 Task: Search one way flight ticket for 3 adults, 3 children in premium economy from College Station: Easterwood Field to Fort Wayne: Fort Wayne International Airport on 8-4-2023. Choice of flights is JetBlue. Number of bags: 9 checked bags. Price is upto 99000. Outbound departure time preference is 13:15.
Action: Mouse moved to (235, 392)
Screenshot: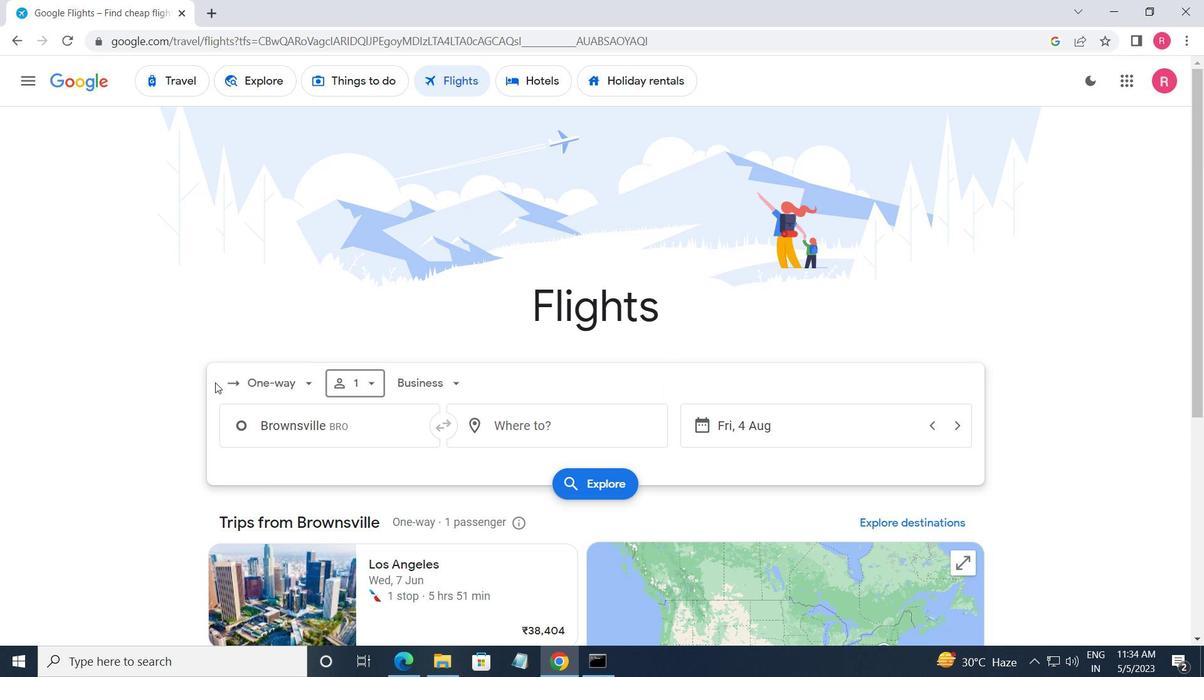 
Action: Mouse pressed left at (235, 392)
Screenshot: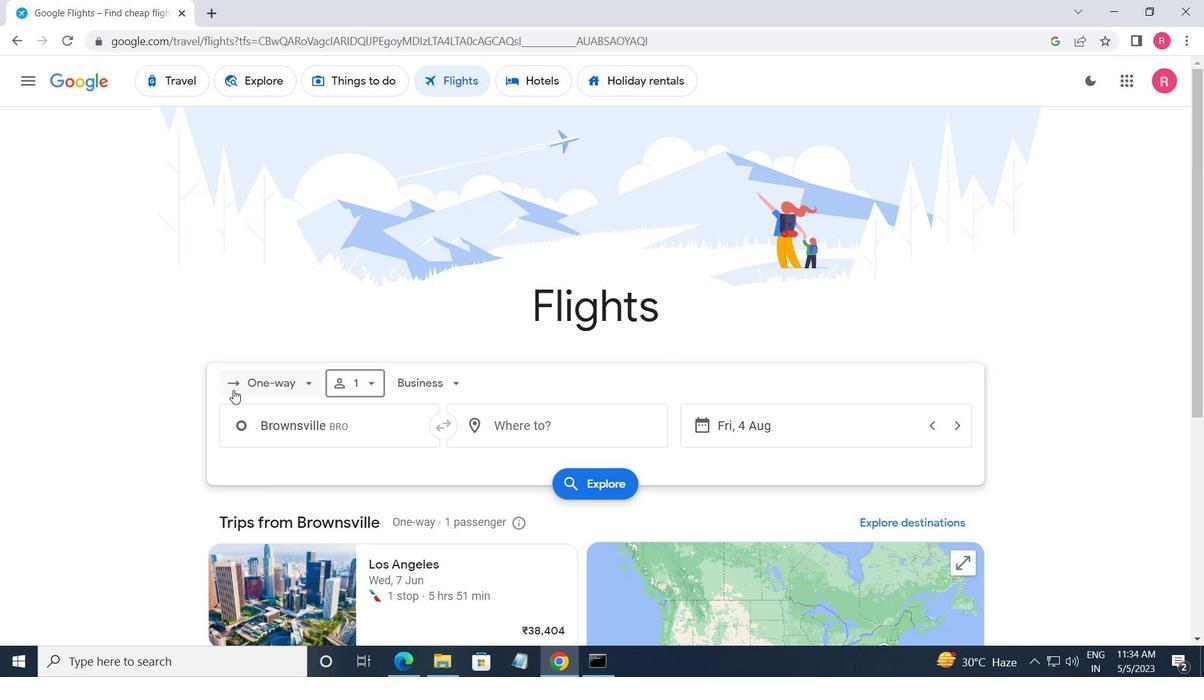
Action: Mouse moved to (299, 455)
Screenshot: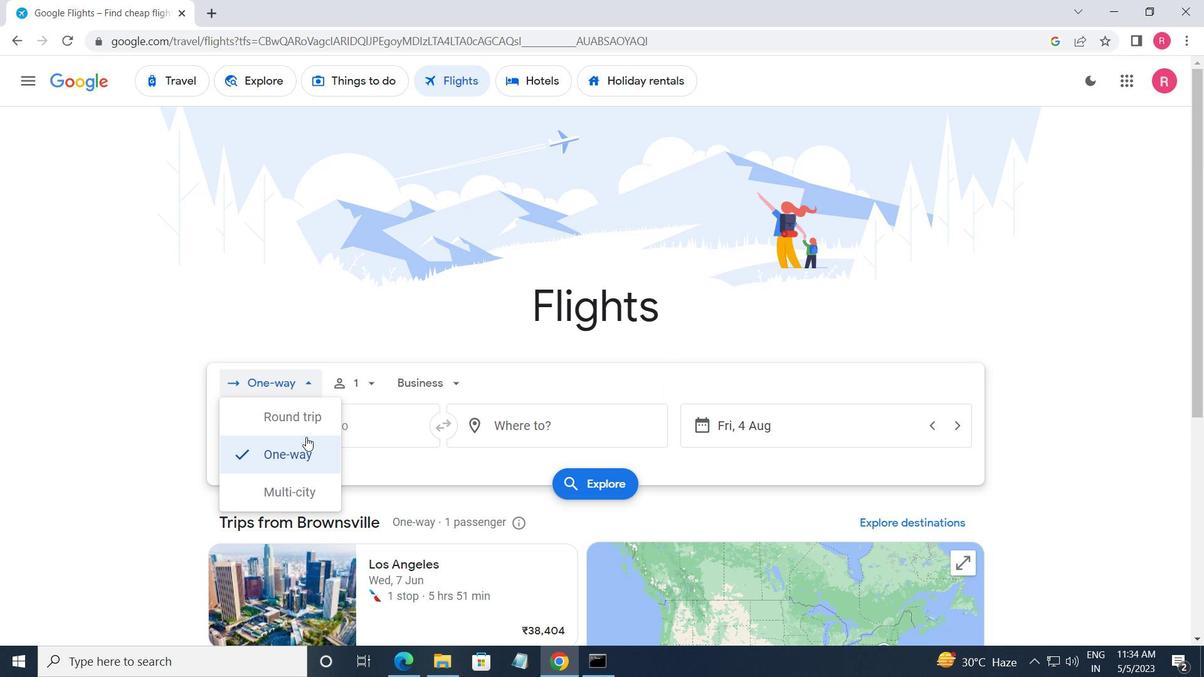 
Action: Mouse pressed left at (299, 455)
Screenshot: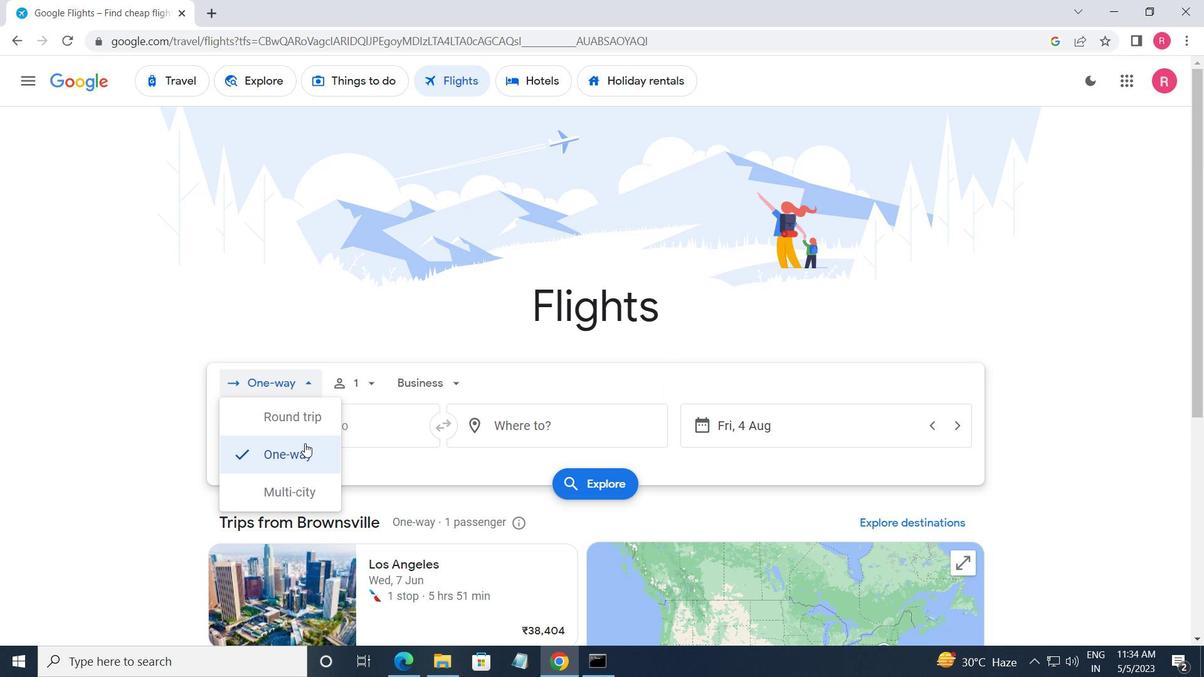 
Action: Mouse moved to (360, 377)
Screenshot: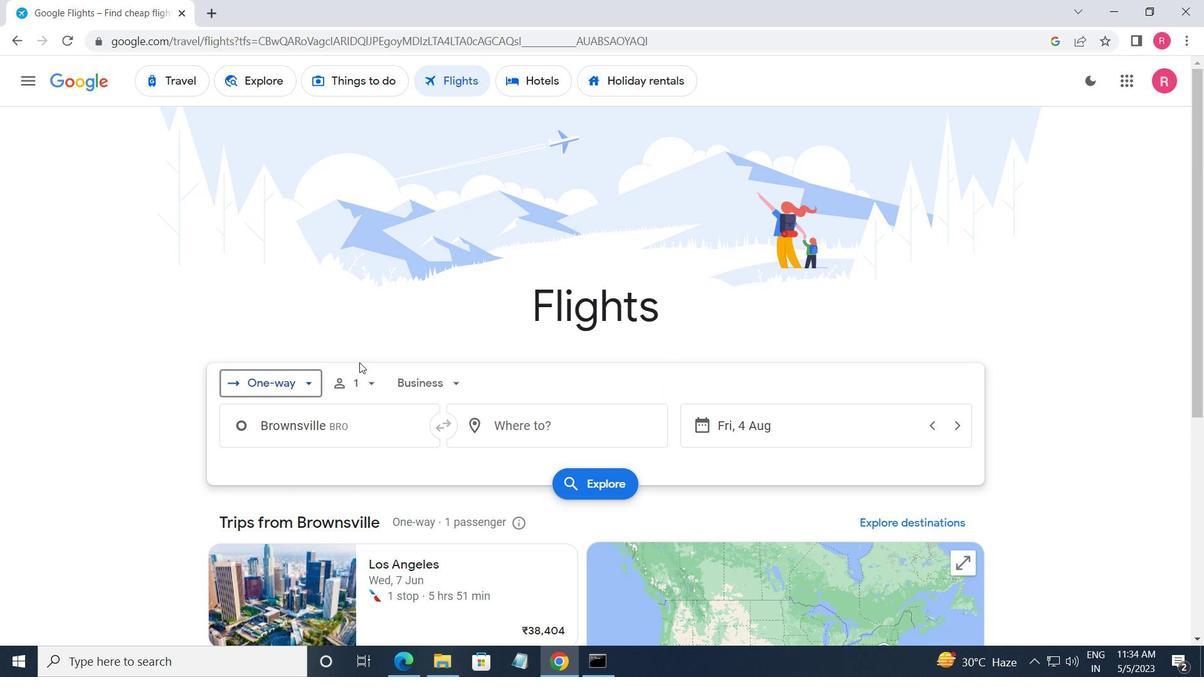 
Action: Mouse pressed left at (360, 377)
Screenshot: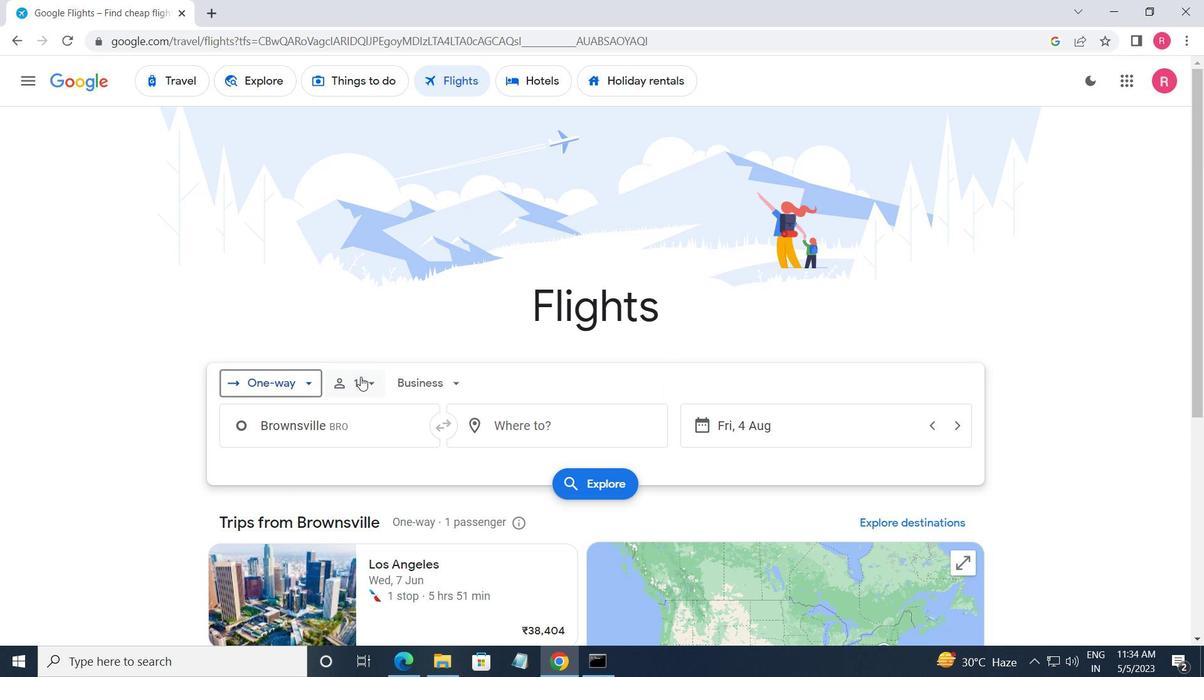 
Action: Mouse moved to (478, 422)
Screenshot: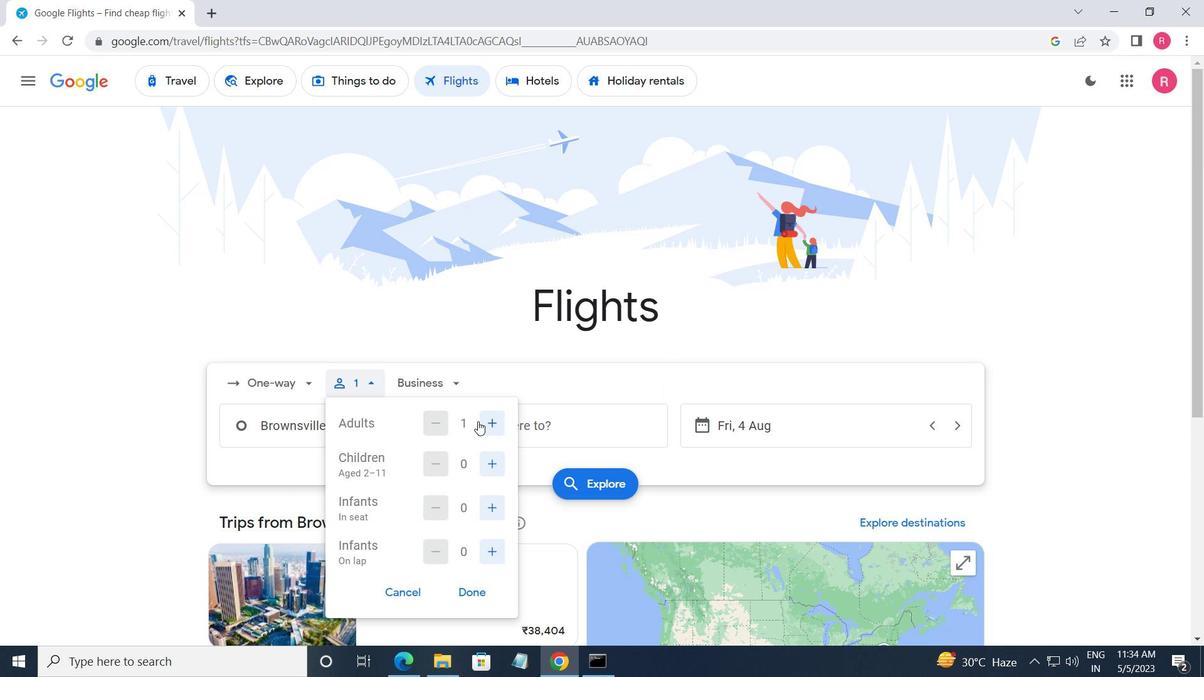 
Action: Mouse pressed left at (478, 422)
Screenshot: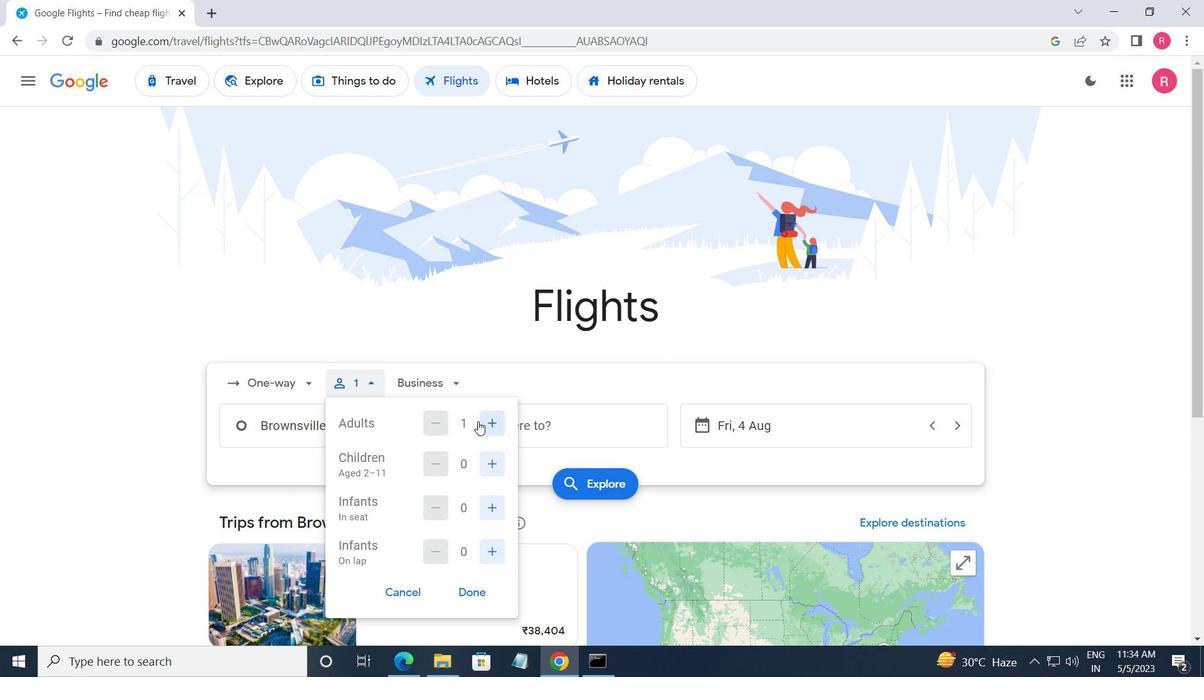 
Action: Mouse pressed left at (478, 422)
Screenshot: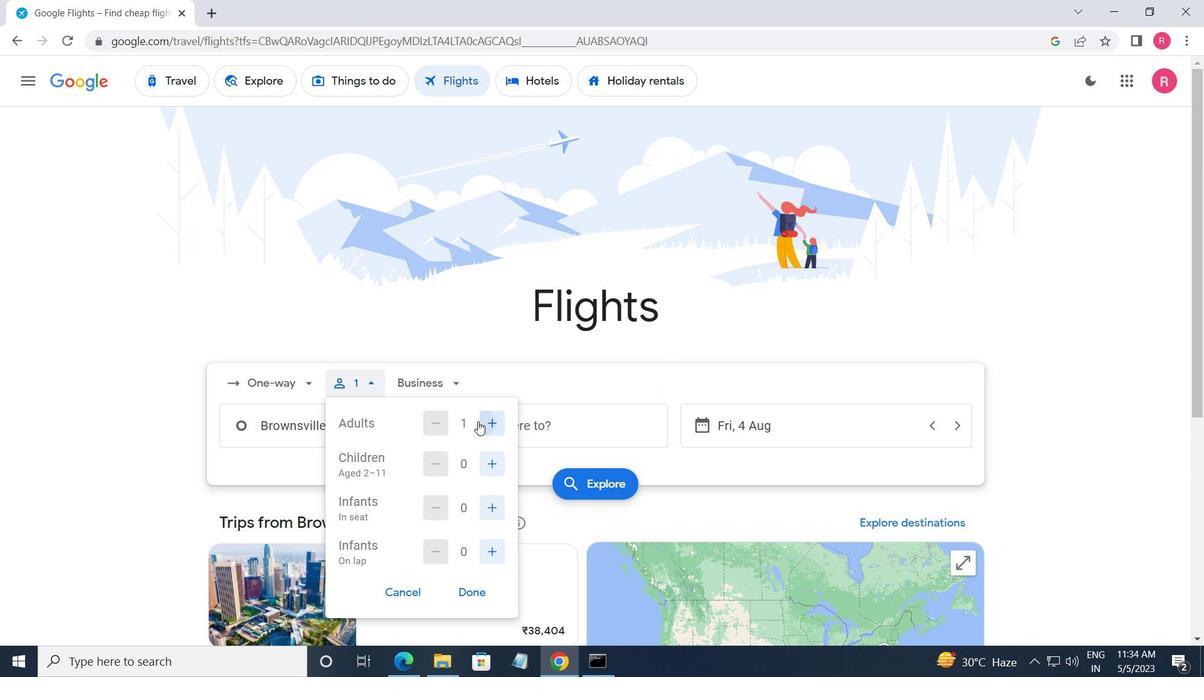 
Action: Mouse moved to (488, 451)
Screenshot: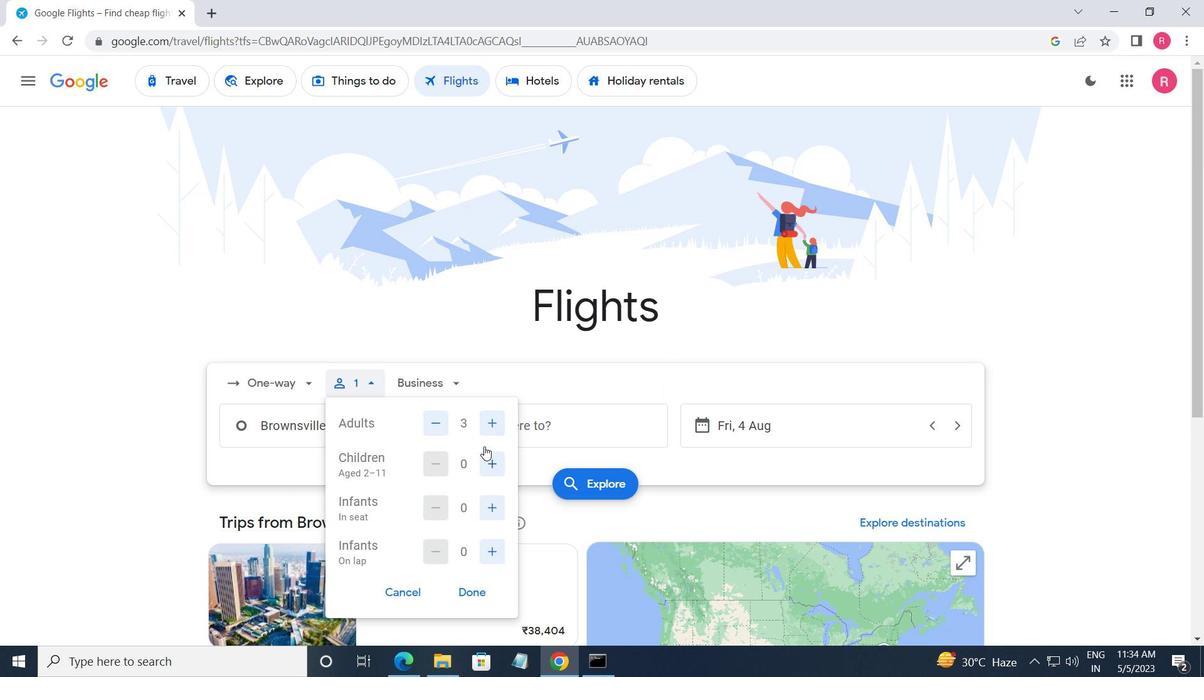
Action: Mouse pressed left at (488, 451)
Screenshot: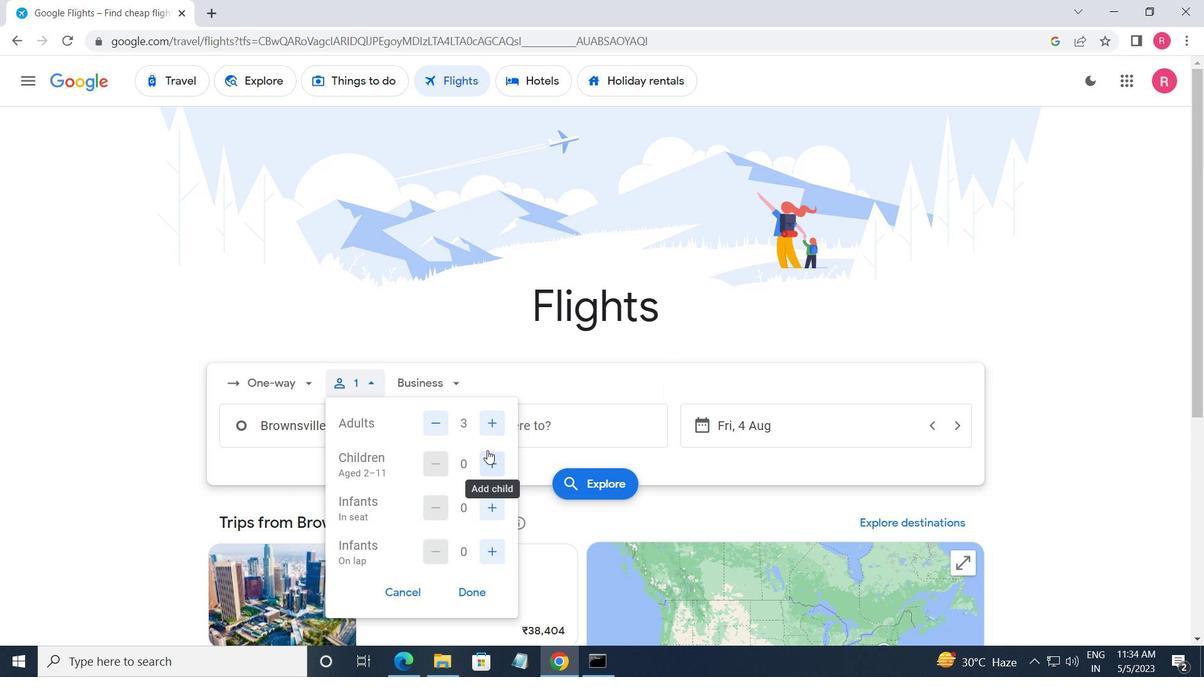 
Action: Mouse pressed left at (488, 451)
Screenshot: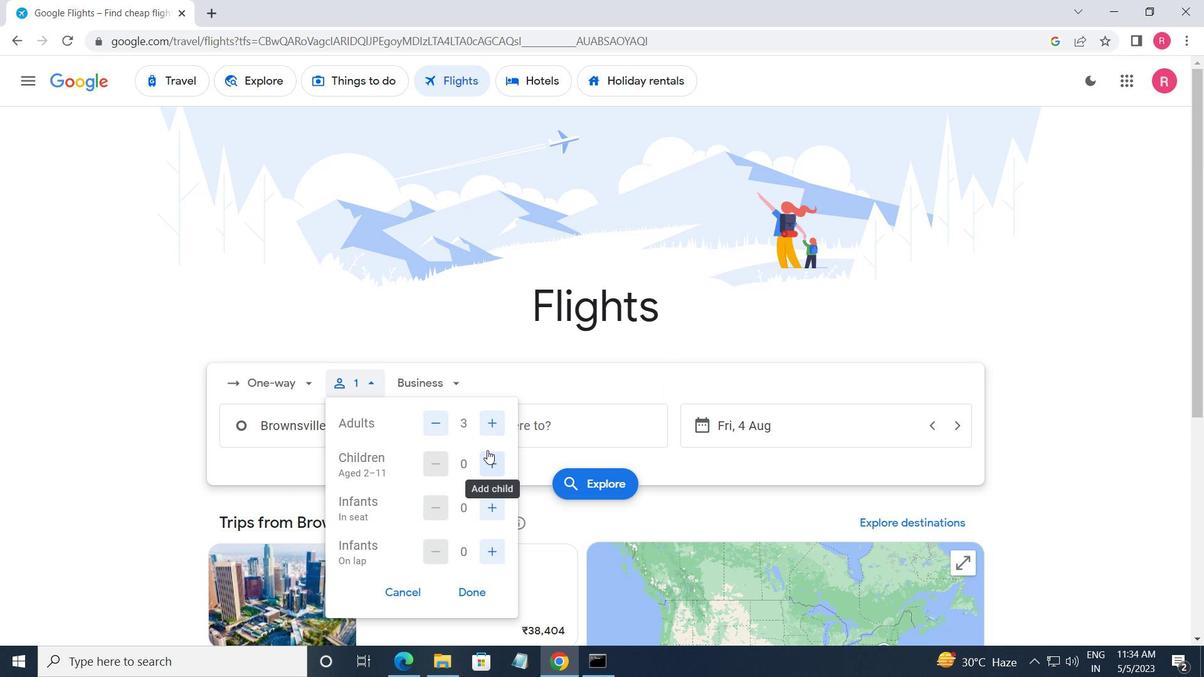 
Action: Mouse pressed left at (488, 451)
Screenshot: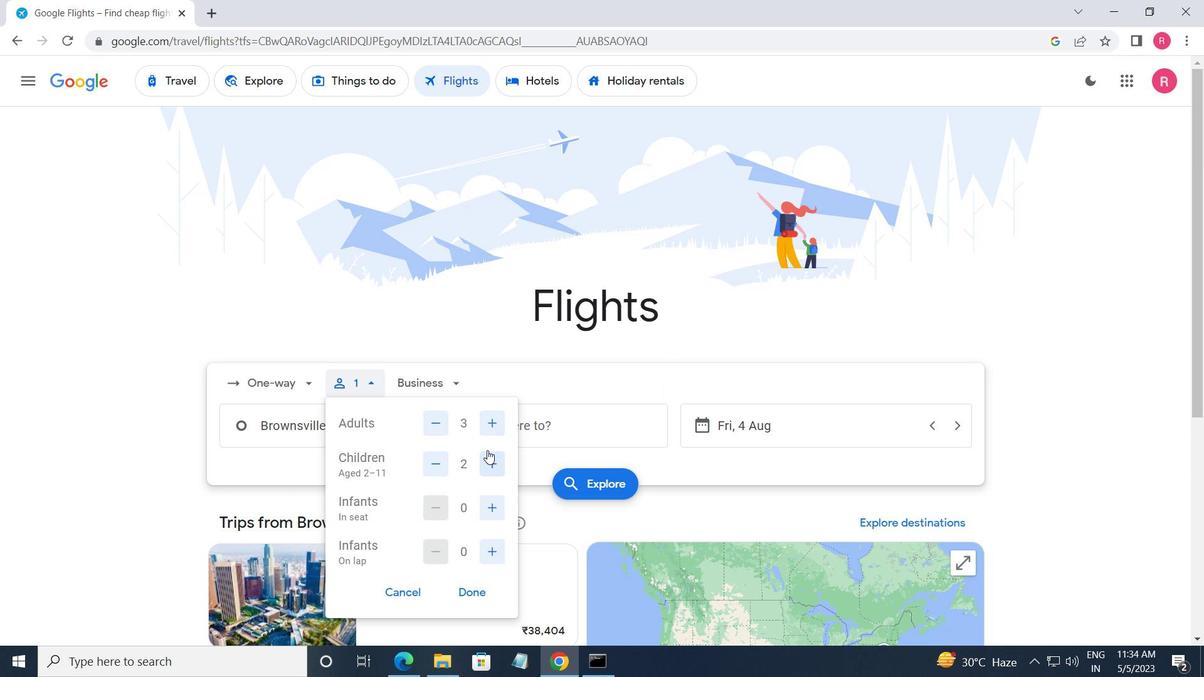 
Action: Mouse moved to (431, 379)
Screenshot: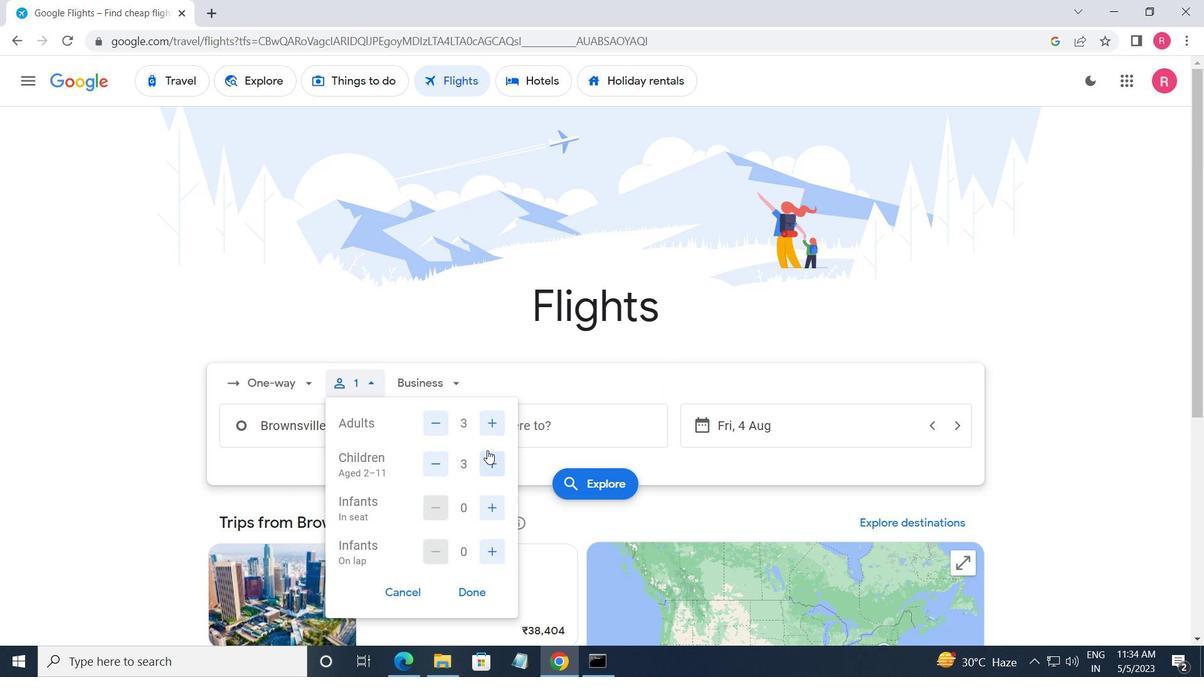 
Action: Mouse pressed left at (431, 379)
Screenshot: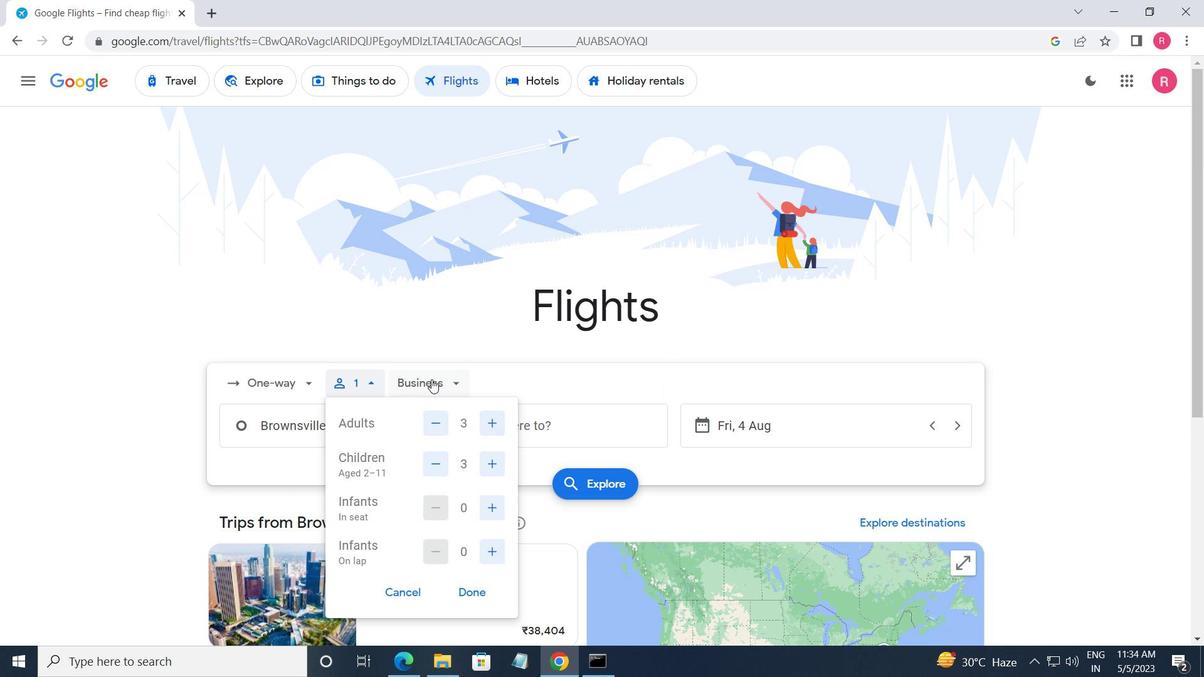 
Action: Mouse moved to (455, 425)
Screenshot: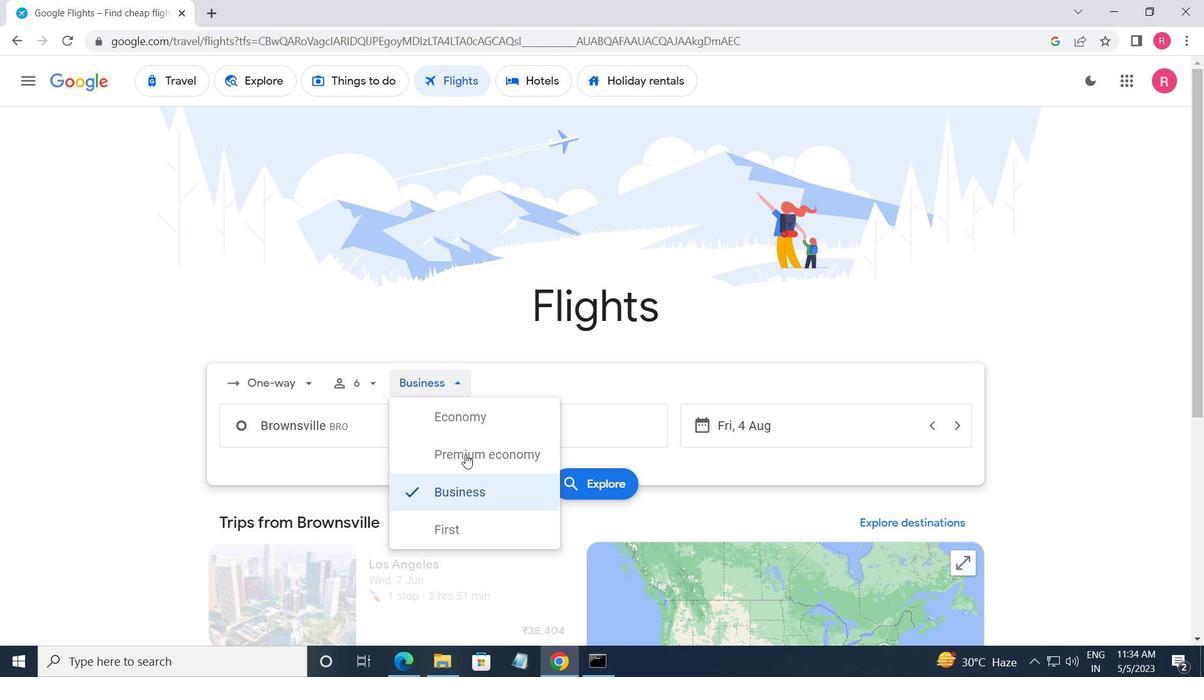 
Action: Mouse pressed left at (455, 425)
Screenshot: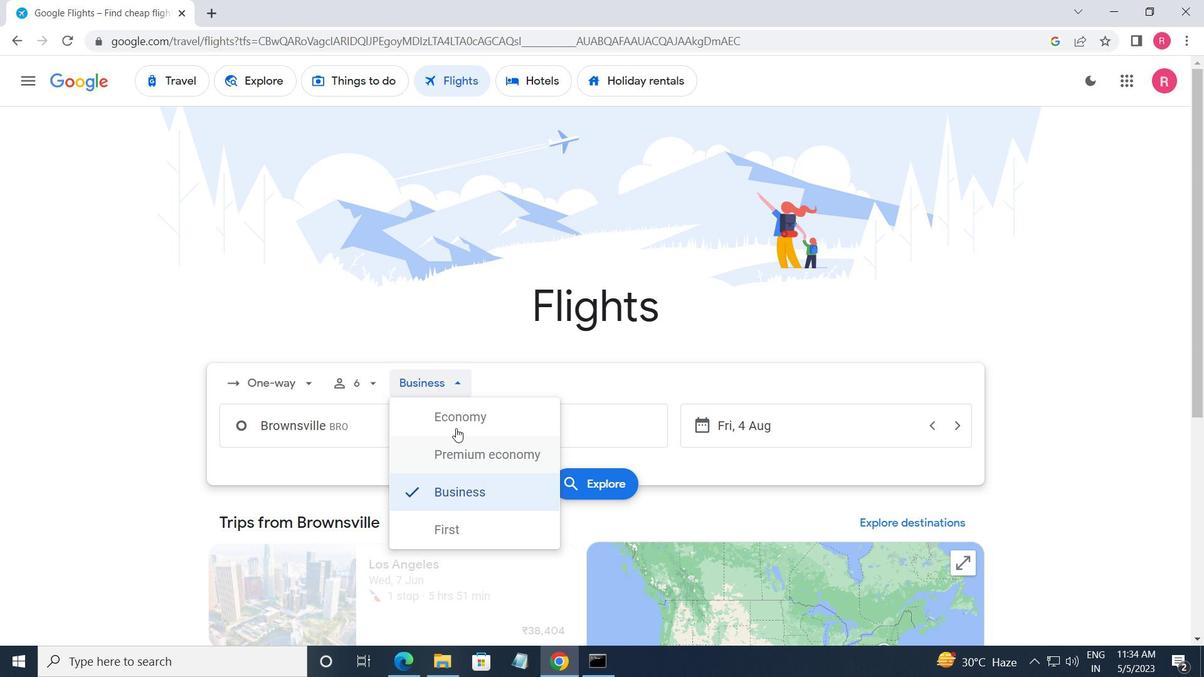 
Action: Mouse moved to (355, 427)
Screenshot: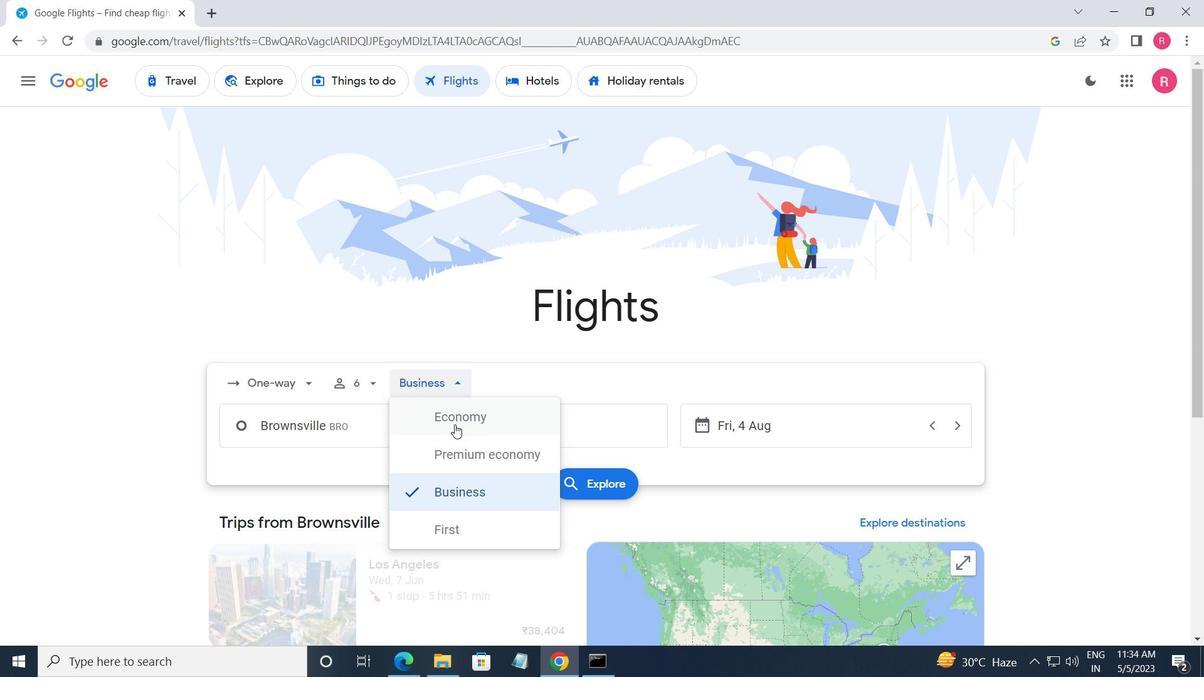 
Action: Mouse pressed left at (355, 427)
Screenshot: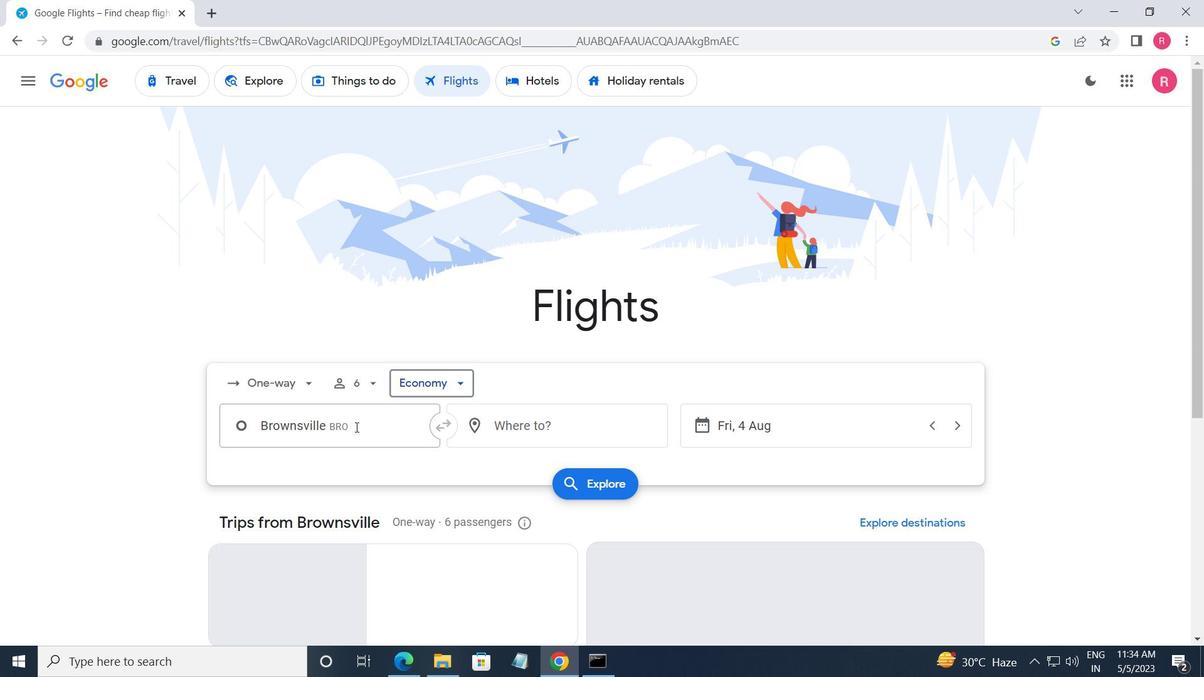 
Action: Key pressed <Key.shift><Key.shift><Key.shift><Key.shift>COLLEGE<Key.space><Key.shift>STATION
Screenshot: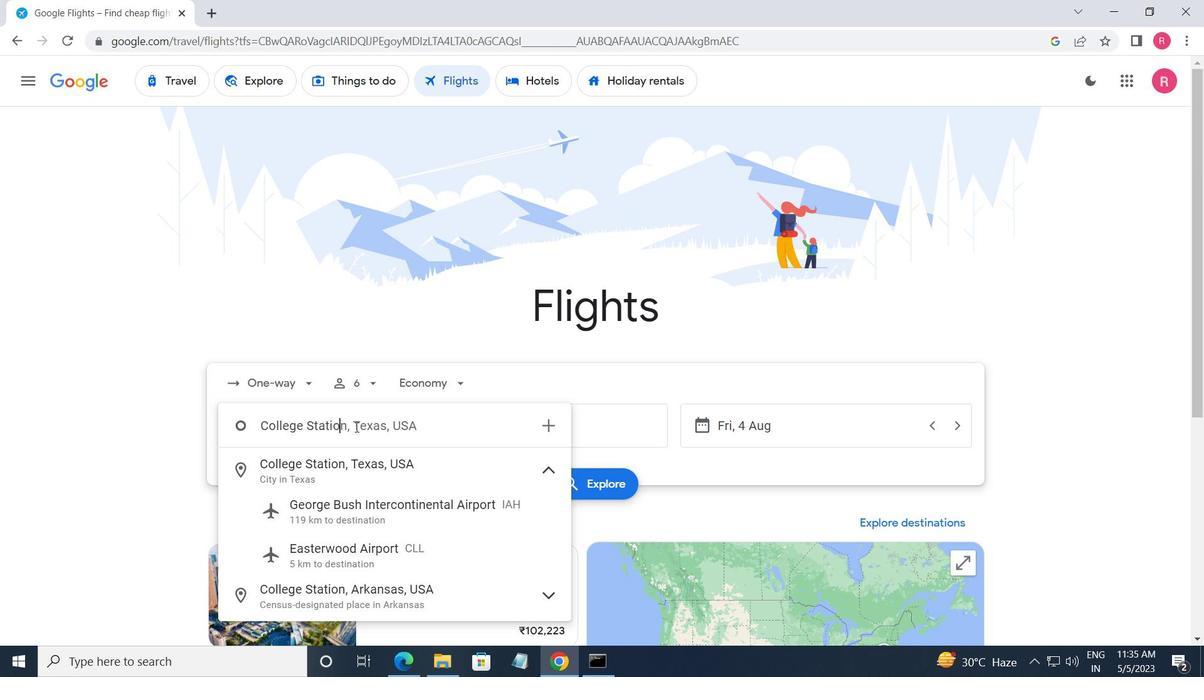 
Action: Mouse moved to (233, 526)
Screenshot: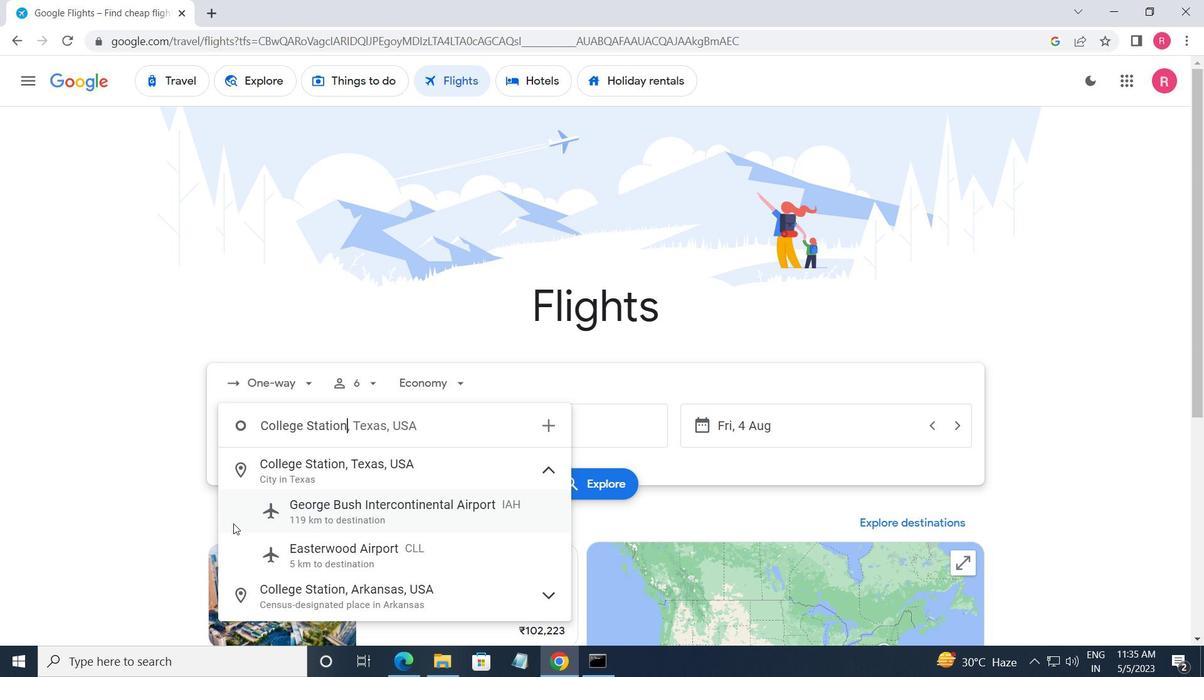 
Action: Key pressed <Key.space><Key.shift>E<Key.backspace><Key.enter>
Screenshot: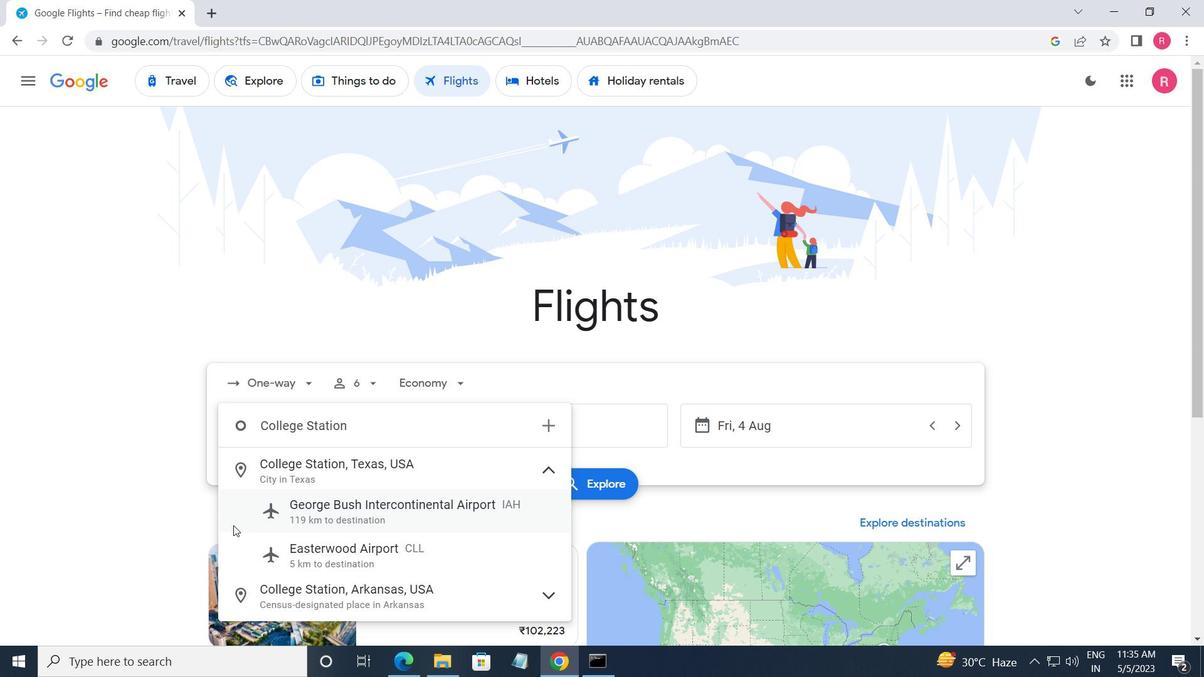 
Action: Mouse moved to (576, 431)
Screenshot: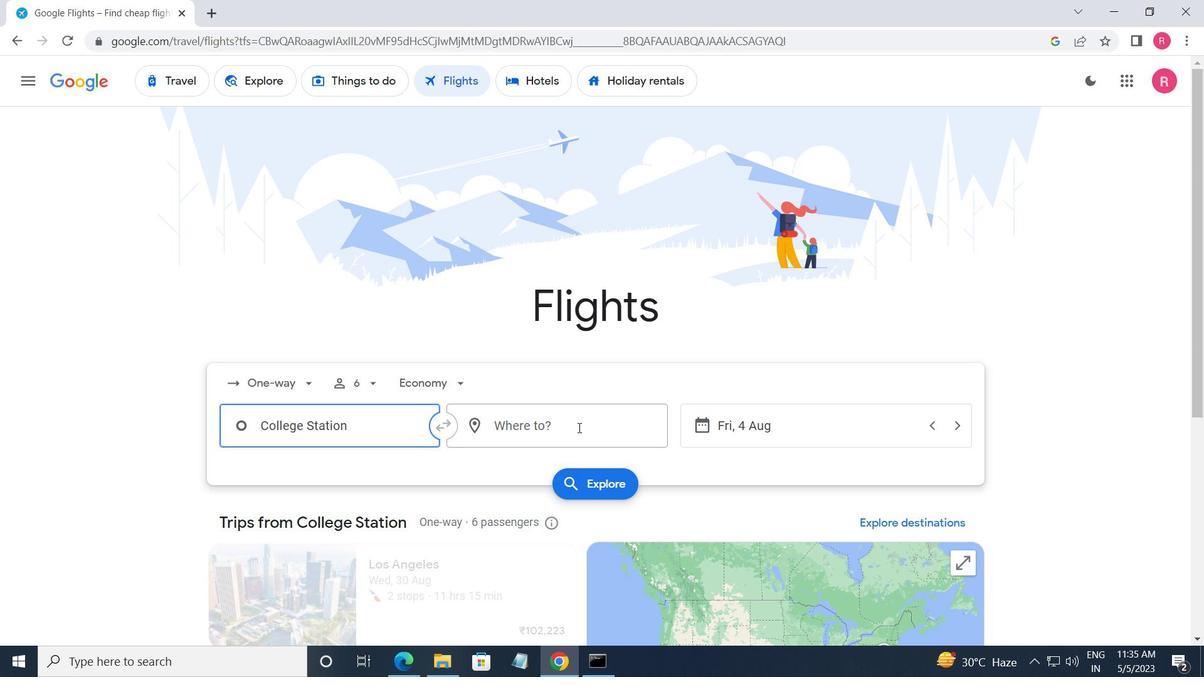 
Action: Mouse pressed left at (576, 431)
Screenshot: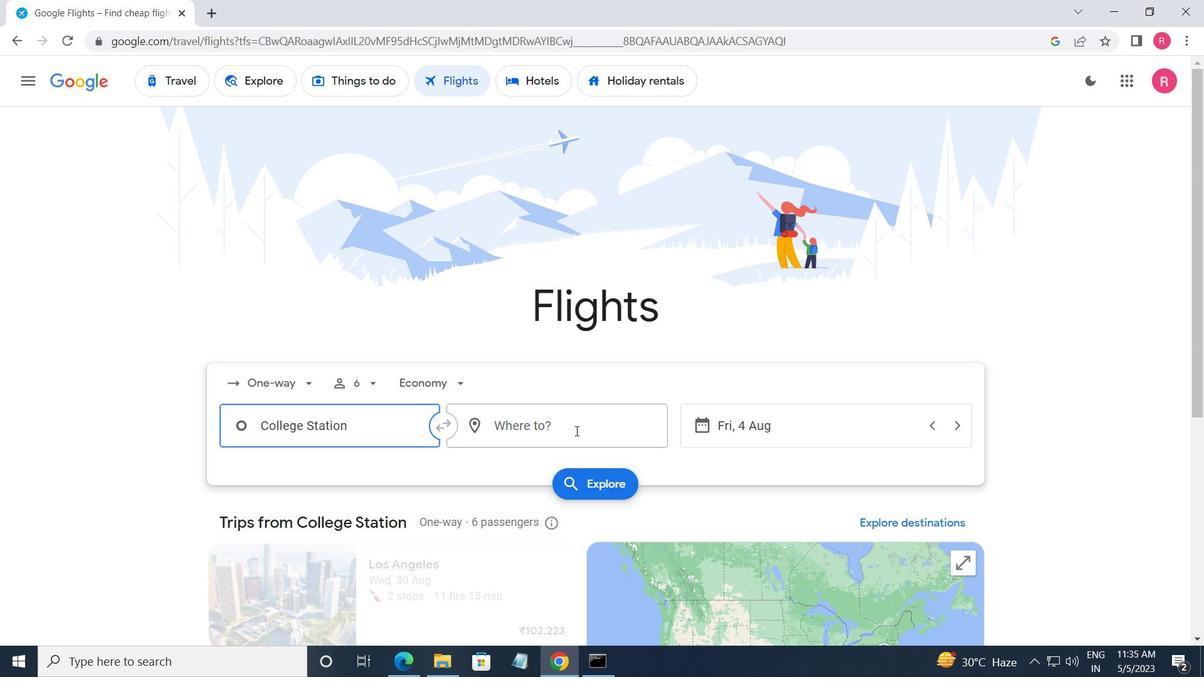 
Action: Key pressed <Key.shift>FORT<Key.space><Key.shift><Key.shift><Key.shift><Key.shift><Key.shift><Key.shift><Key.shift><Key.shift><Key.shift><Key.shift><Key.shift><Key.shift>WAYNE
Screenshot: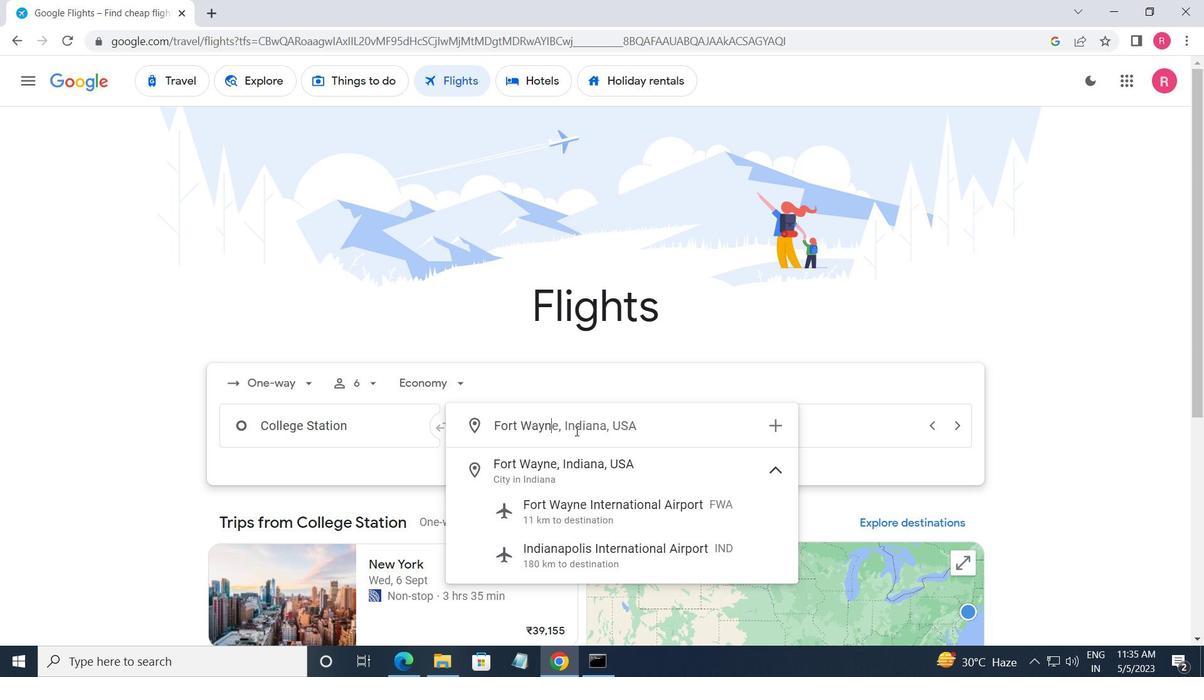 
Action: Mouse moved to (606, 498)
Screenshot: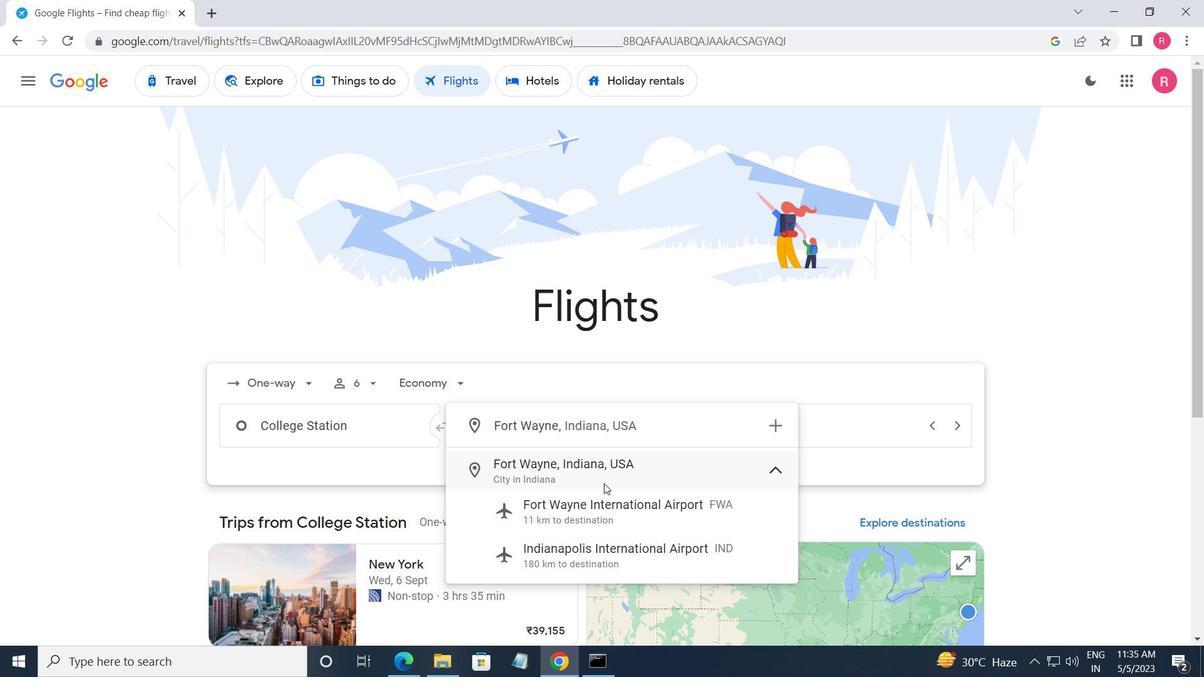 
Action: Mouse pressed left at (606, 498)
Screenshot: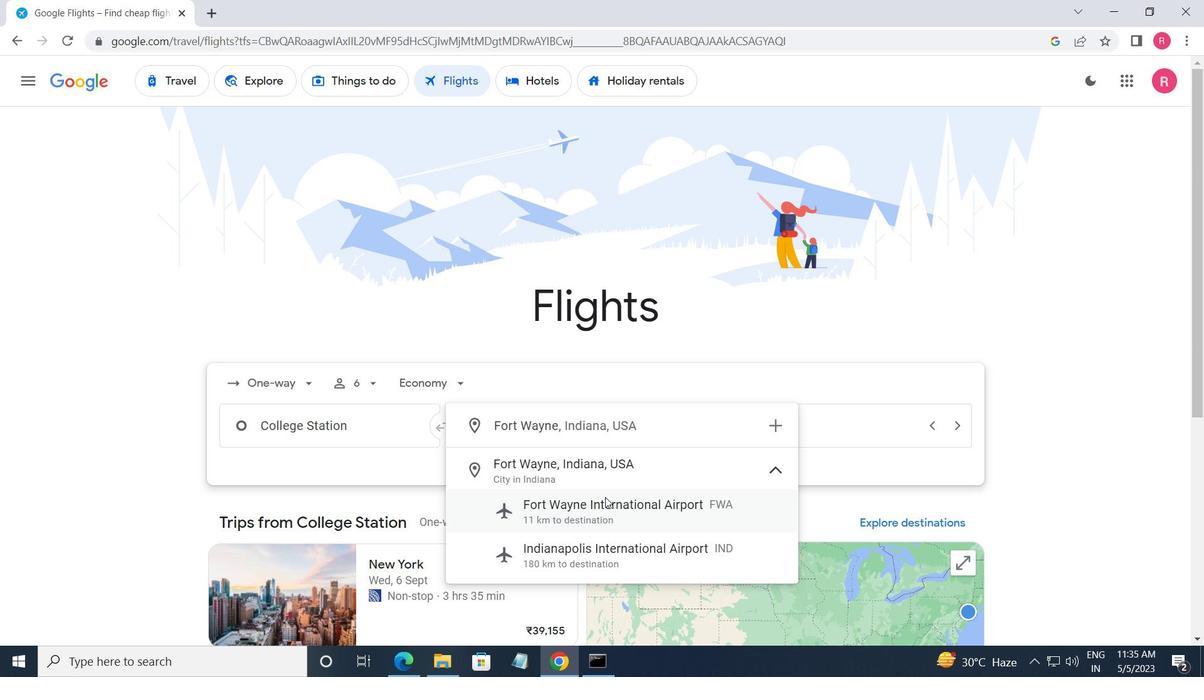 
Action: Mouse moved to (802, 431)
Screenshot: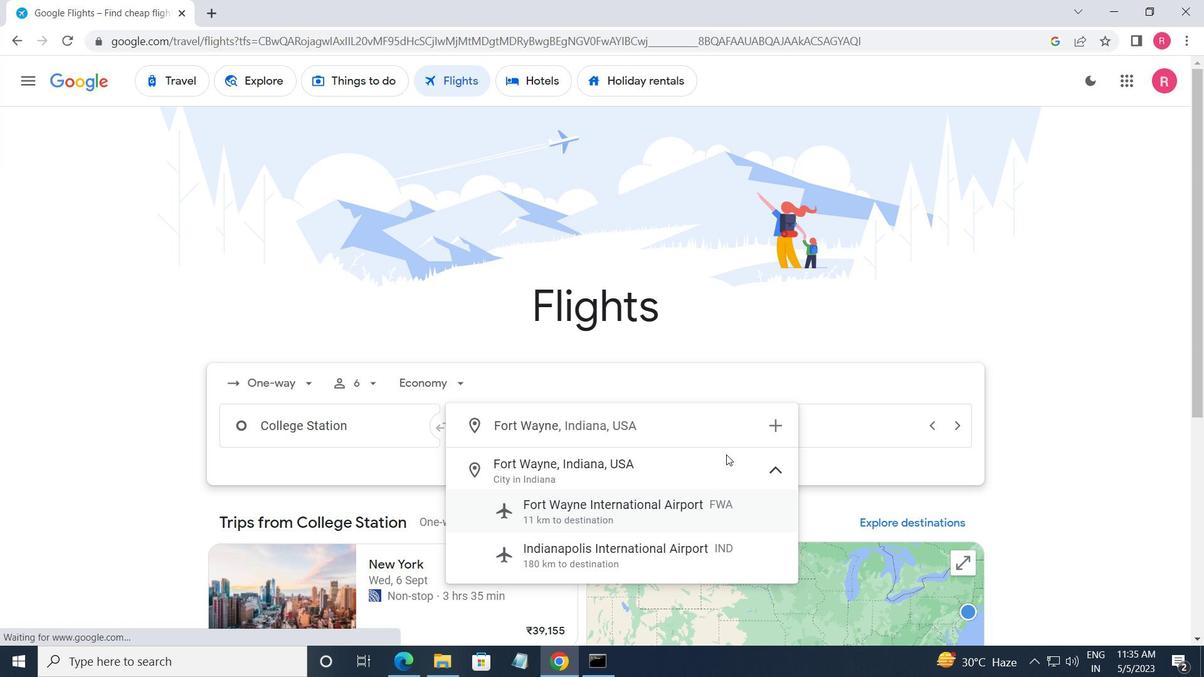 
Action: Mouse pressed left at (802, 431)
Screenshot: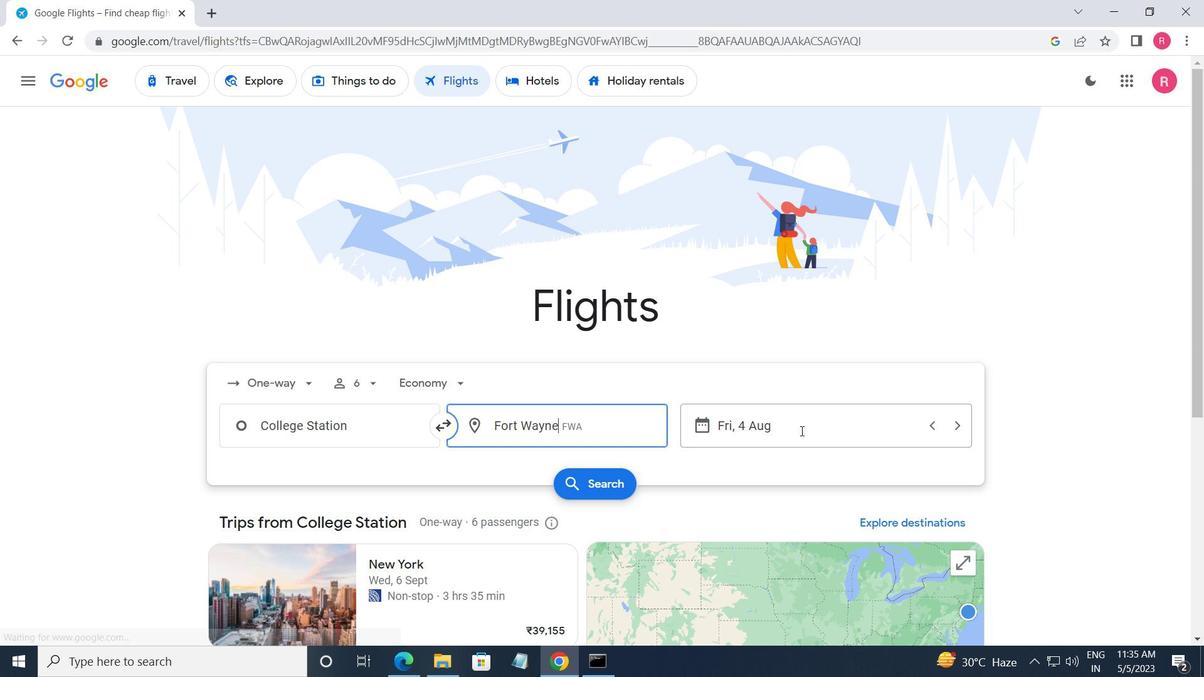 
Action: Mouse moved to (603, 362)
Screenshot: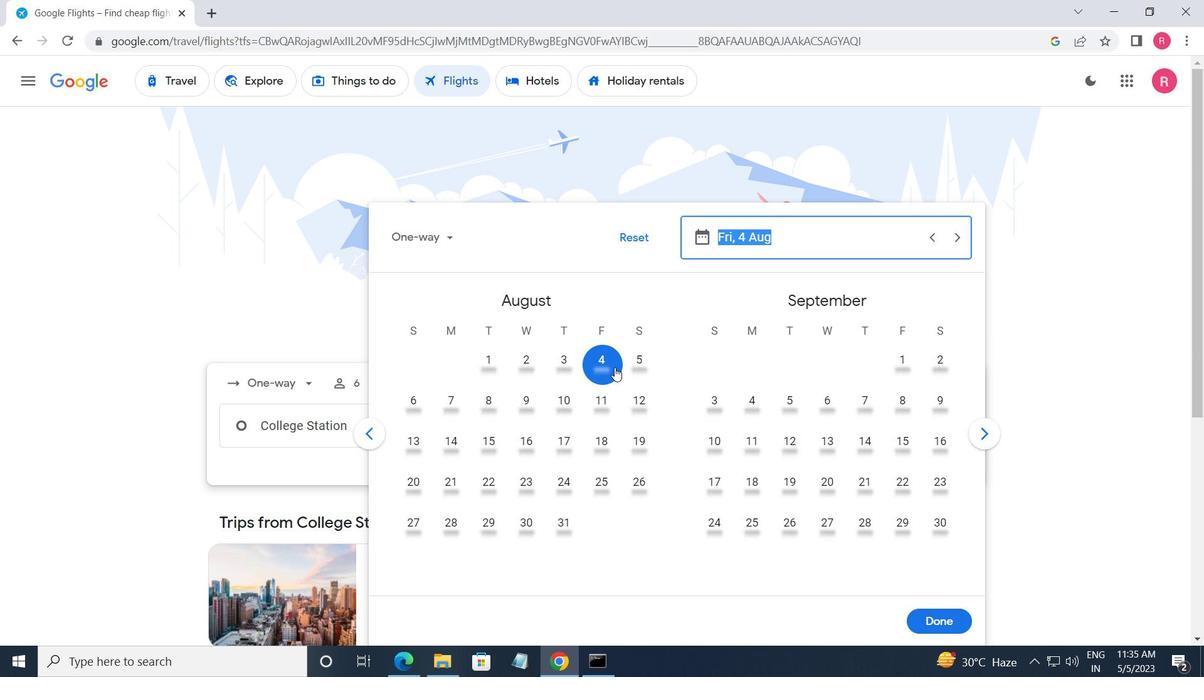 
Action: Mouse pressed left at (603, 362)
Screenshot: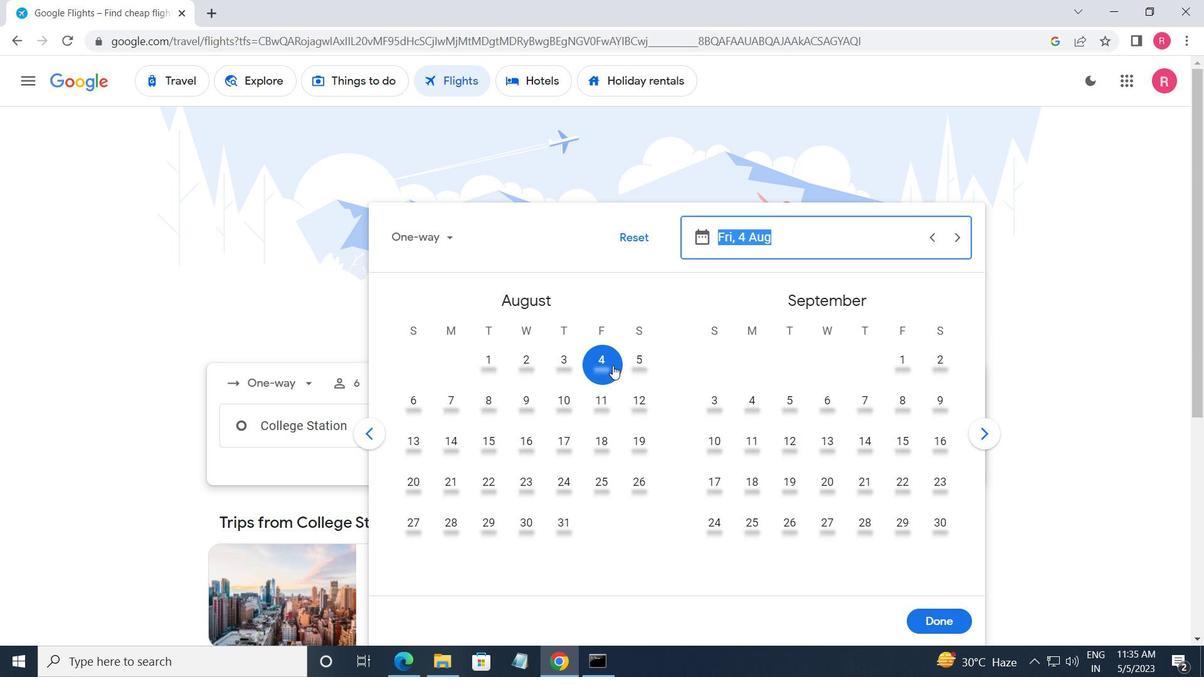 
Action: Mouse moved to (956, 619)
Screenshot: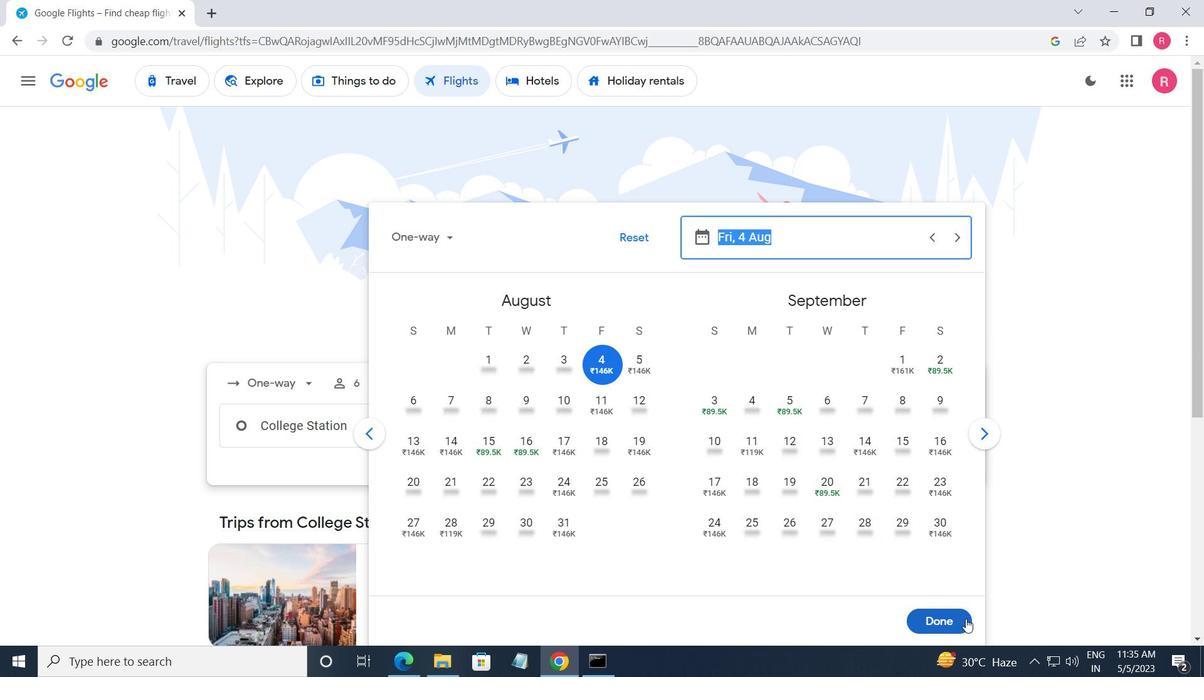 
Action: Mouse pressed left at (956, 619)
Screenshot: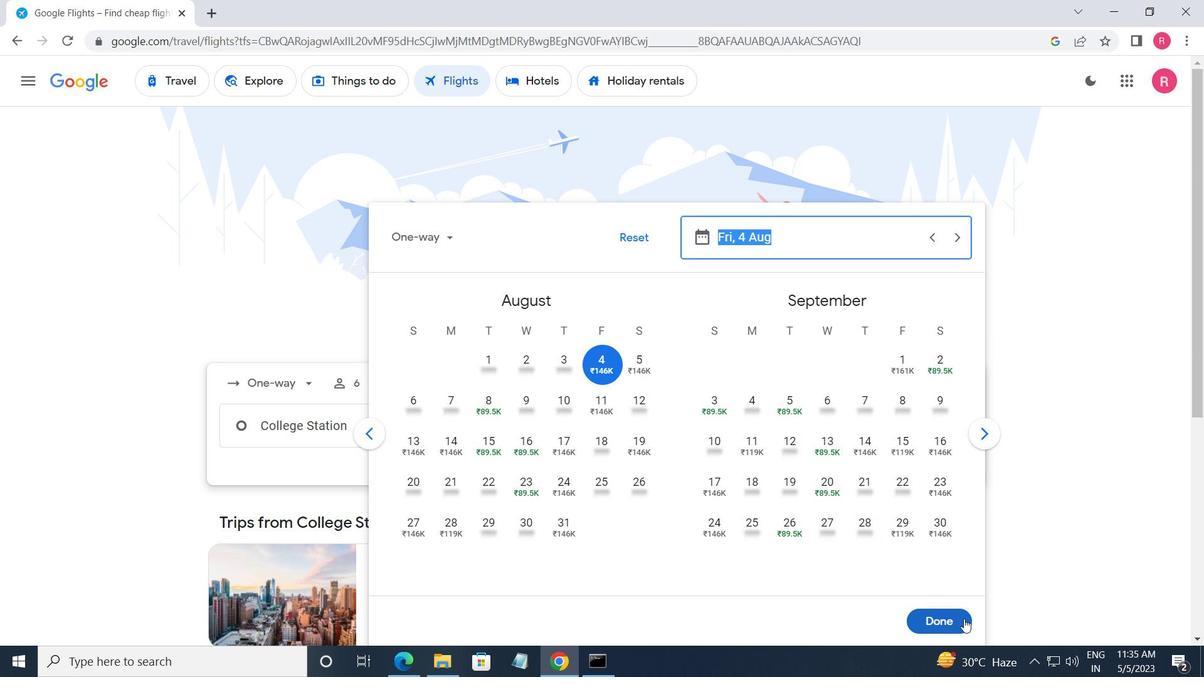 
Action: Mouse moved to (578, 484)
Screenshot: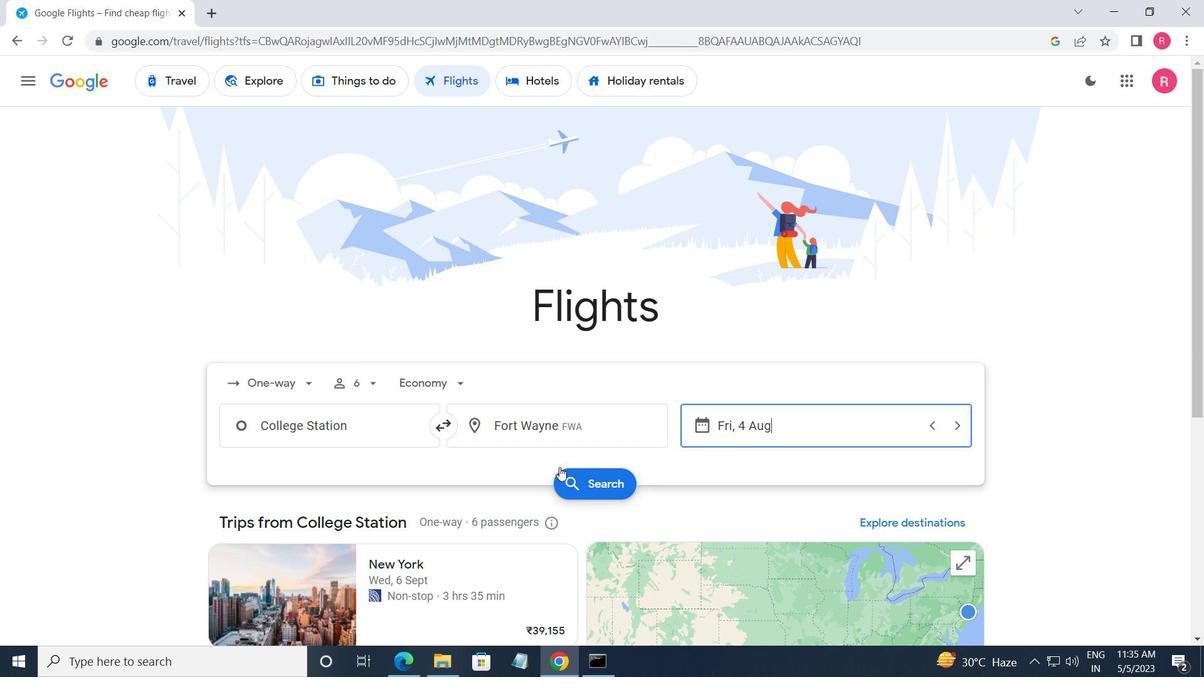 
Action: Mouse pressed left at (578, 484)
Screenshot: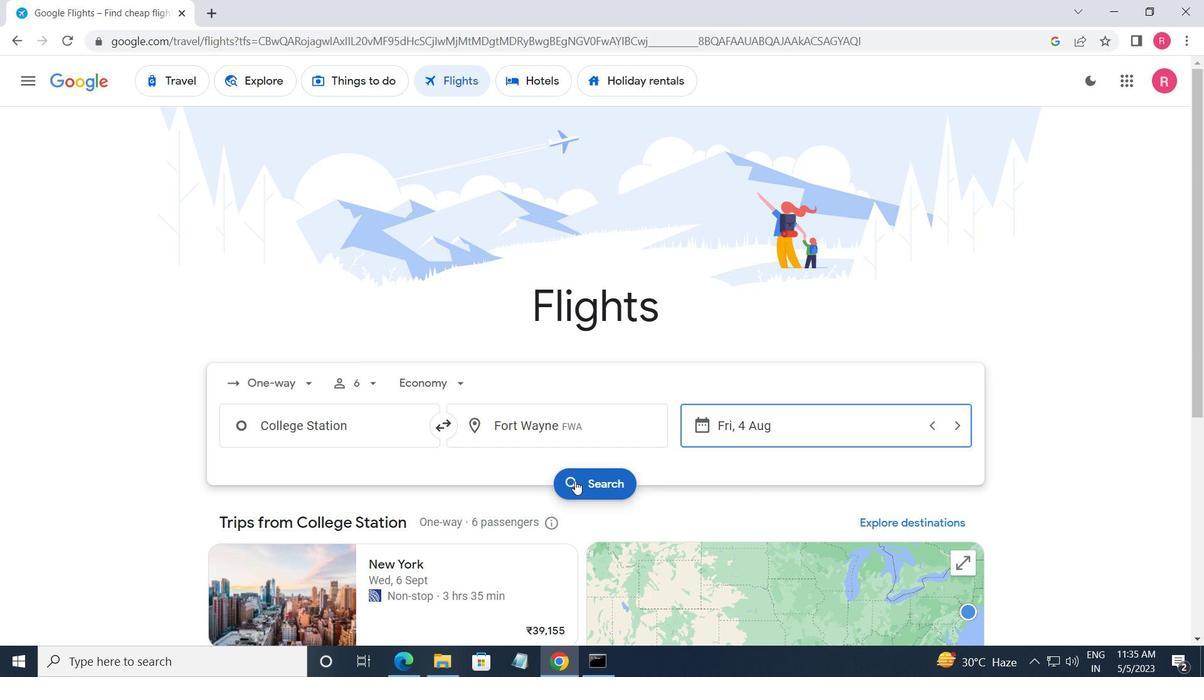 
Action: Mouse moved to (208, 233)
Screenshot: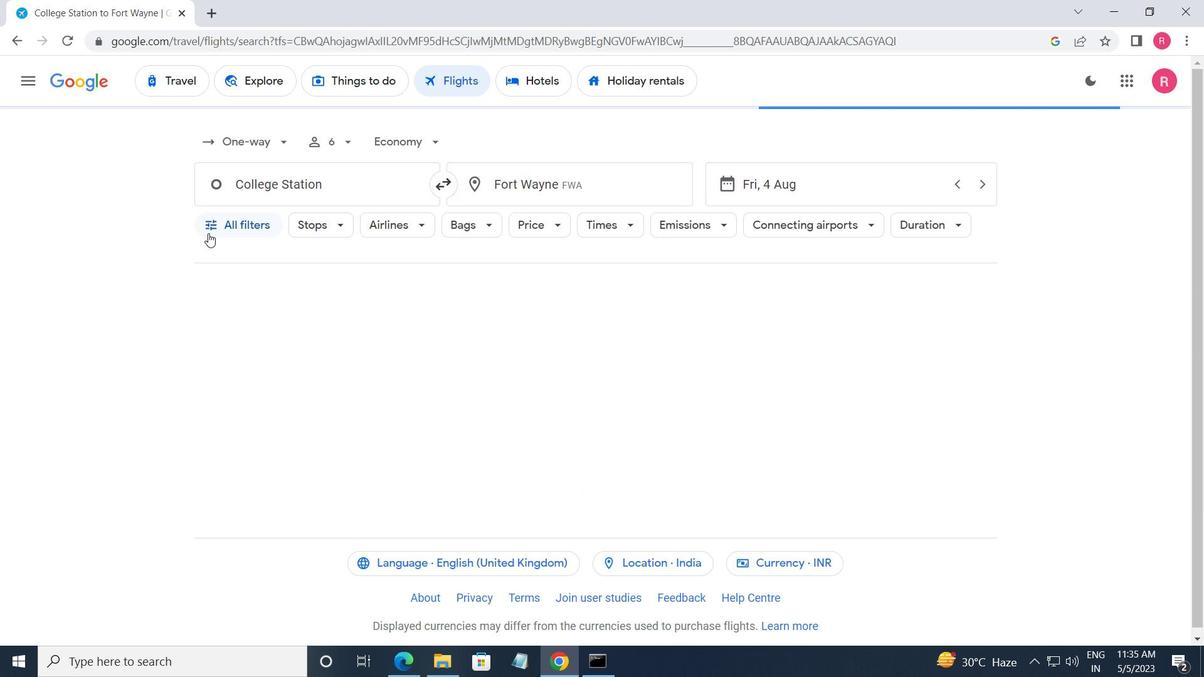 
Action: Mouse pressed left at (208, 233)
Screenshot: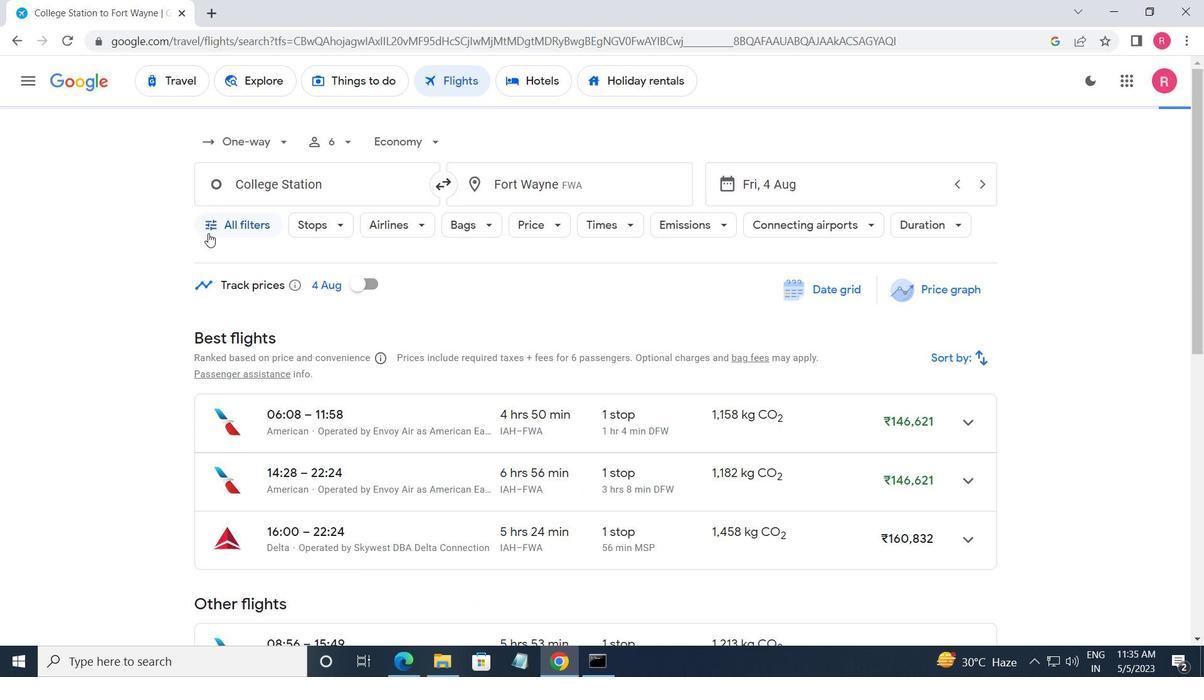 
Action: Mouse moved to (310, 376)
Screenshot: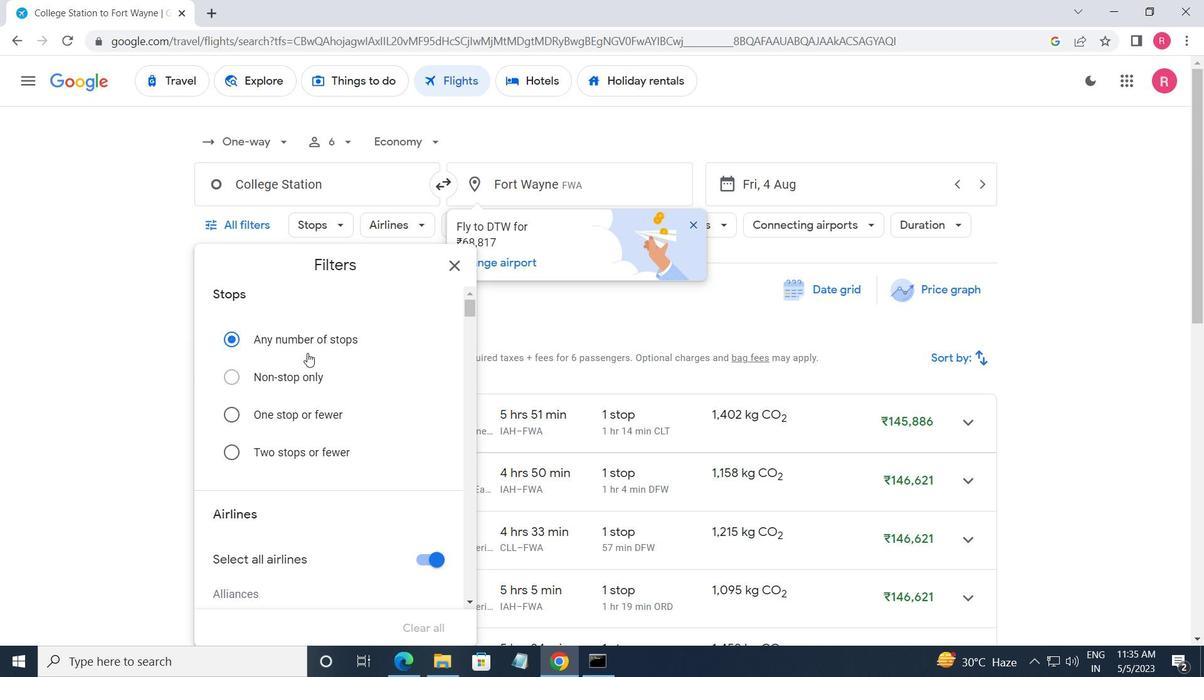 
Action: Mouse scrolled (310, 375) with delta (0, 0)
Screenshot: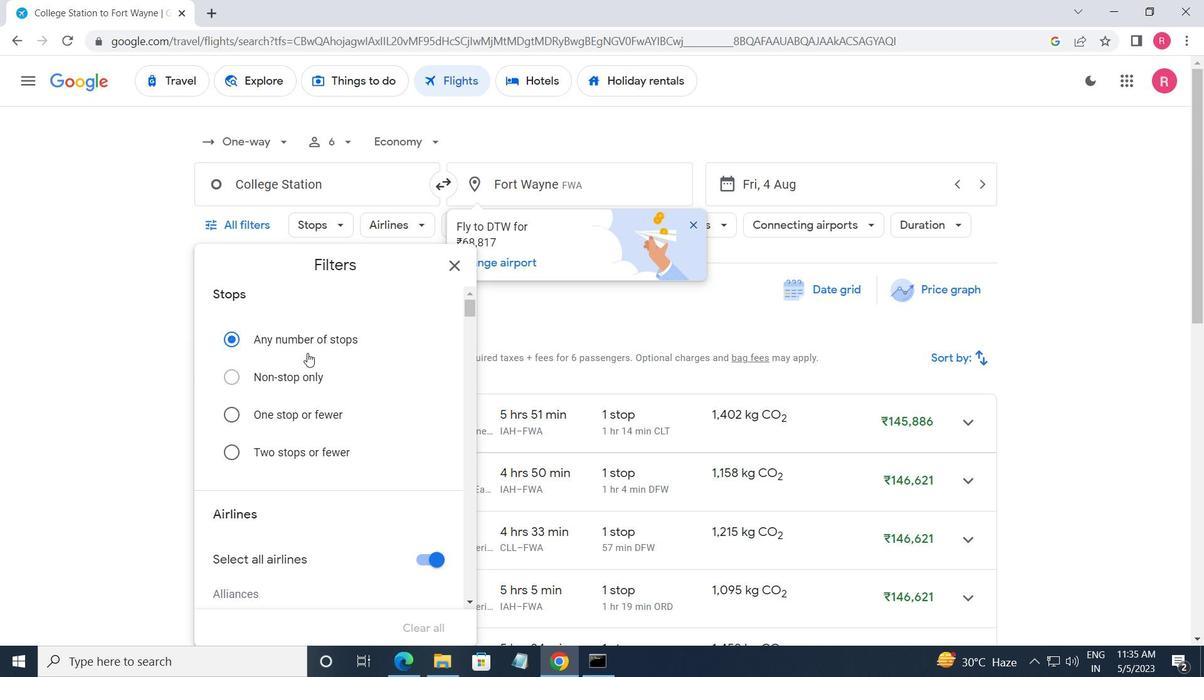 
Action: Mouse scrolled (310, 375) with delta (0, 0)
Screenshot: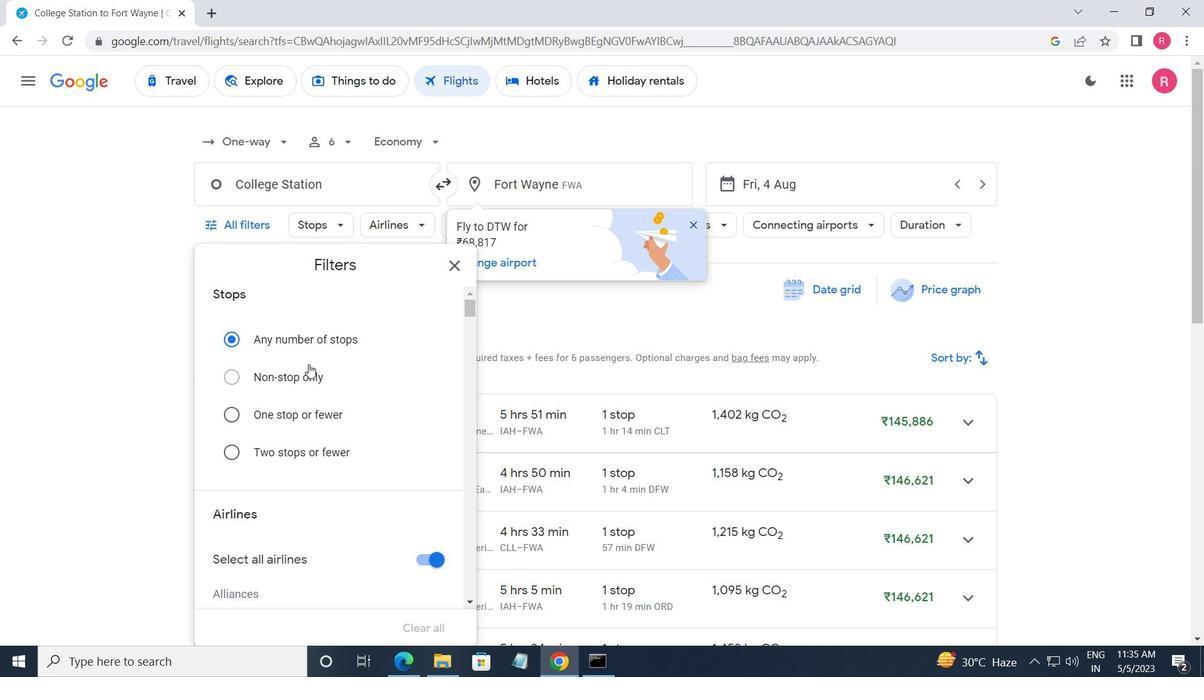 
Action: Mouse moved to (311, 374)
Screenshot: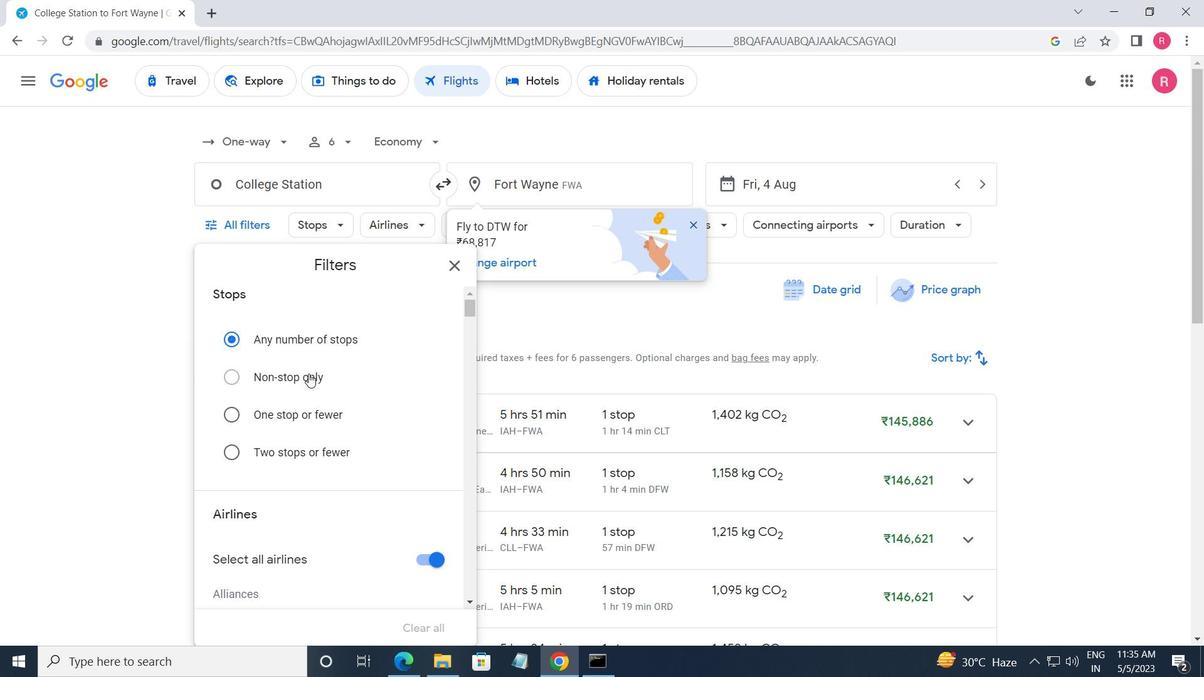
Action: Mouse scrolled (311, 374) with delta (0, 0)
Screenshot: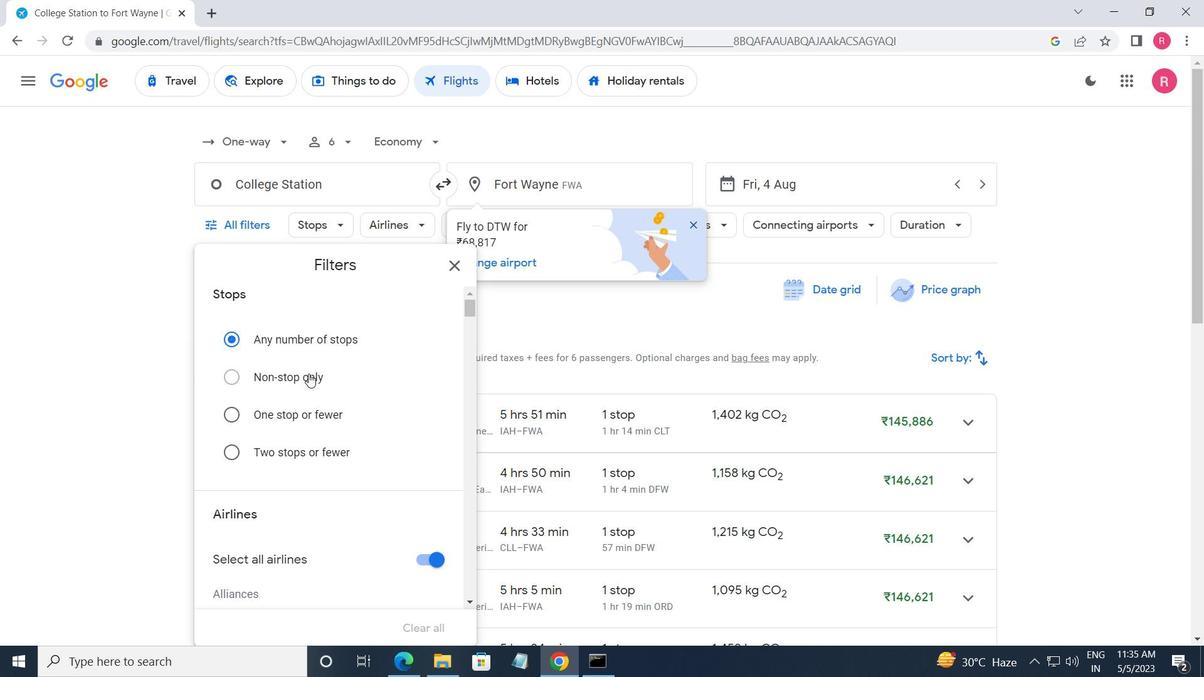 
Action: Mouse moved to (315, 372)
Screenshot: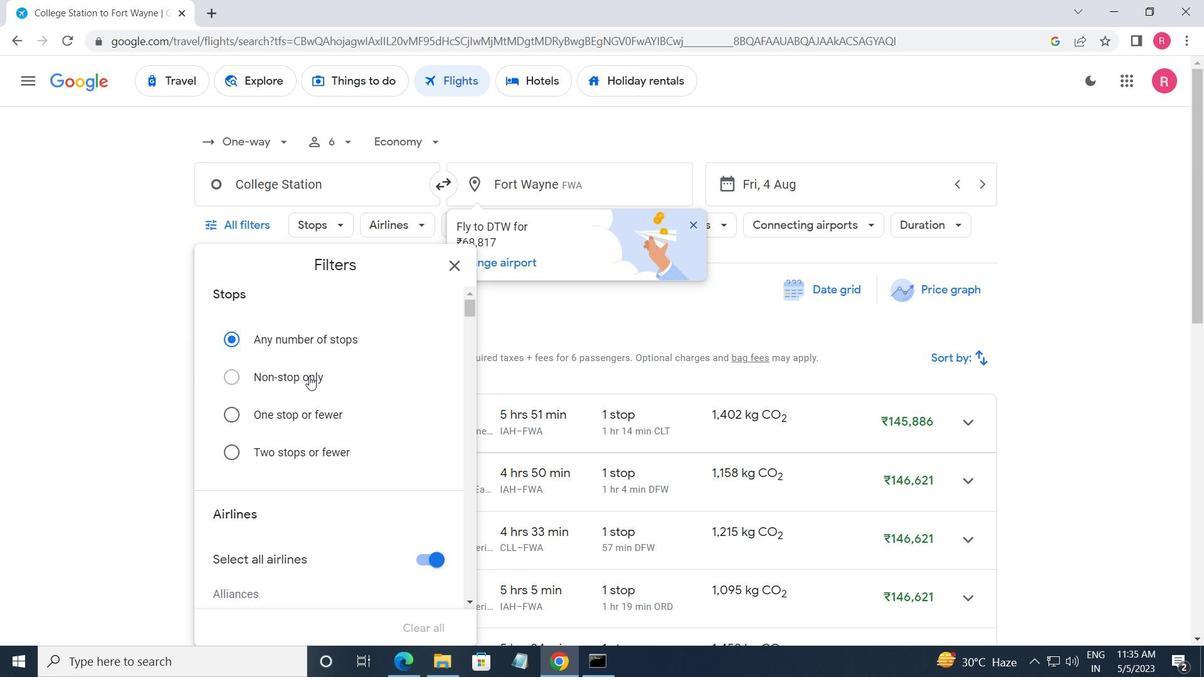 
Action: Mouse scrolled (315, 371) with delta (0, 0)
Screenshot: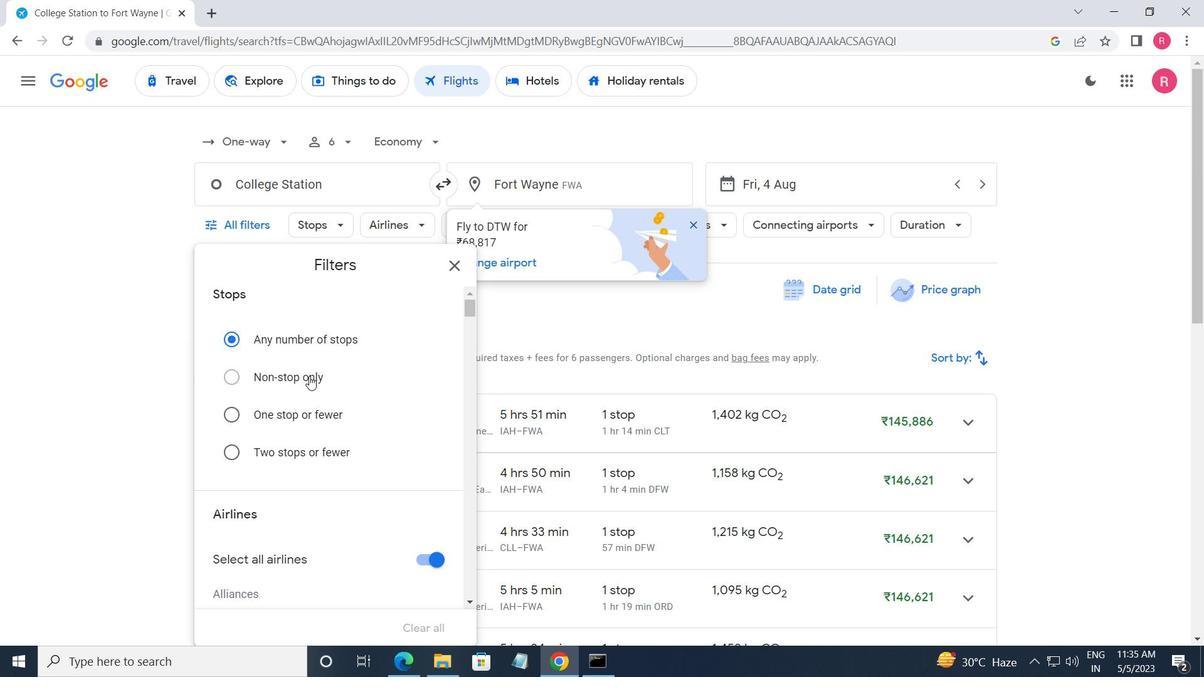
Action: Mouse moved to (316, 370)
Screenshot: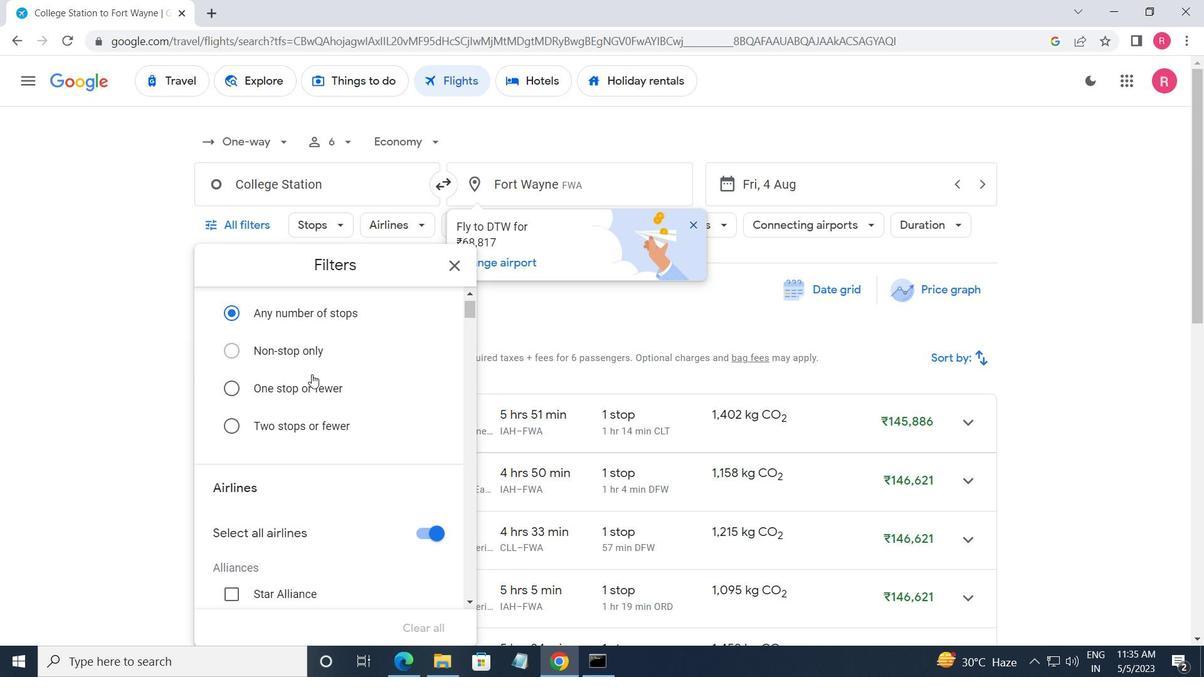 
Action: Mouse scrolled (316, 370) with delta (0, 0)
Screenshot: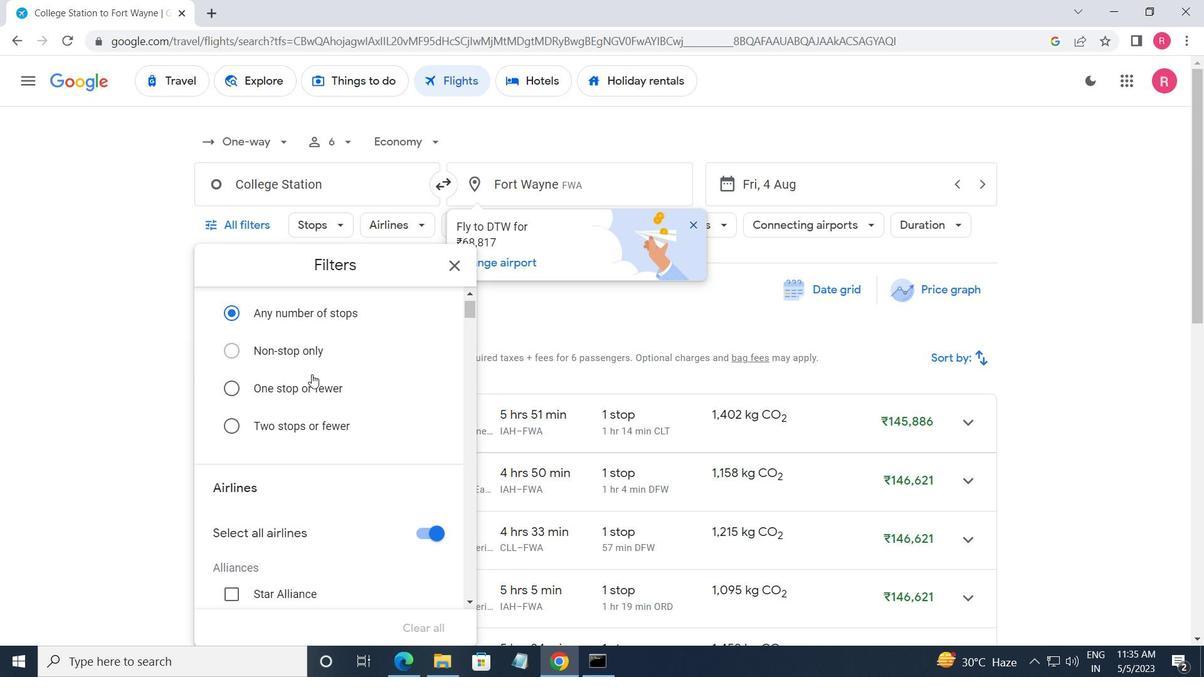 
Action: Mouse moved to (323, 363)
Screenshot: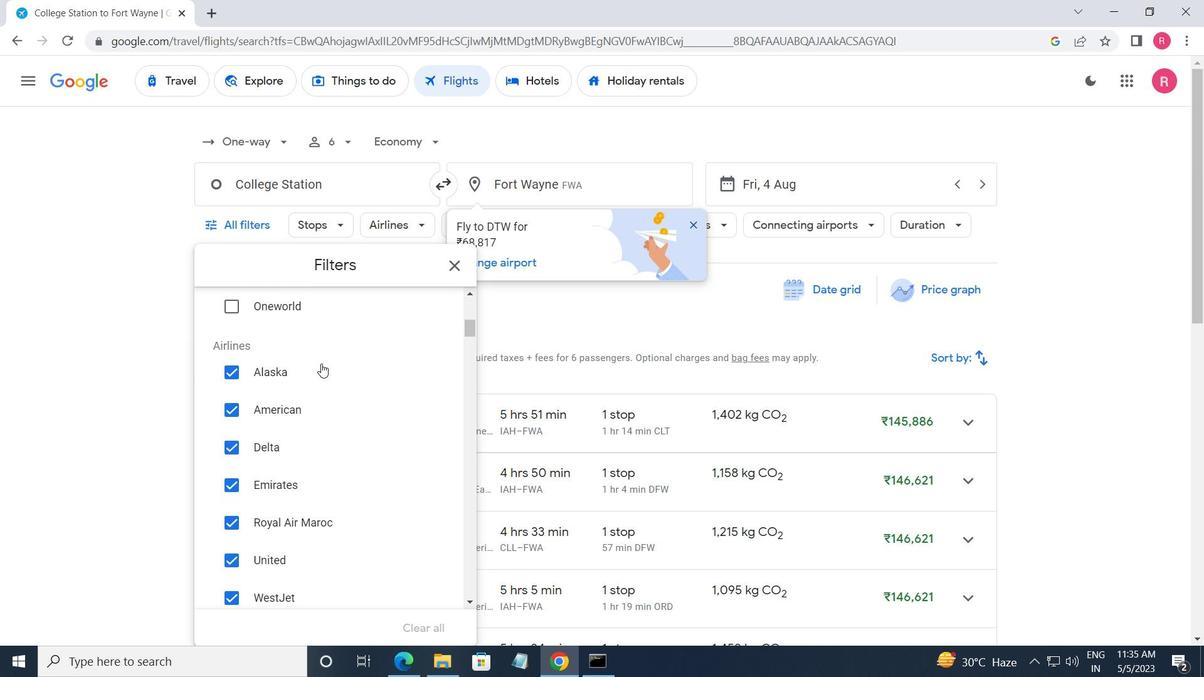 
Action: Mouse scrolled (323, 362) with delta (0, 0)
Screenshot: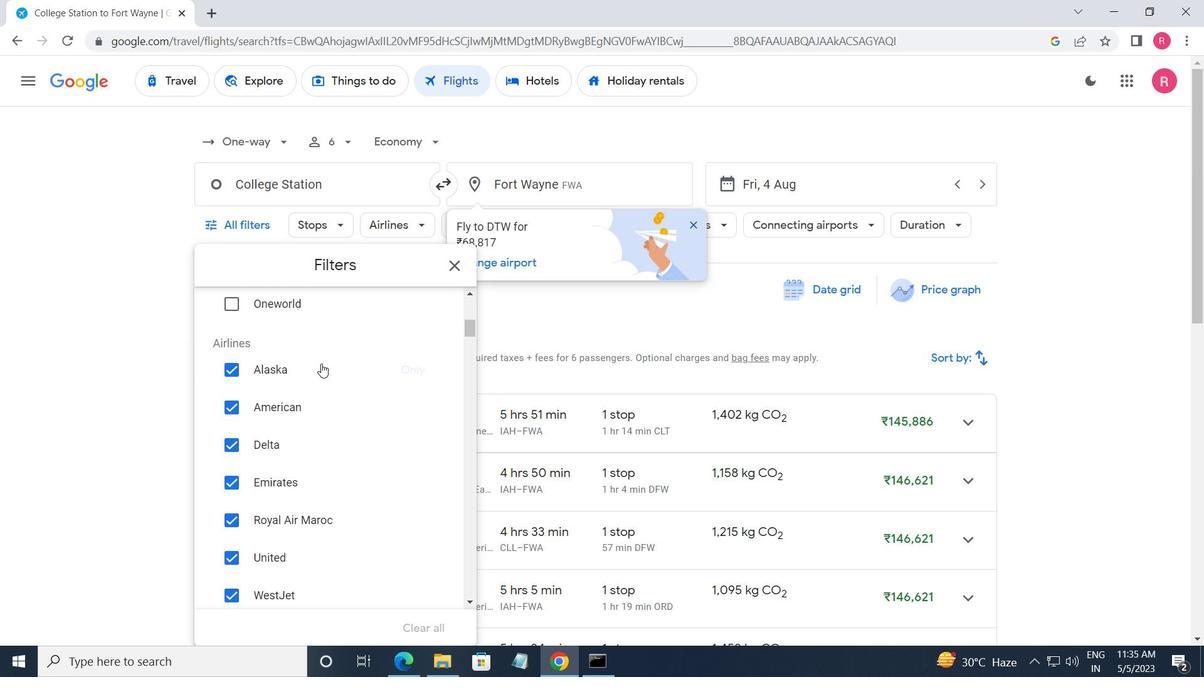 
Action: Mouse moved to (342, 455)
Screenshot: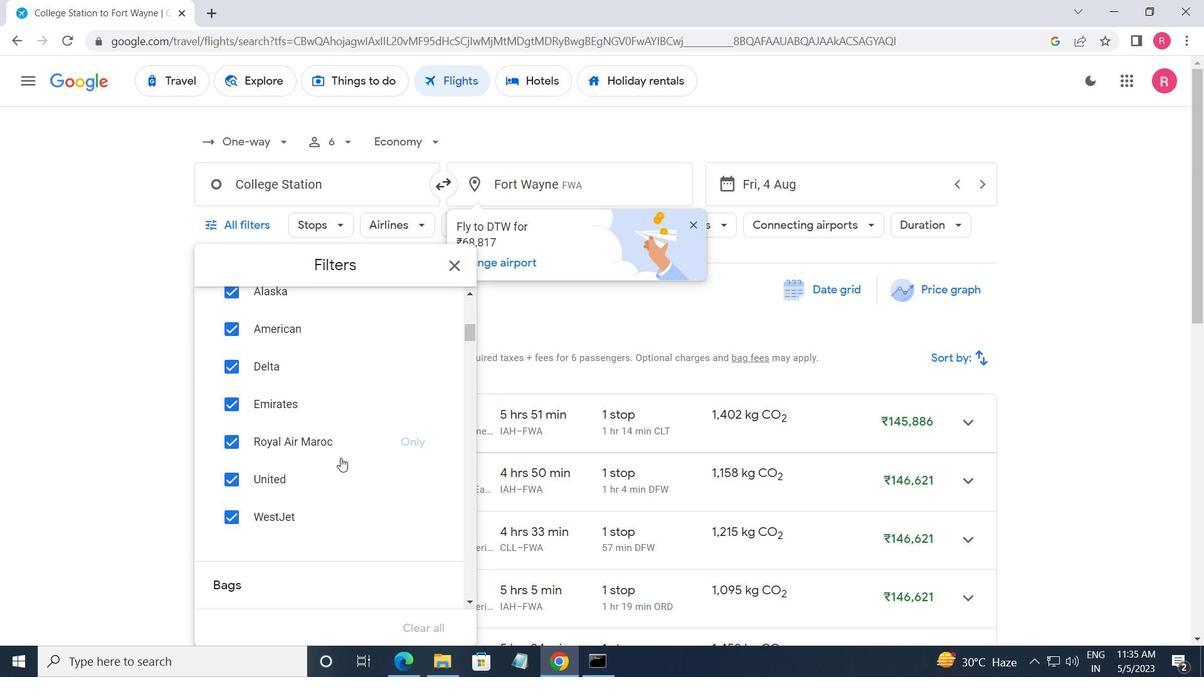
Action: Mouse scrolled (342, 455) with delta (0, 0)
Screenshot: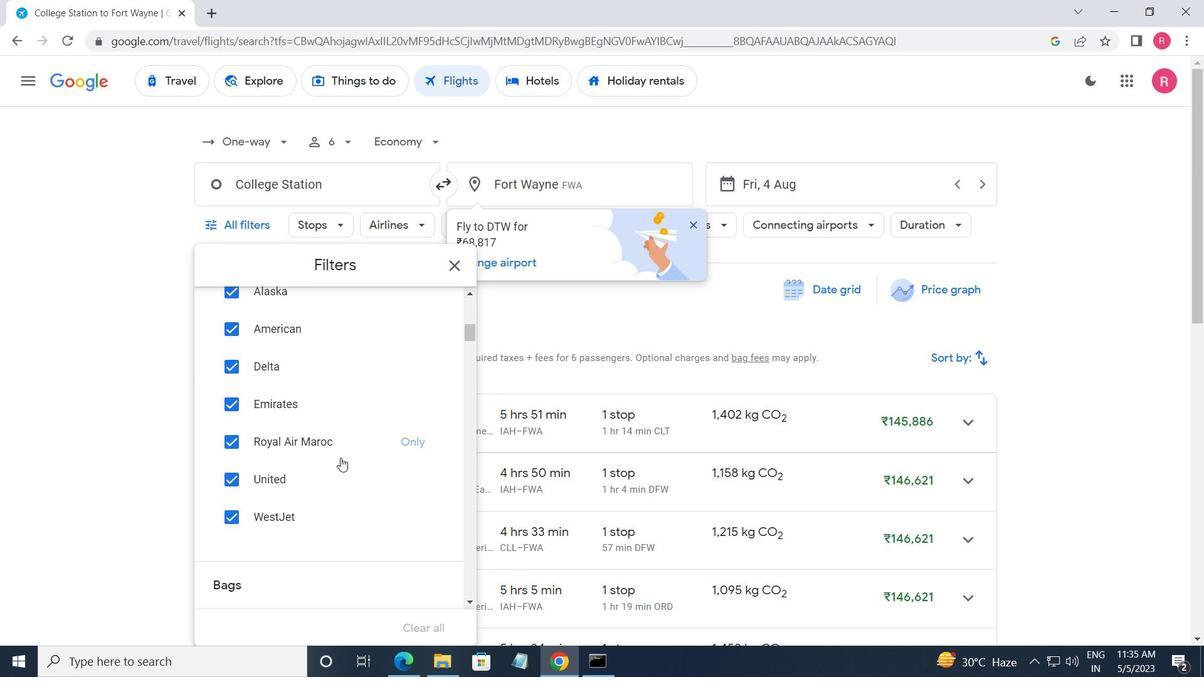
Action: Mouse moved to (342, 454)
Screenshot: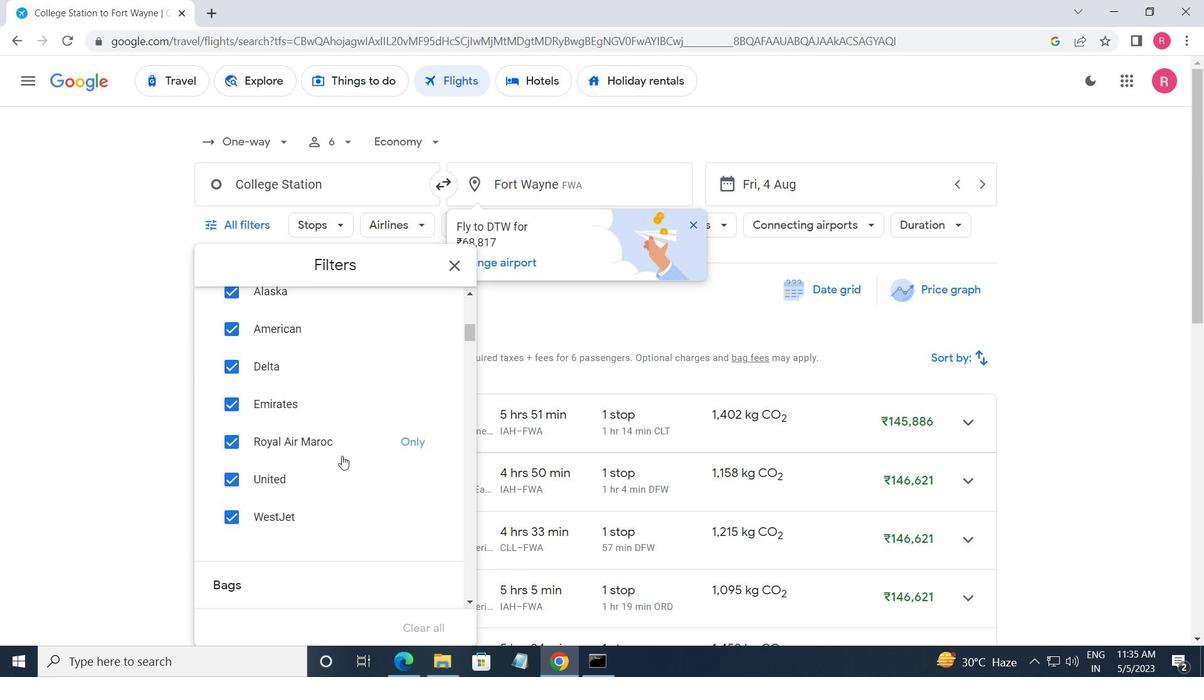 
Action: Mouse scrolled (342, 455) with delta (0, 0)
Screenshot: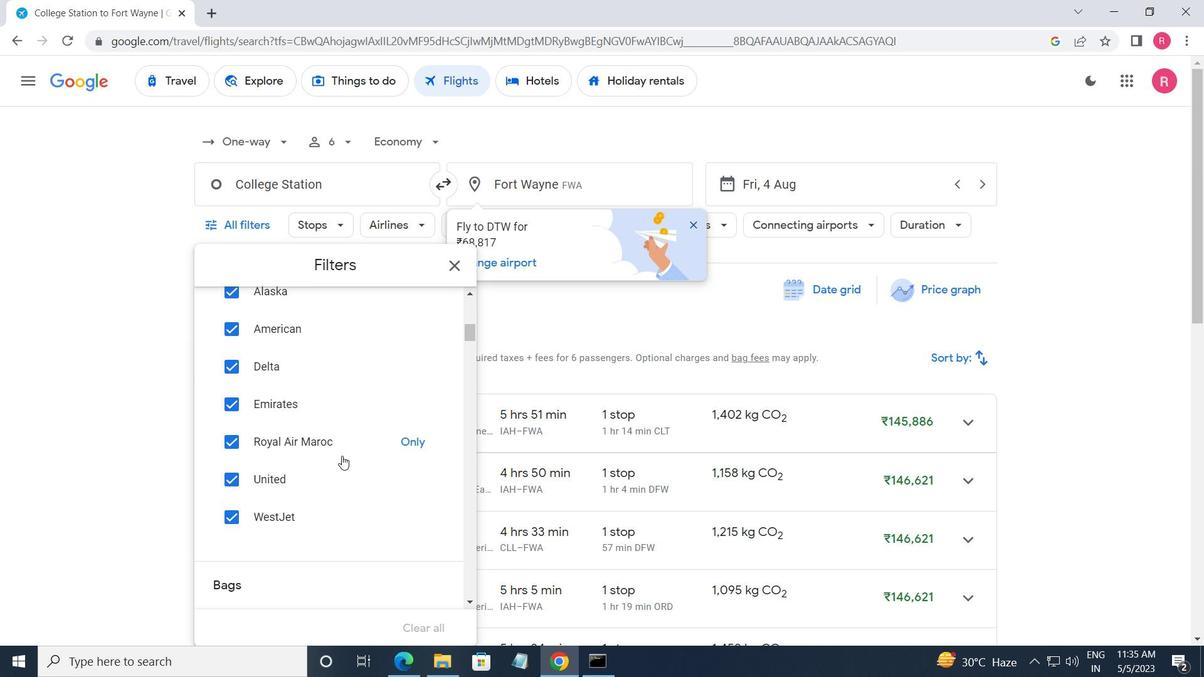 
Action: Mouse moved to (419, 374)
Screenshot: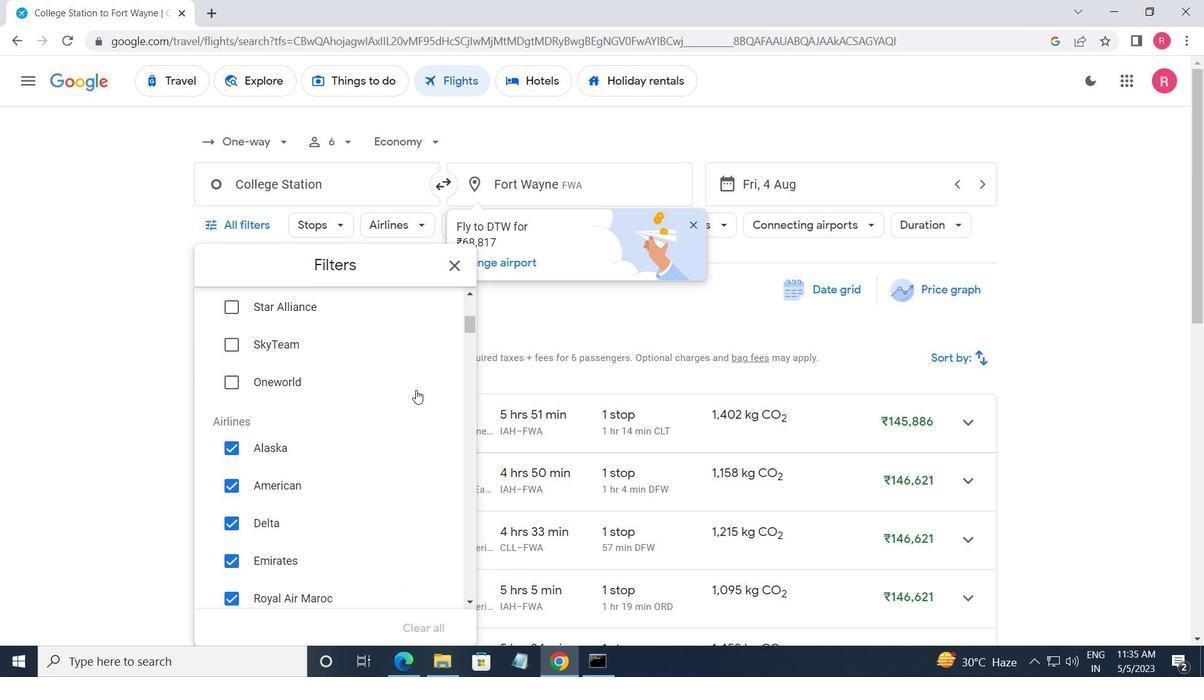 
Action: Mouse scrolled (419, 375) with delta (0, 0)
Screenshot: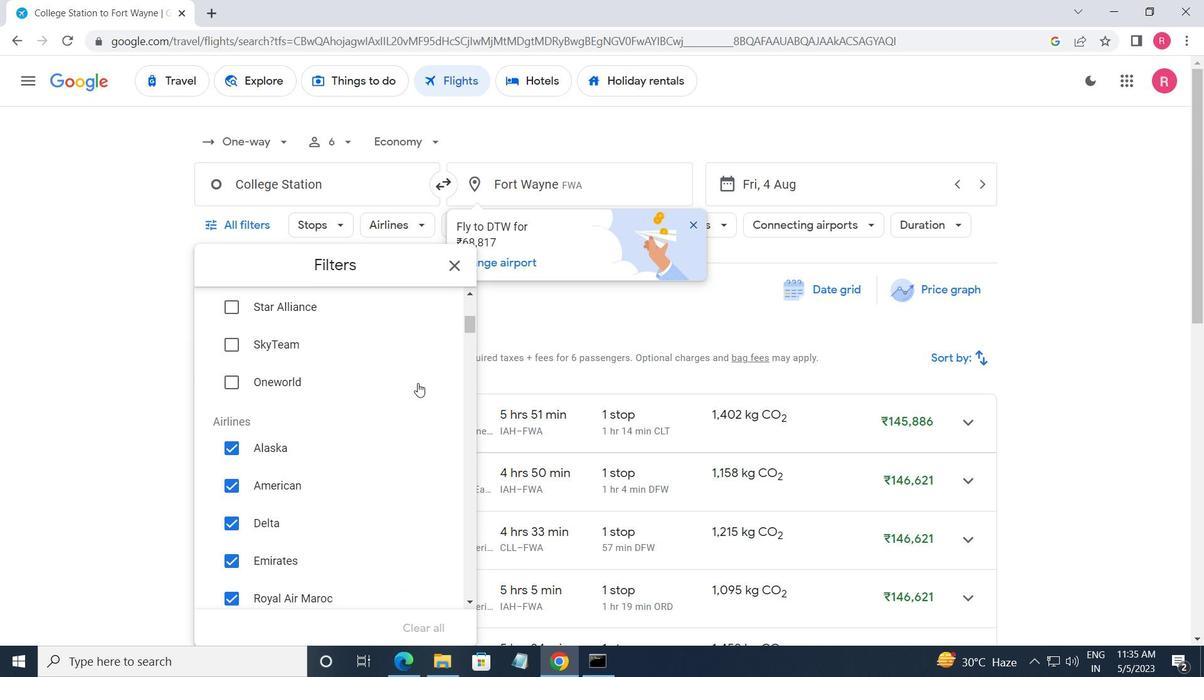 
Action: Mouse moved to (444, 326)
Screenshot: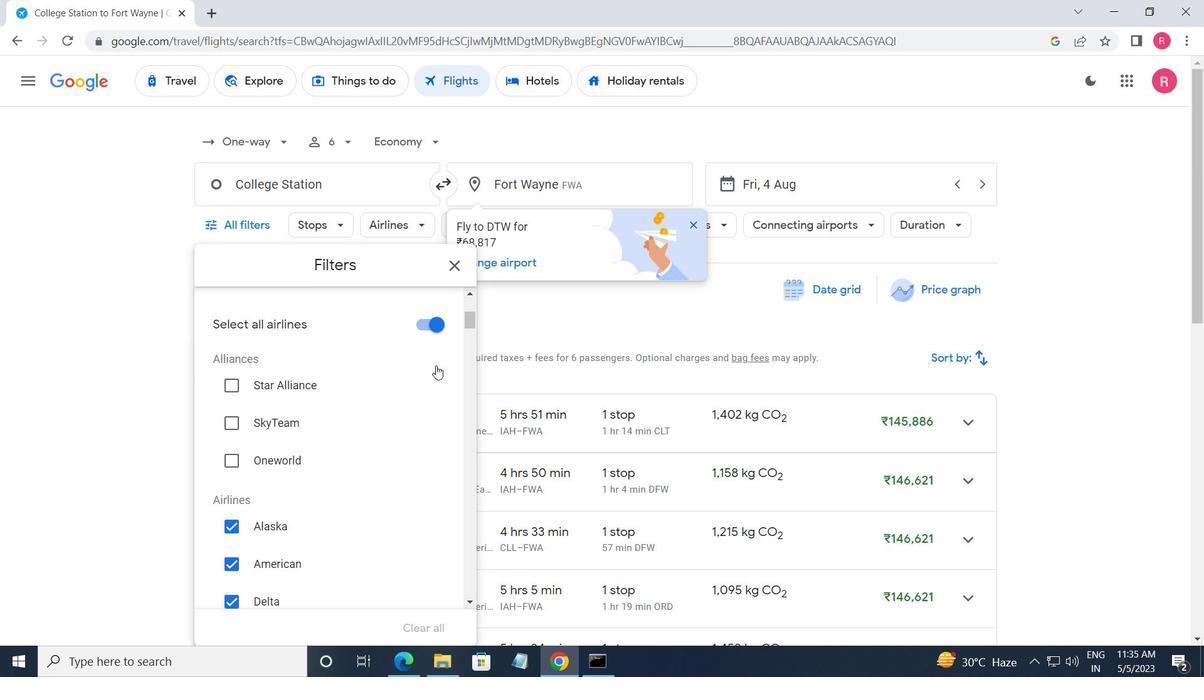 
Action: Mouse pressed left at (444, 326)
Screenshot: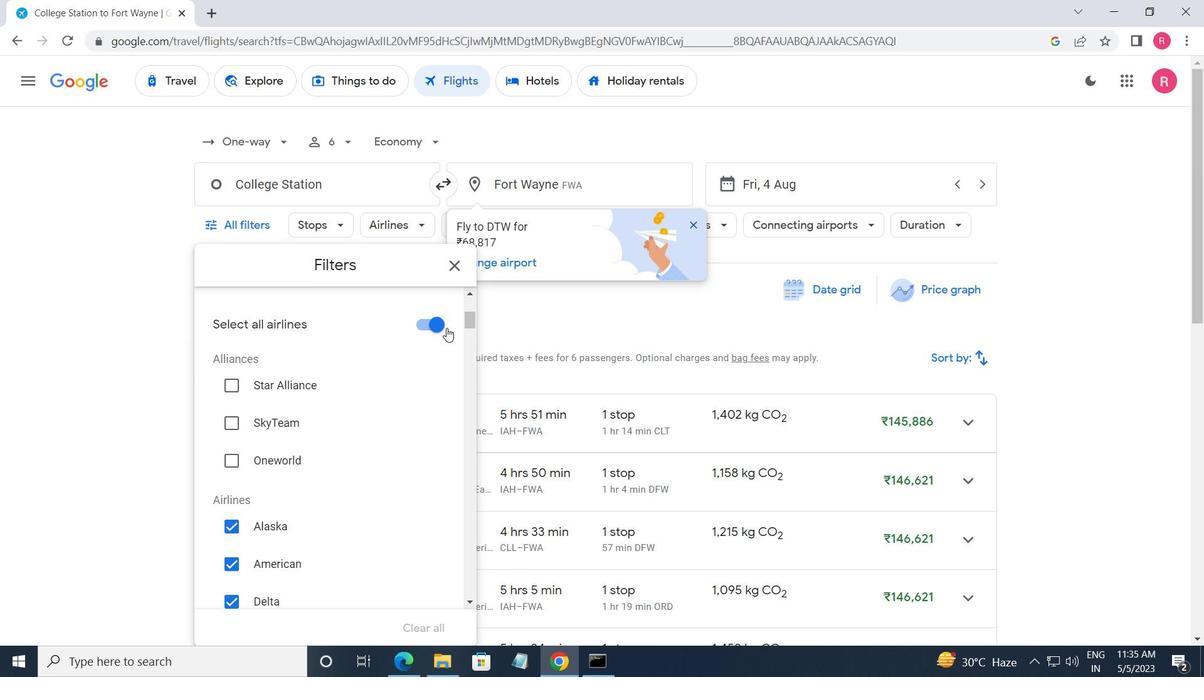 
Action: Mouse moved to (414, 375)
Screenshot: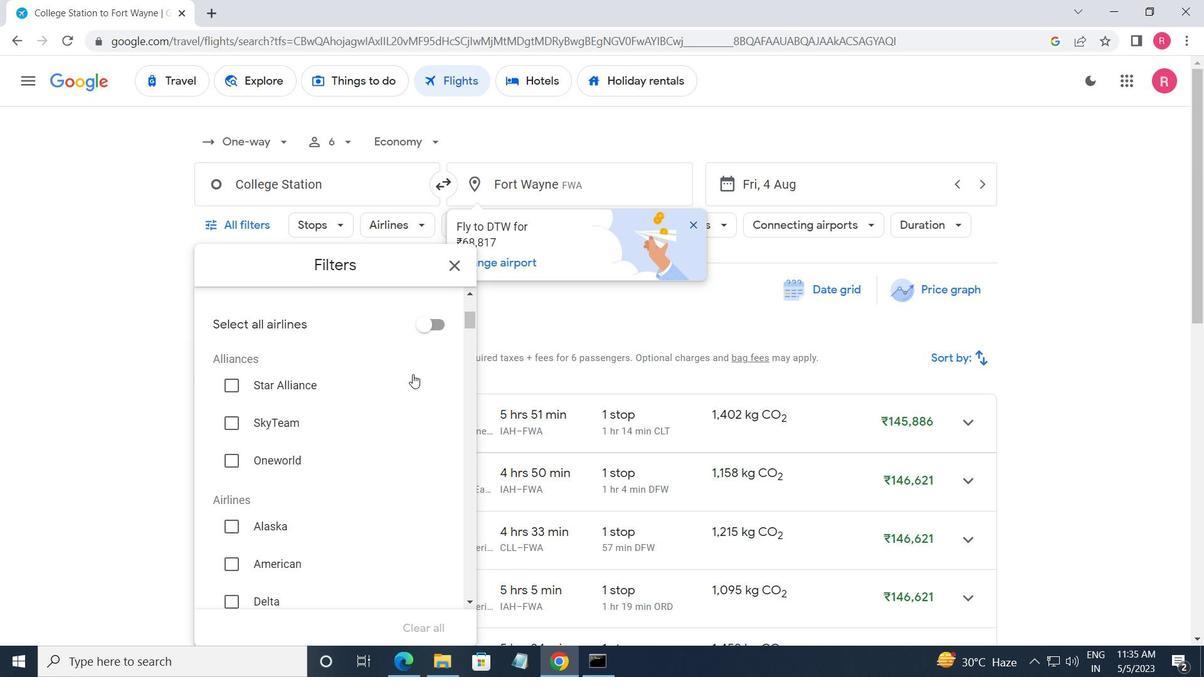 
Action: Mouse scrolled (414, 374) with delta (0, 0)
Screenshot: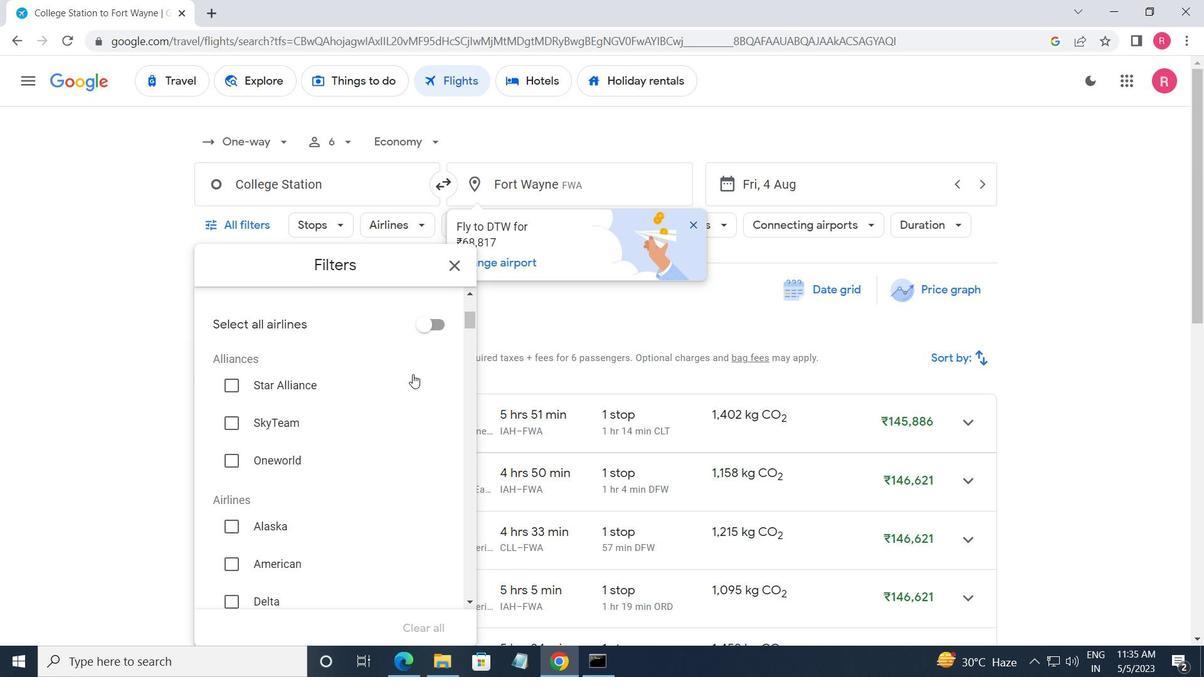 
Action: Mouse moved to (416, 376)
Screenshot: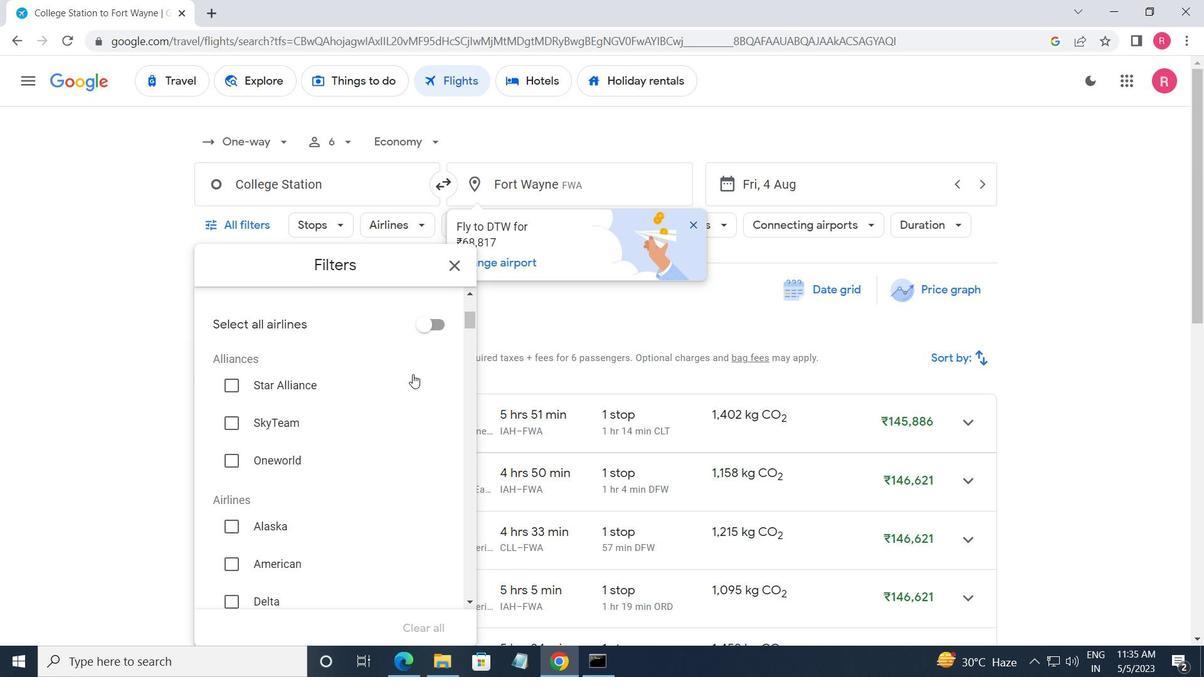 
Action: Mouse scrolled (416, 375) with delta (0, 0)
Screenshot: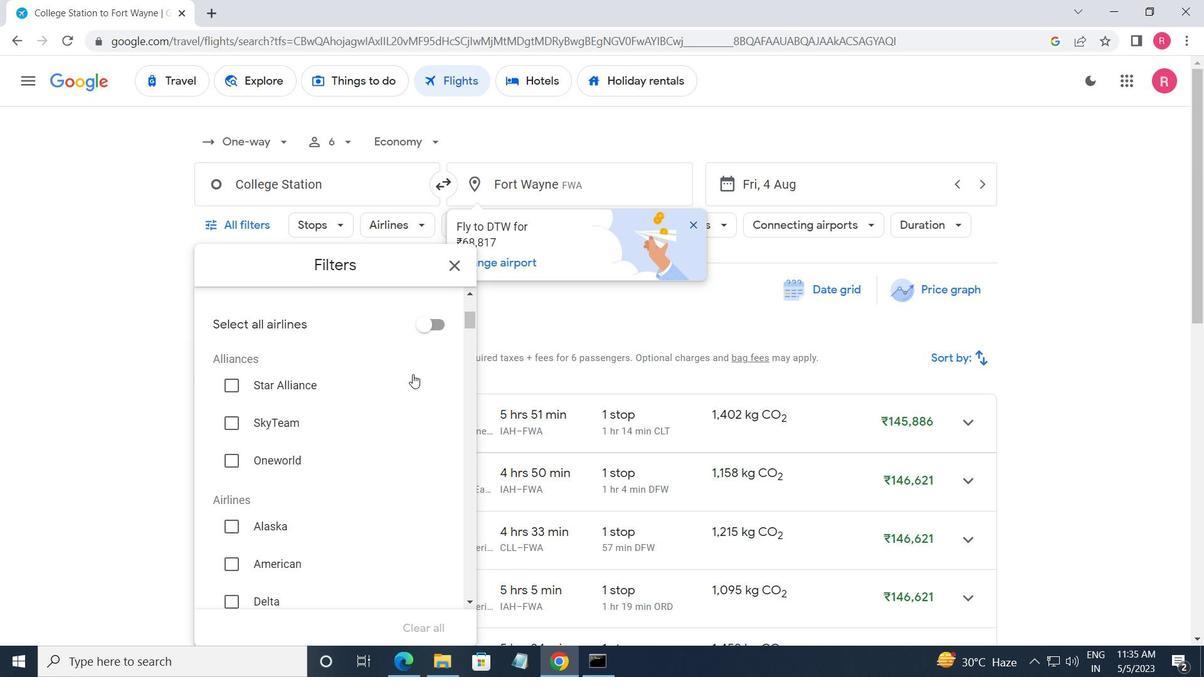 
Action: Mouse moved to (416, 377)
Screenshot: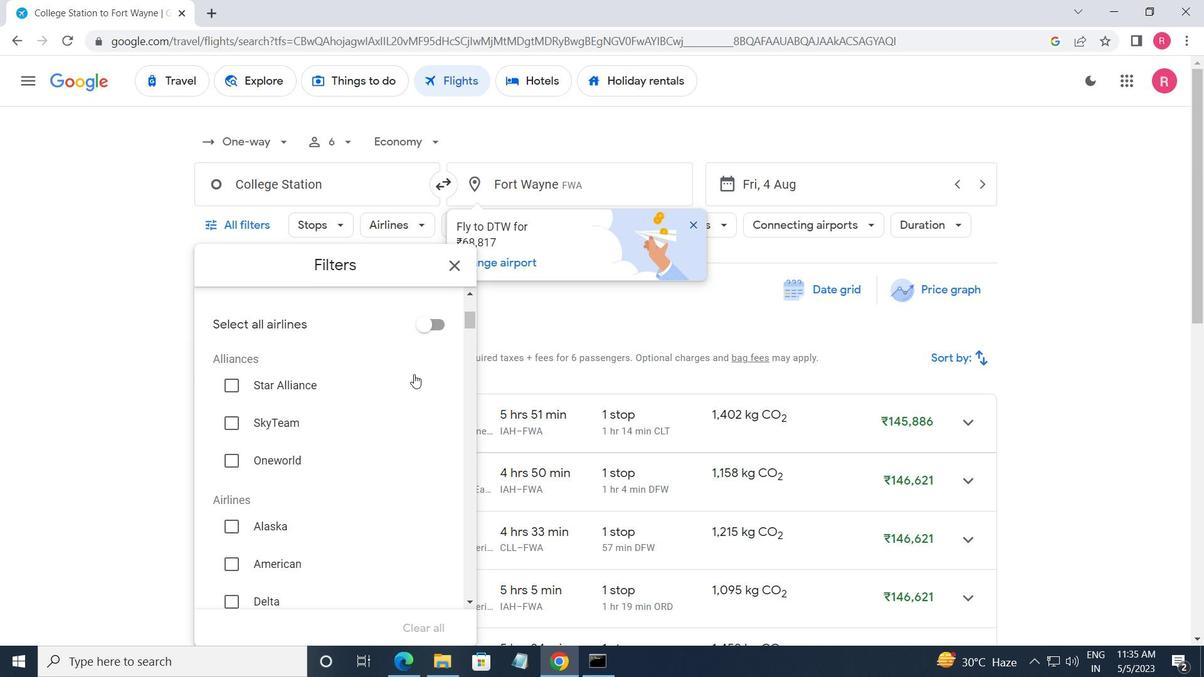 
Action: Mouse scrolled (416, 376) with delta (0, 0)
Screenshot: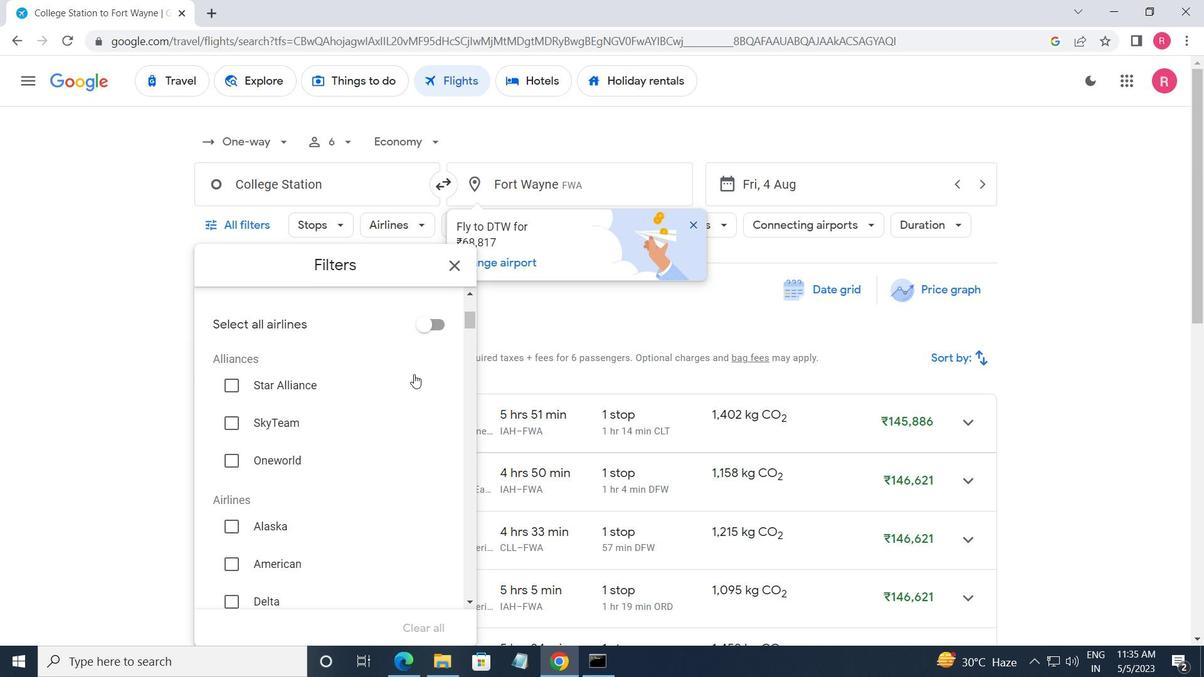 
Action: Mouse moved to (418, 379)
Screenshot: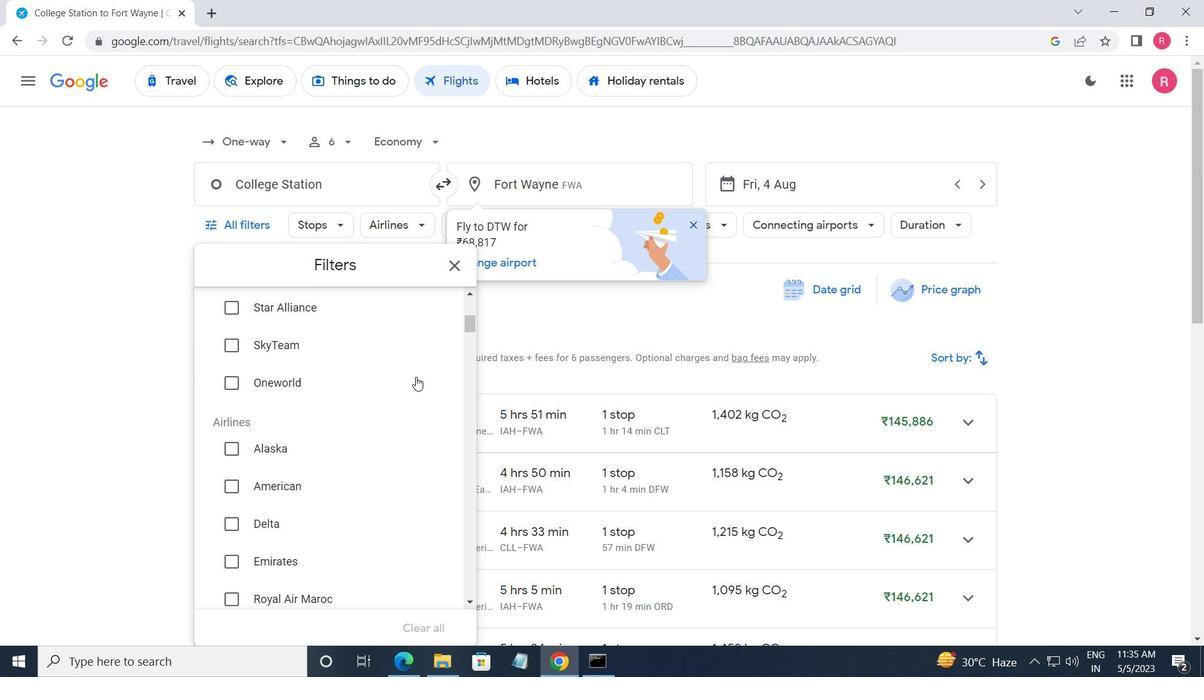 
Action: Mouse scrolled (418, 379) with delta (0, 0)
Screenshot: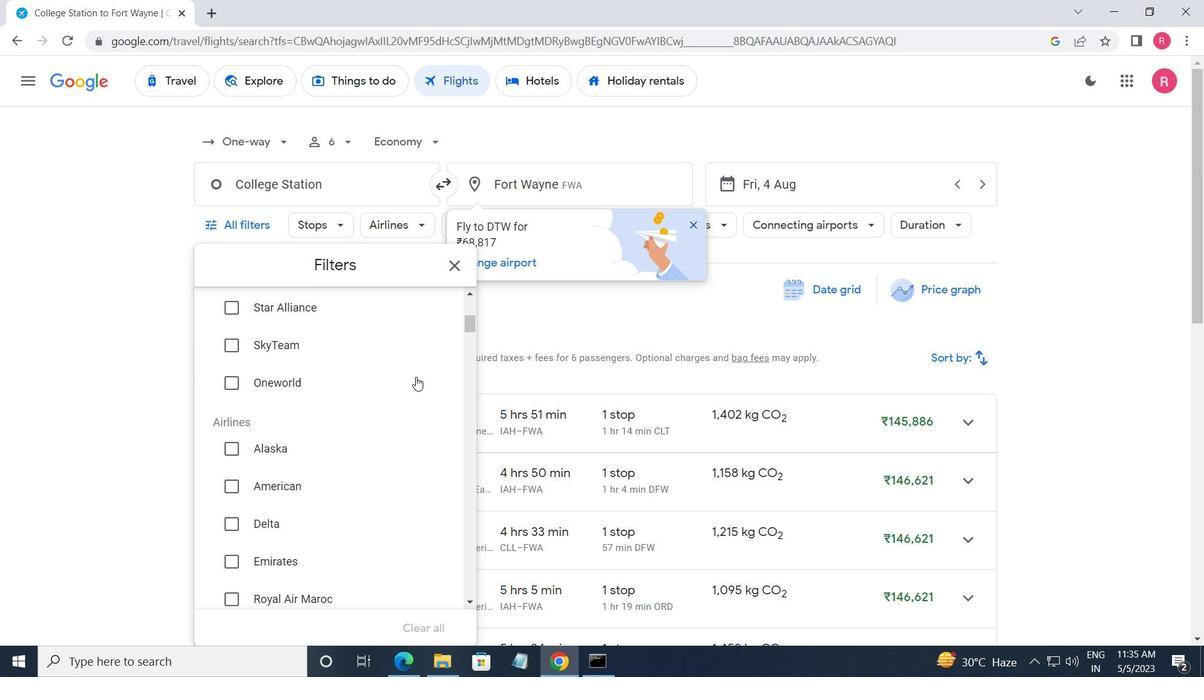 
Action: Mouse moved to (419, 381)
Screenshot: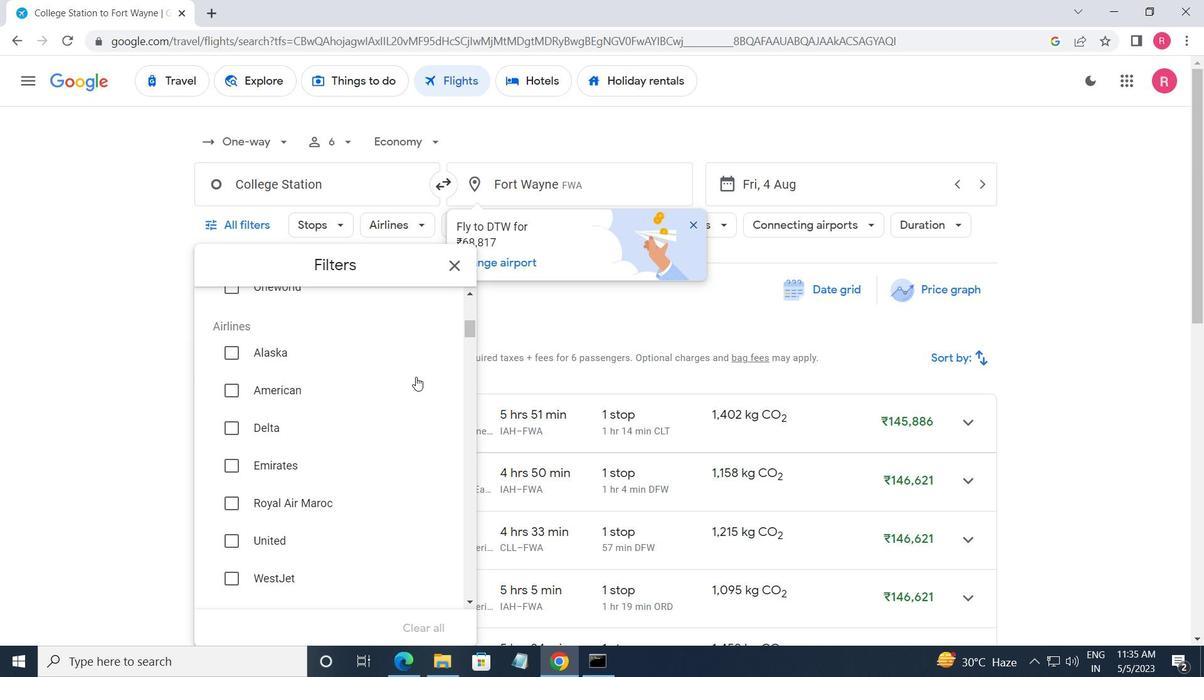 
Action: Mouse scrolled (419, 380) with delta (0, 0)
Screenshot: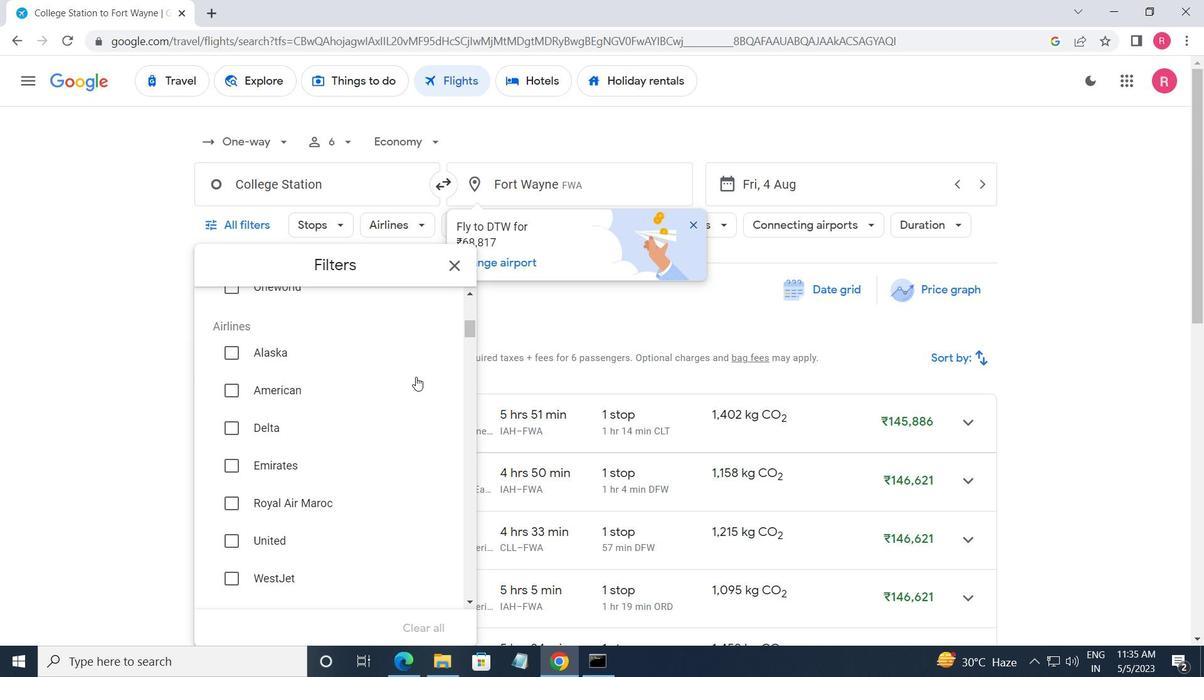 
Action: Mouse moved to (419, 383)
Screenshot: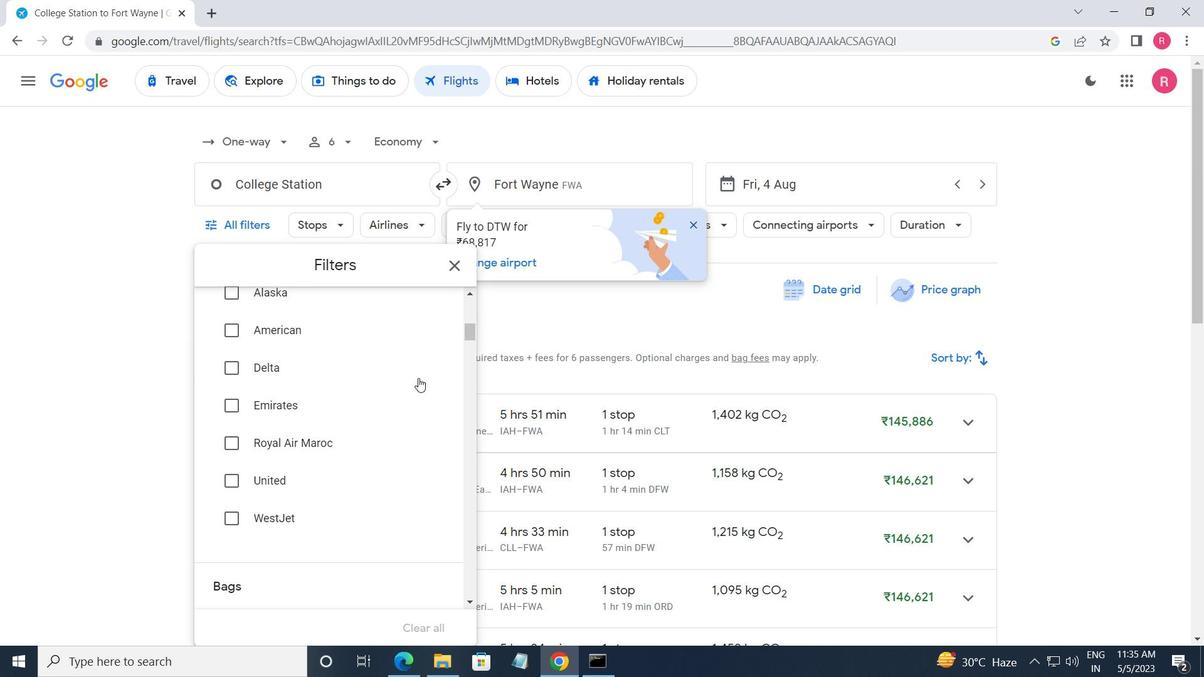
Action: Mouse scrolled (419, 382) with delta (0, 0)
Screenshot: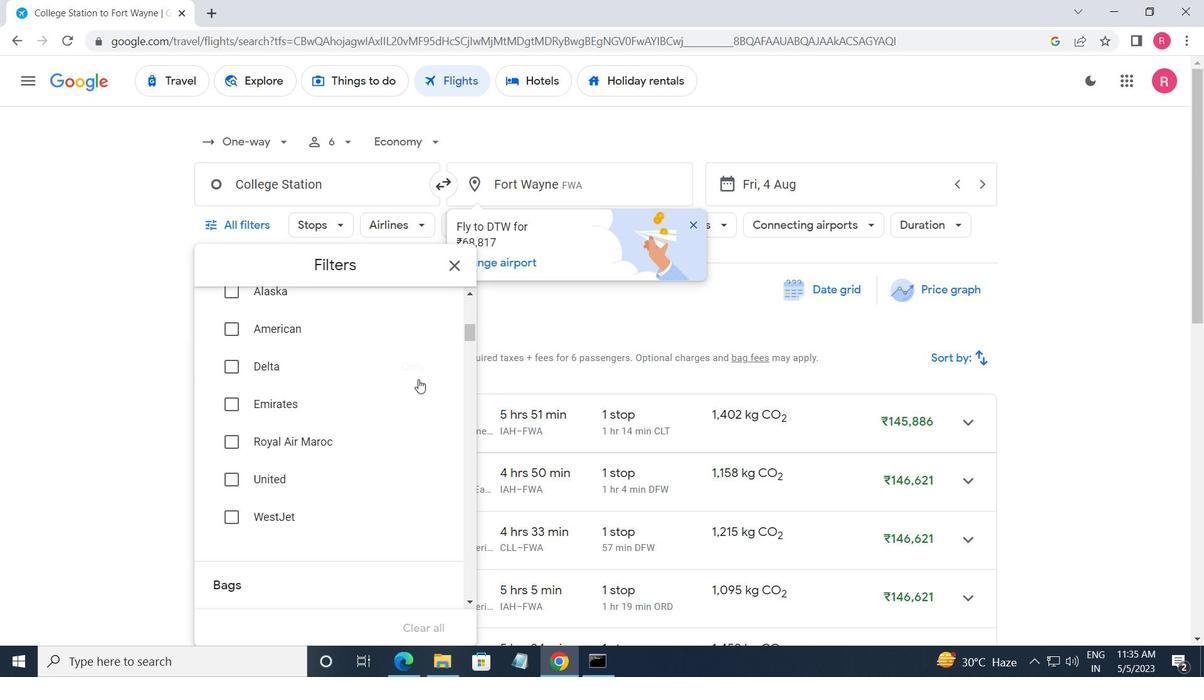 
Action: Mouse moved to (431, 428)
Screenshot: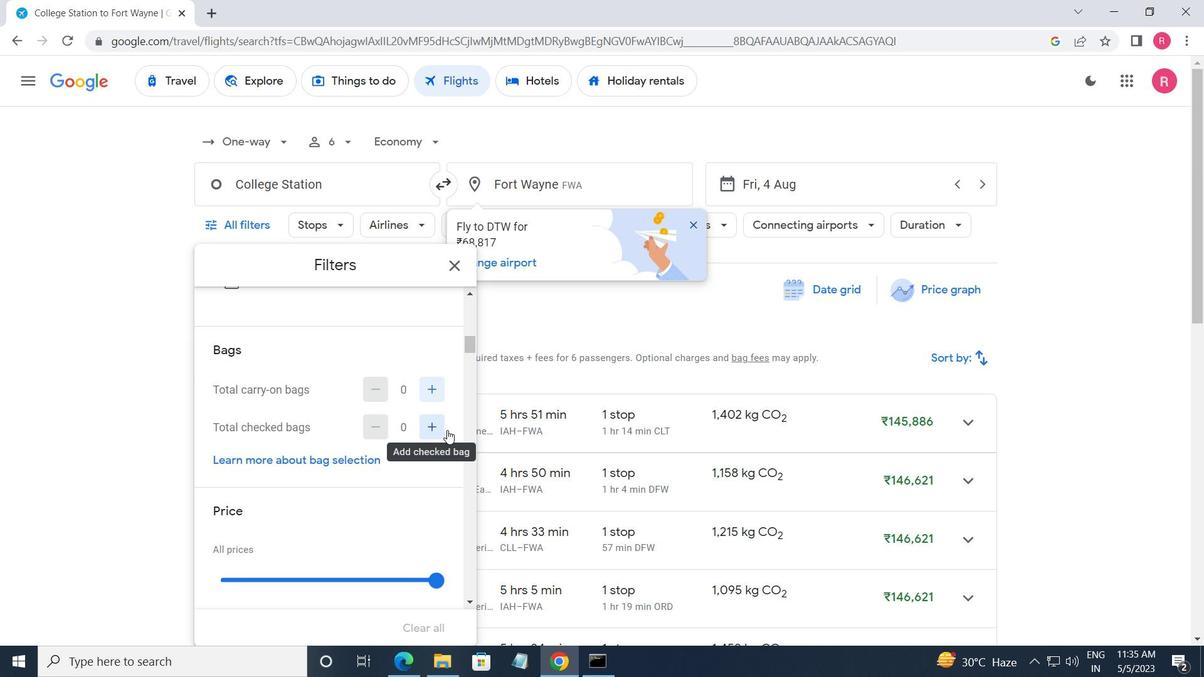 
Action: Mouse pressed left at (431, 428)
Screenshot: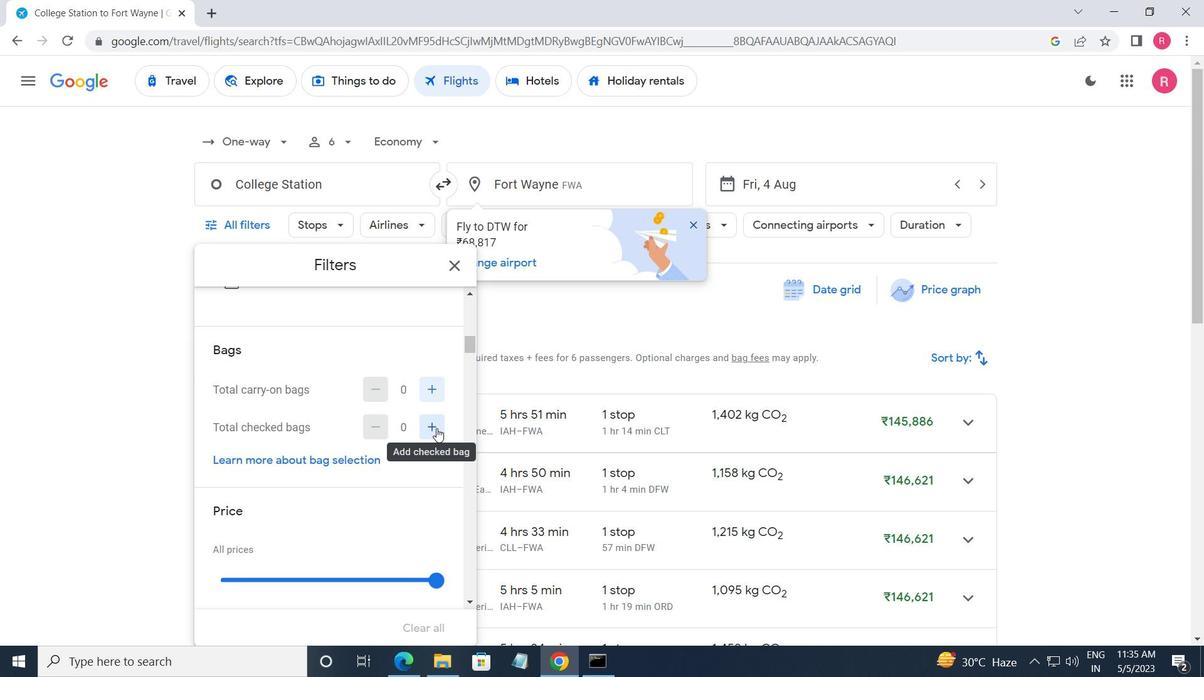 
Action: Mouse moved to (430, 428)
Screenshot: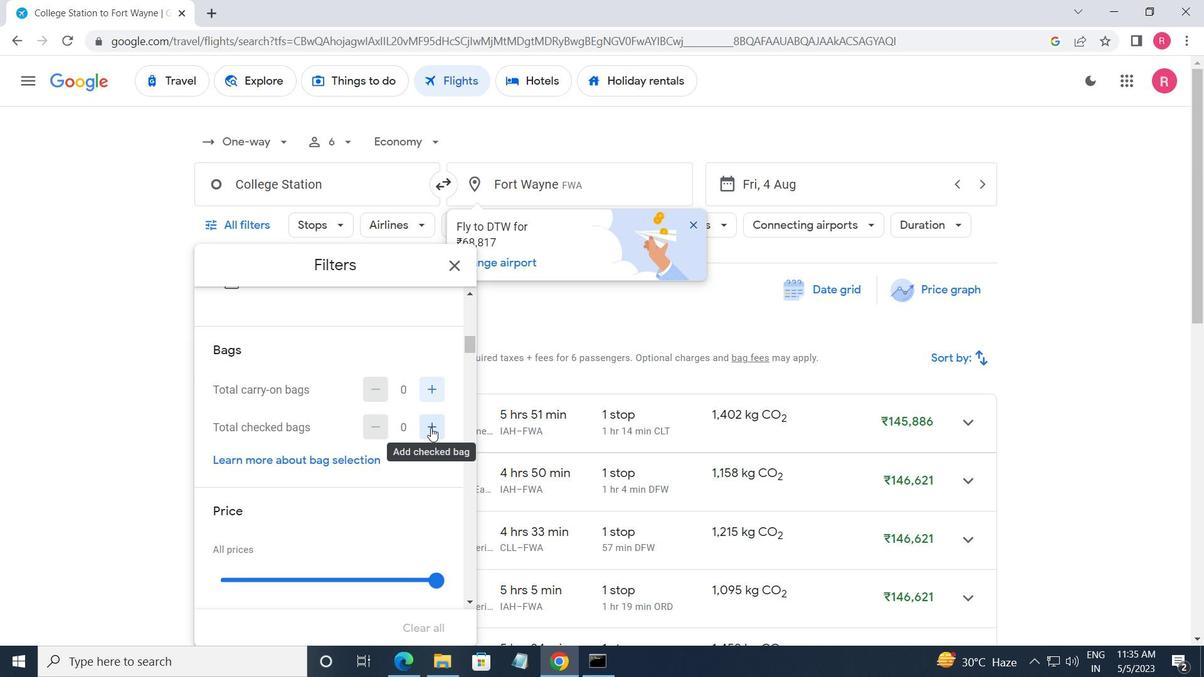 
Action: Mouse pressed left at (430, 428)
Screenshot: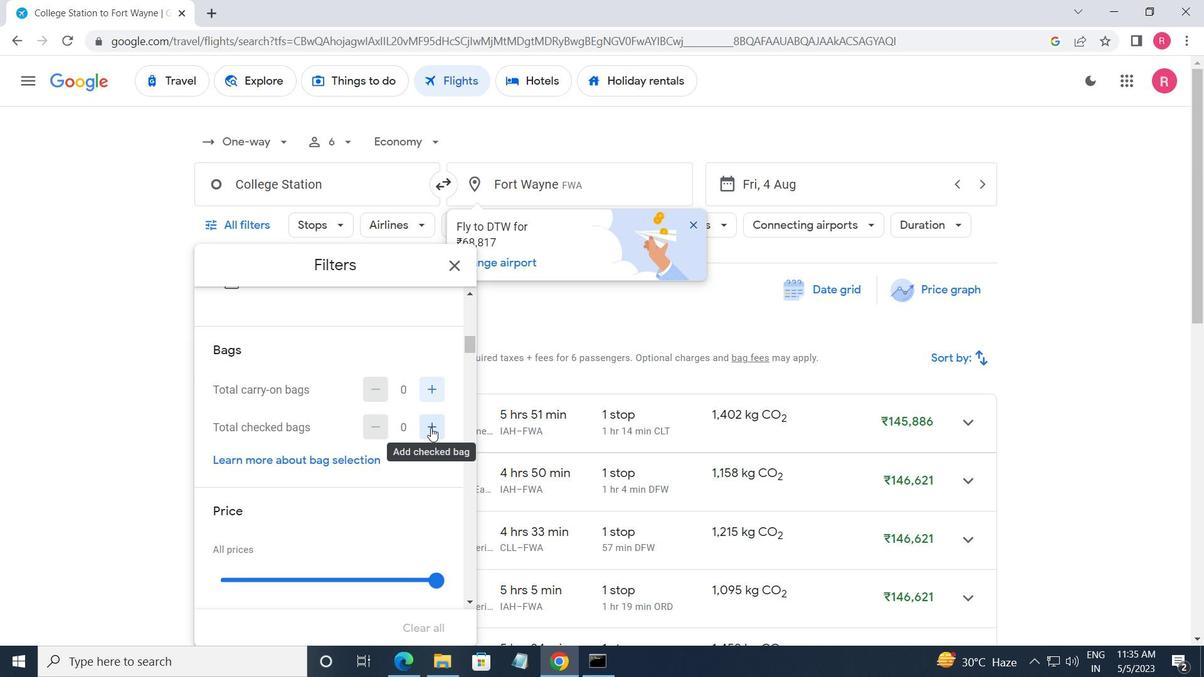 
Action: Mouse pressed left at (430, 428)
Screenshot: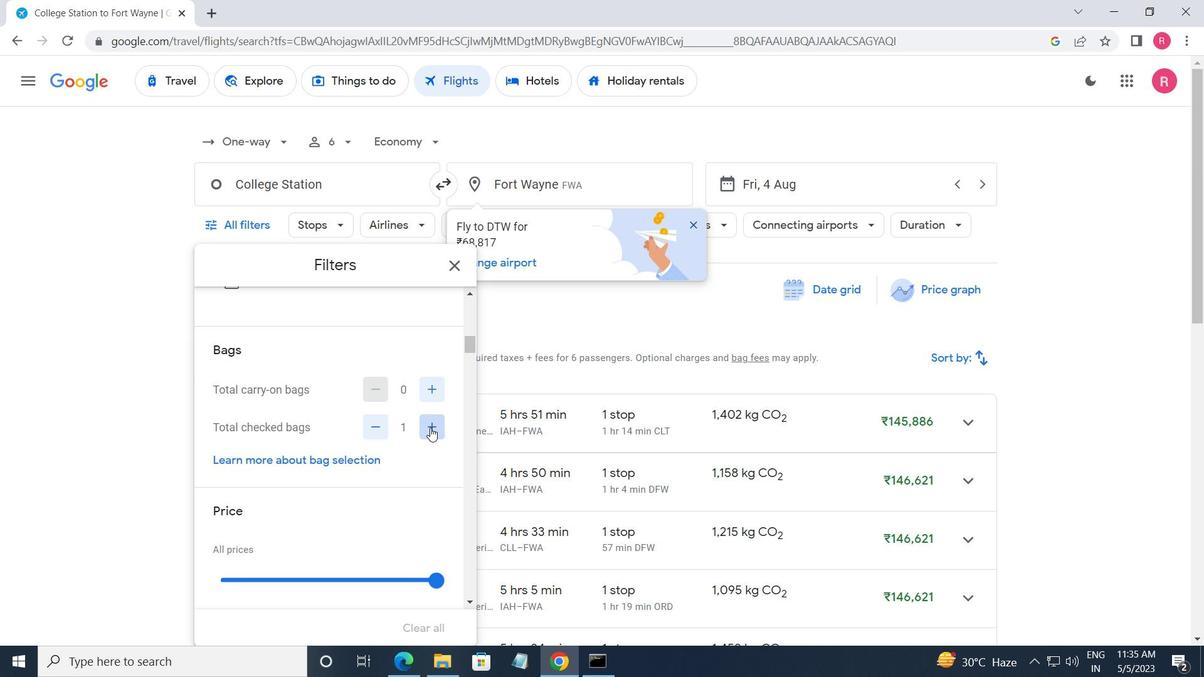 
Action: Mouse pressed left at (430, 428)
Screenshot: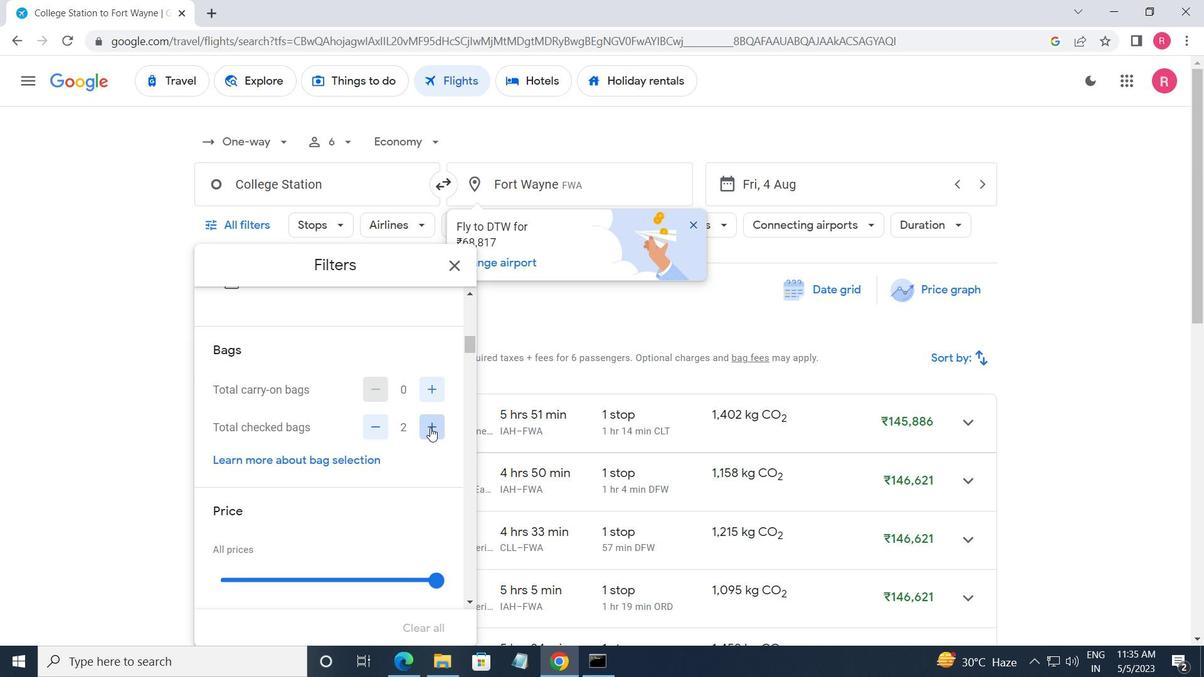 
Action: Mouse pressed left at (430, 428)
Screenshot: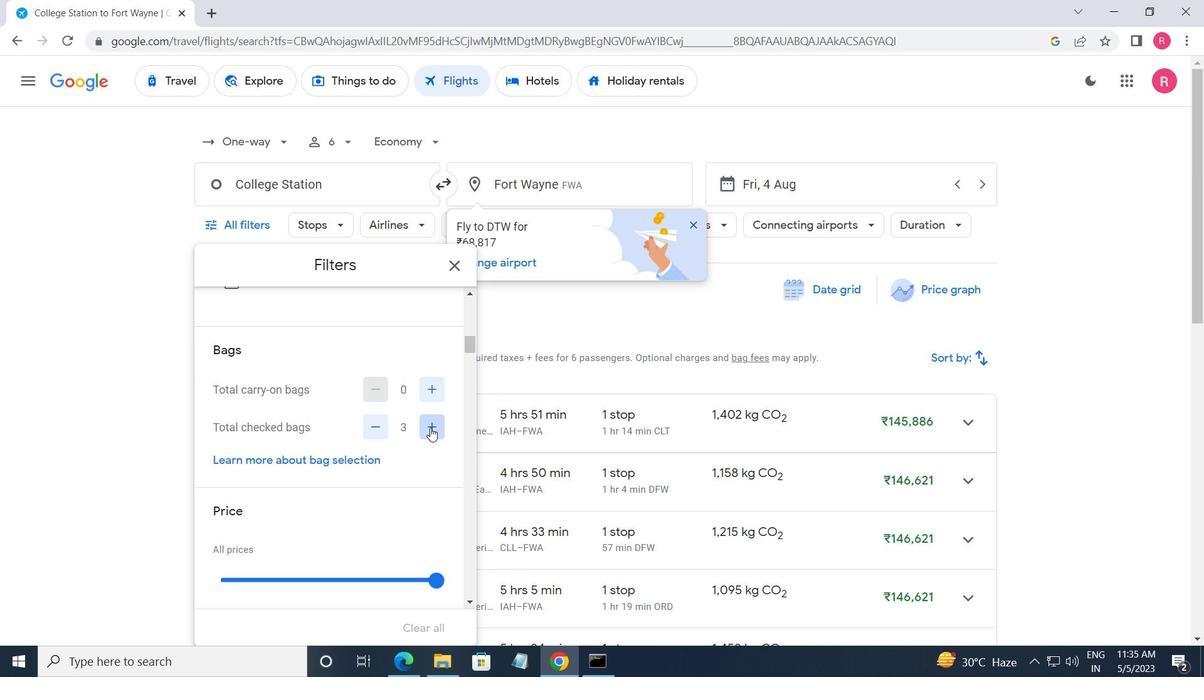 
Action: Mouse pressed left at (430, 428)
Screenshot: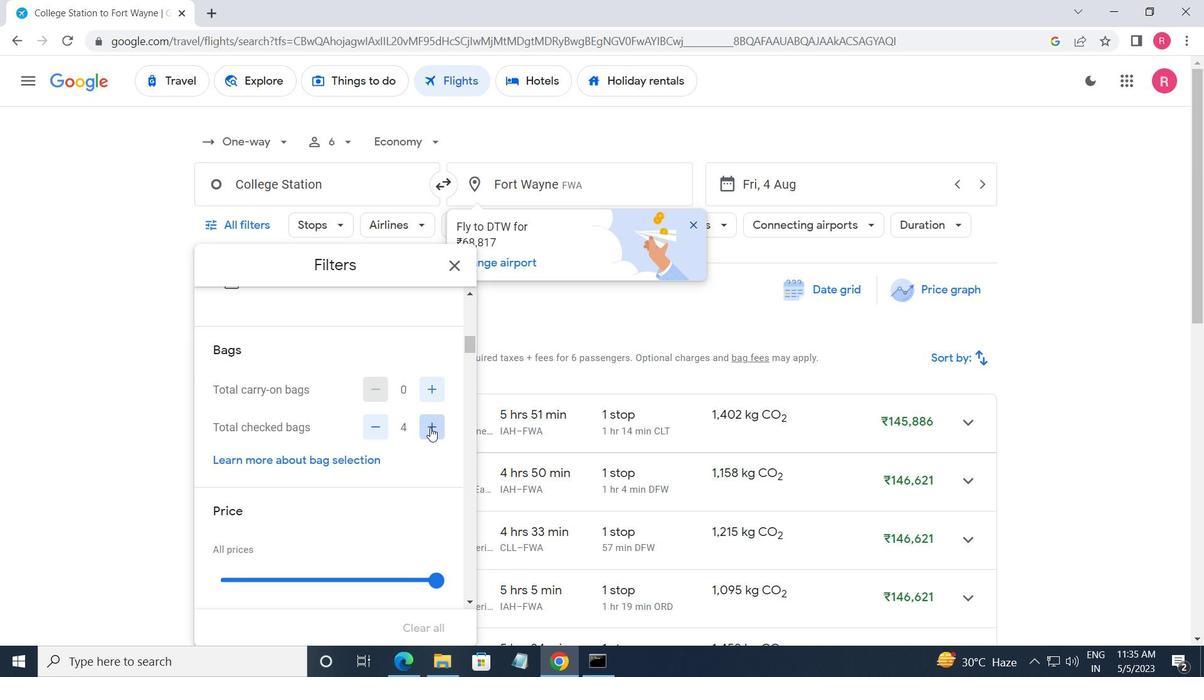 
Action: Mouse pressed left at (430, 428)
Screenshot: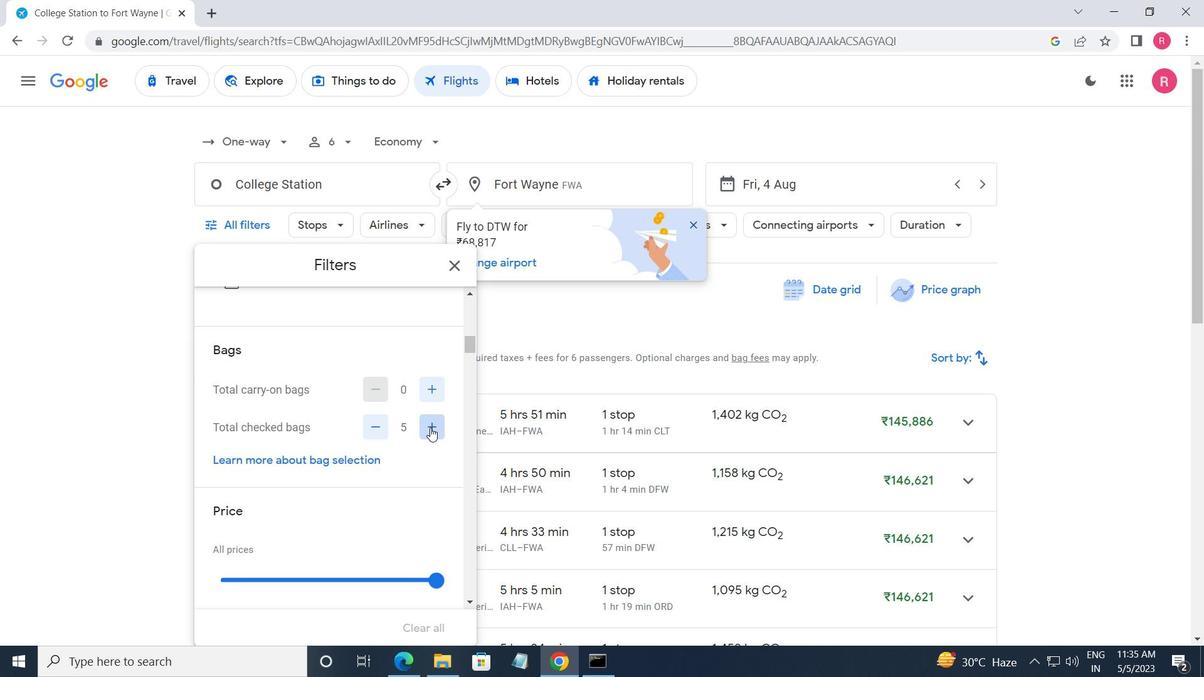 
Action: Mouse pressed left at (430, 428)
Screenshot: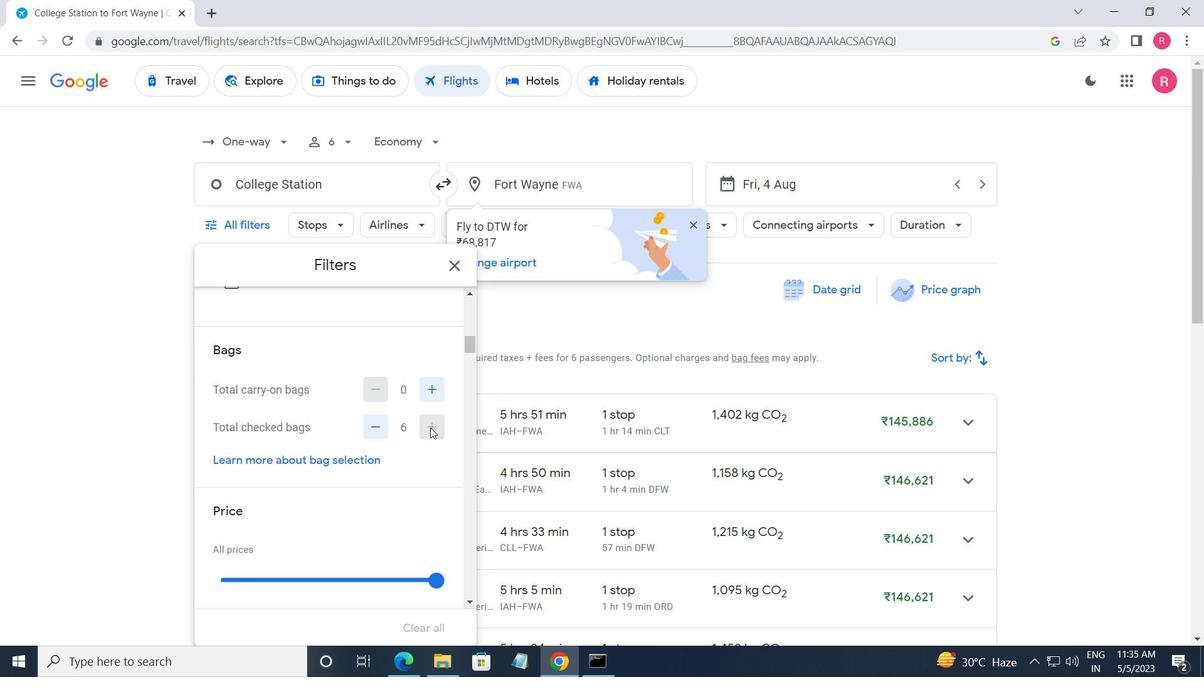 
Action: Mouse scrolled (430, 427) with delta (0, 0)
Screenshot: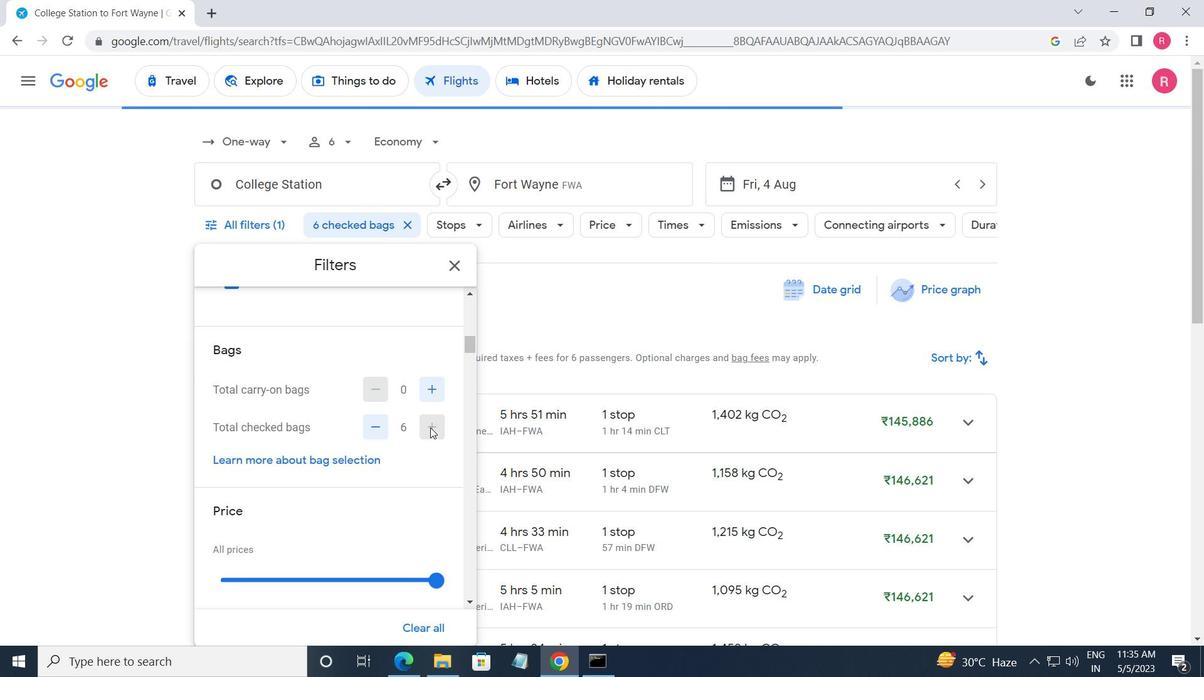 
Action: Mouse scrolled (430, 427) with delta (0, 0)
Screenshot: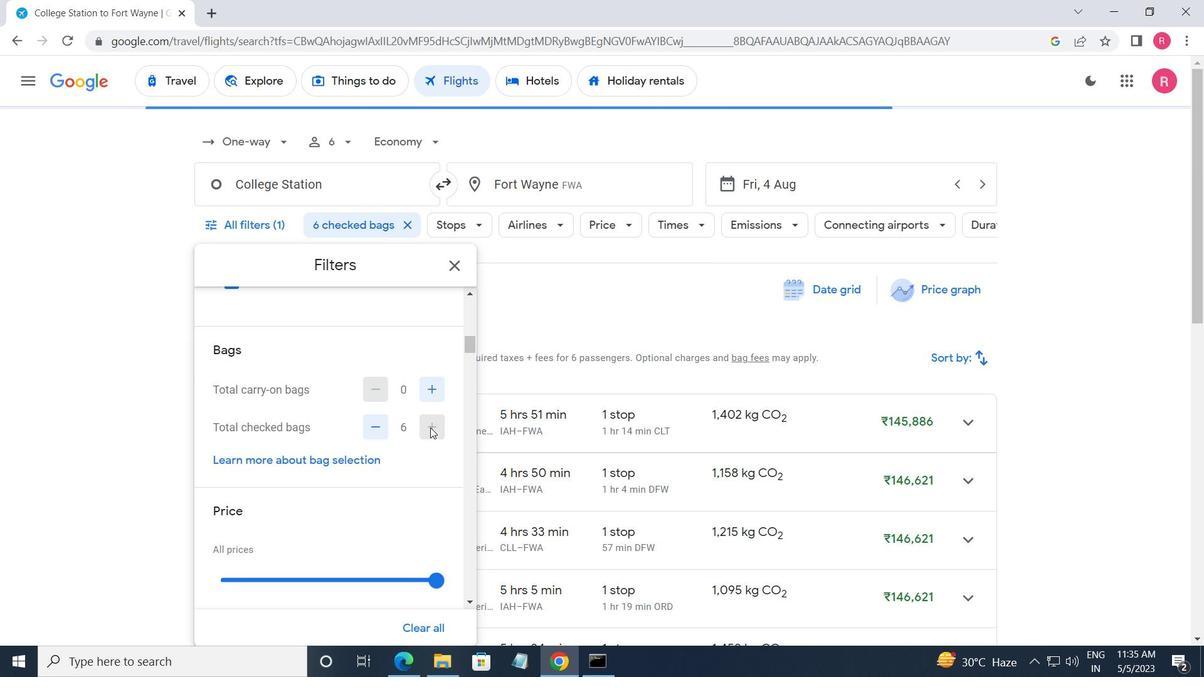 
Action: Mouse pressed left at (430, 428)
Screenshot: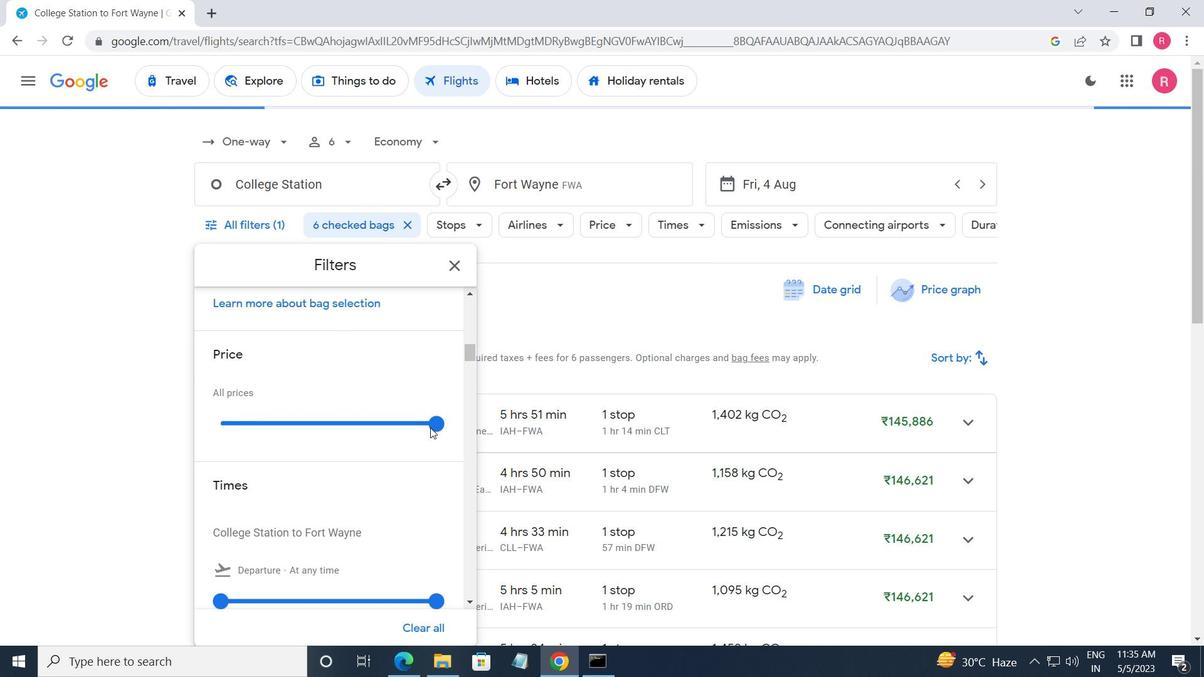 
Action: Mouse moved to (263, 472)
Screenshot: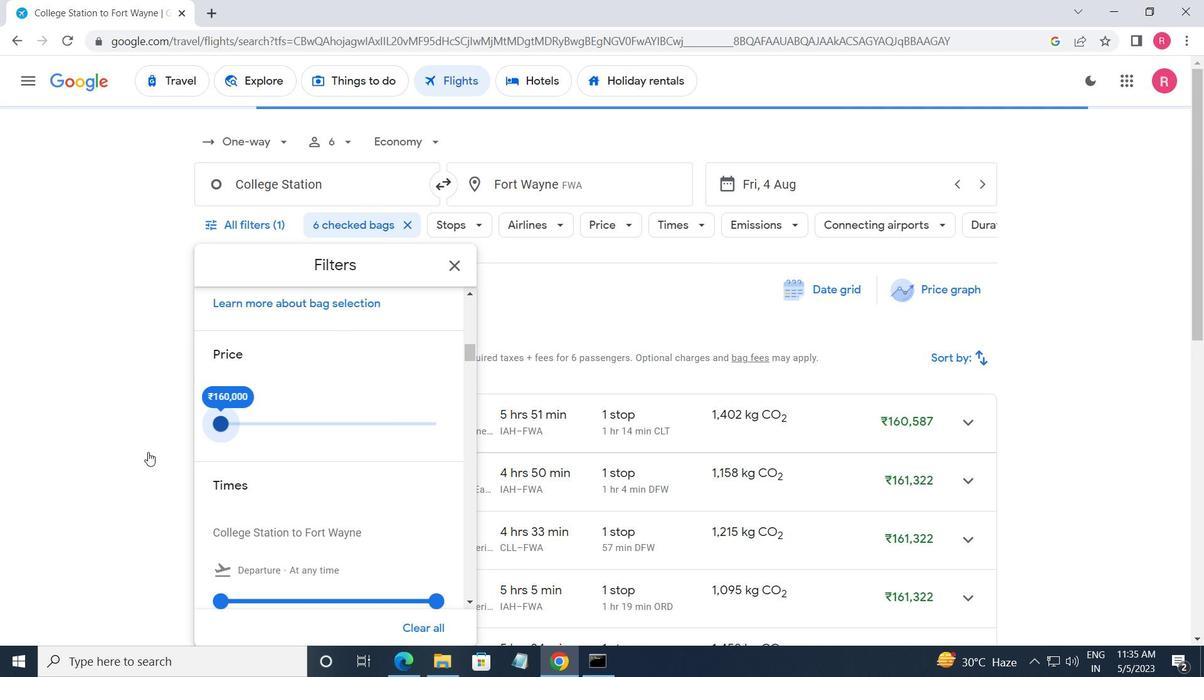 
Action: Mouse scrolled (263, 471) with delta (0, 0)
Screenshot: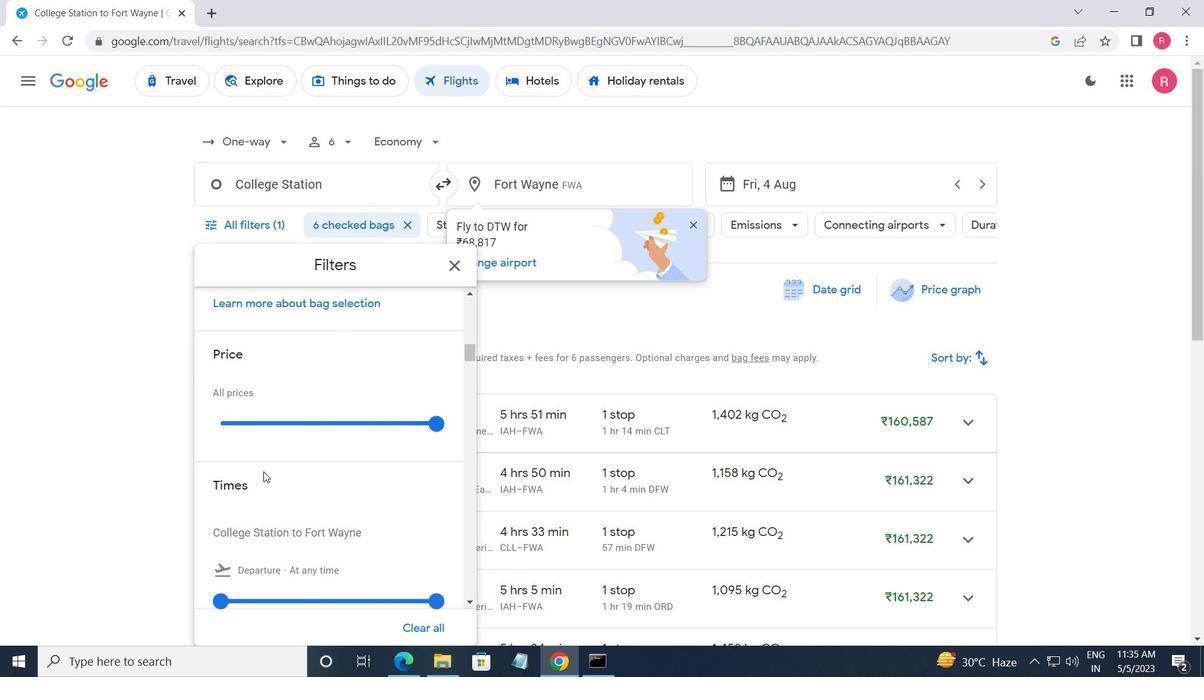 
Action: Mouse moved to (264, 472)
Screenshot: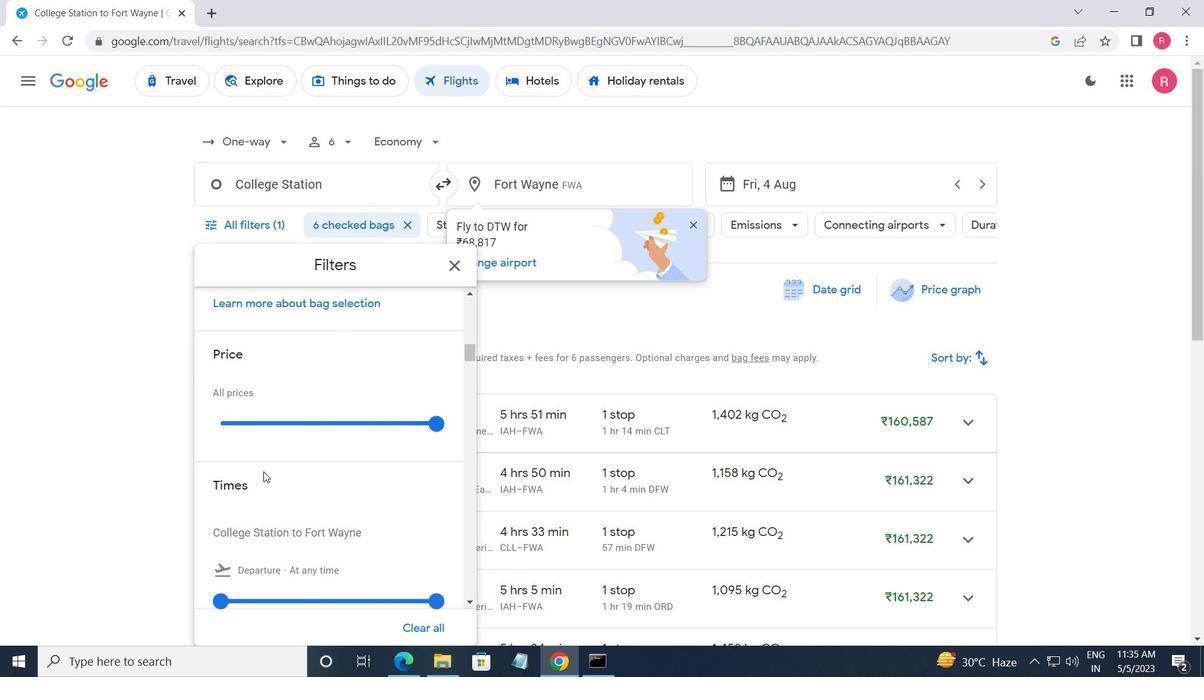 
Action: Mouse scrolled (264, 471) with delta (0, 0)
Screenshot: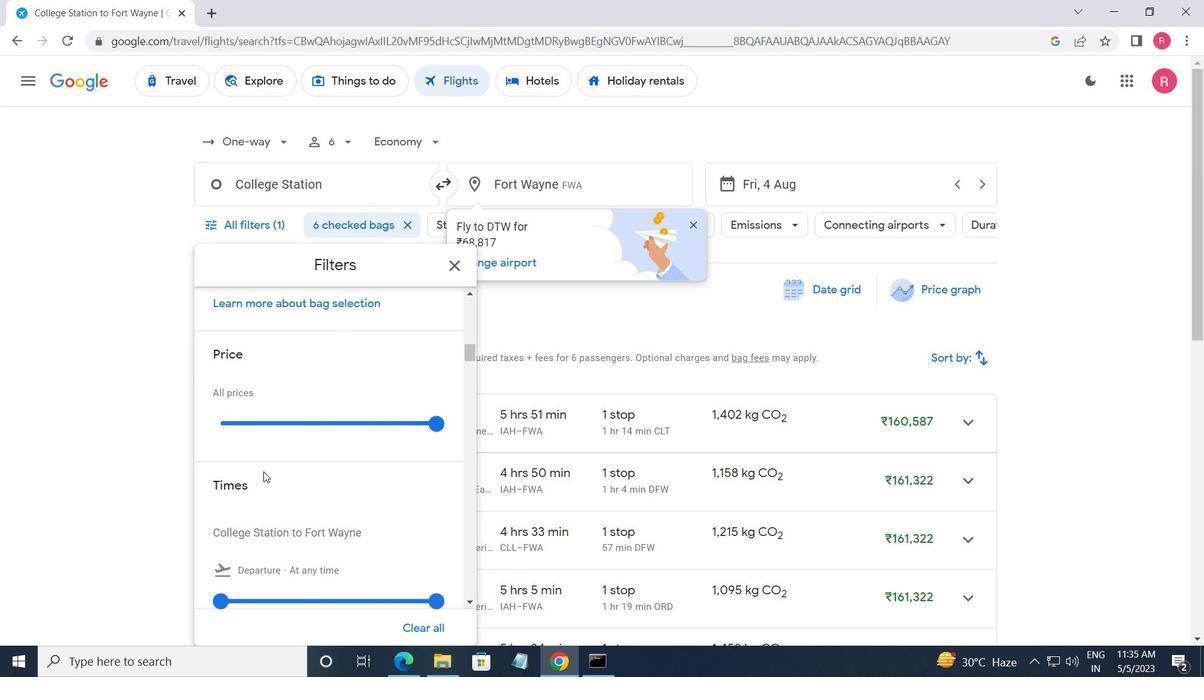 
Action: Mouse moved to (223, 443)
Screenshot: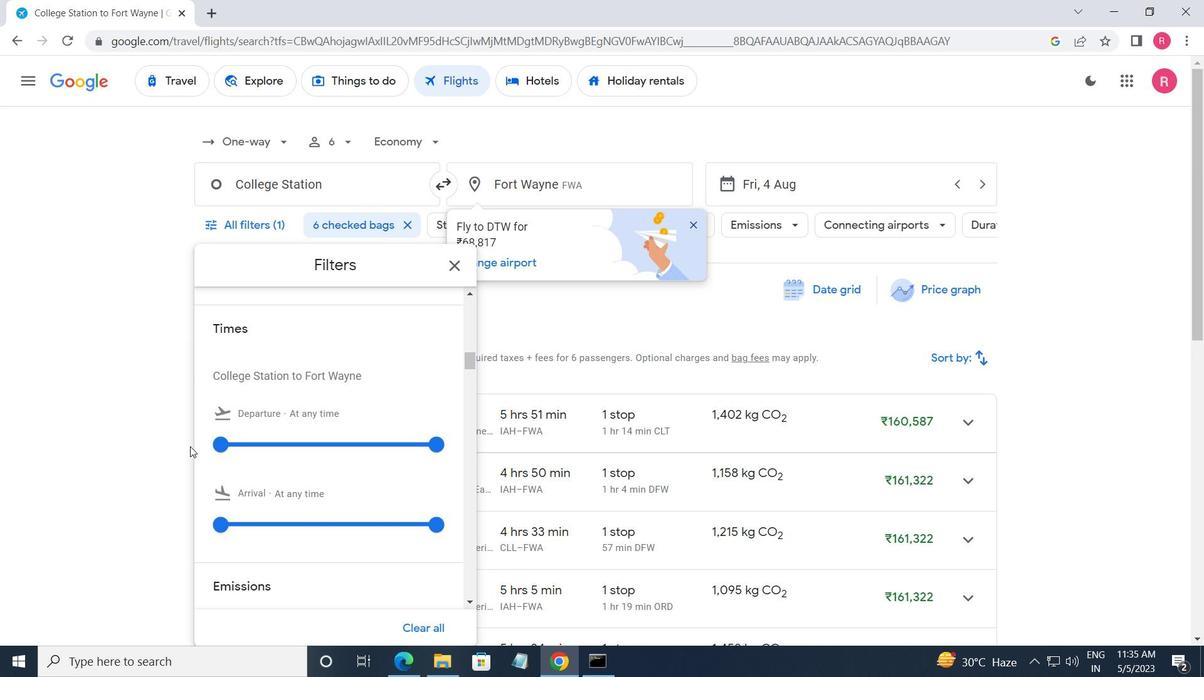 
Action: Mouse pressed left at (223, 443)
Screenshot: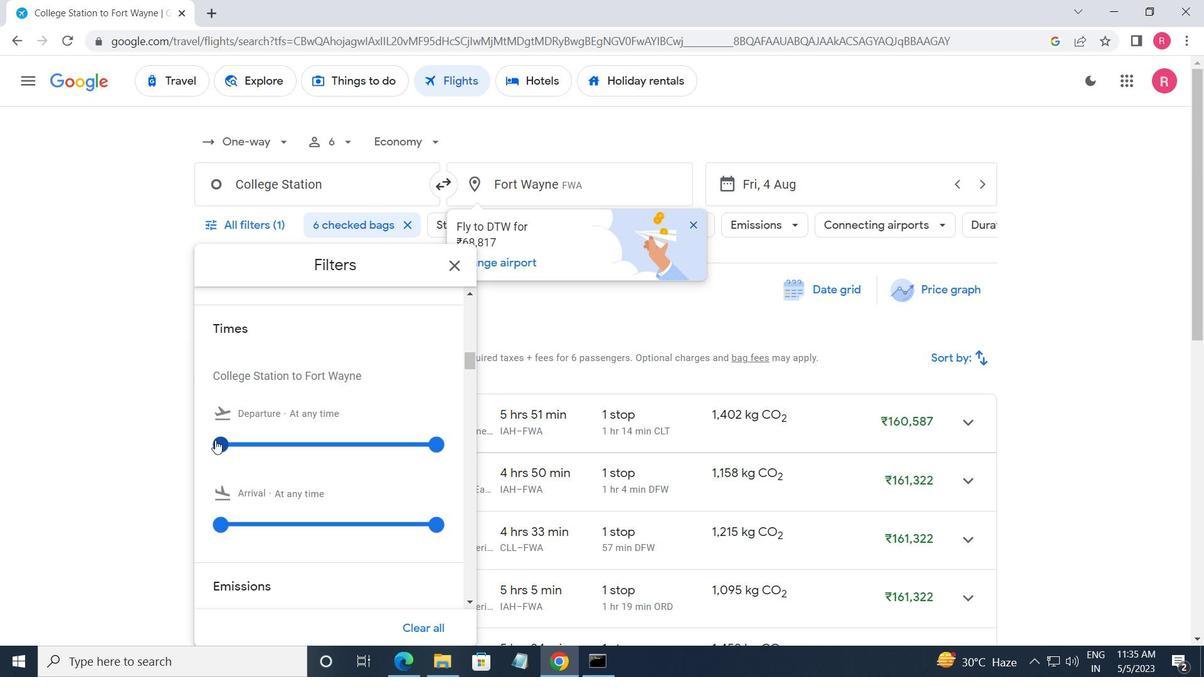 
Action: Mouse moved to (436, 453)
Screenshot: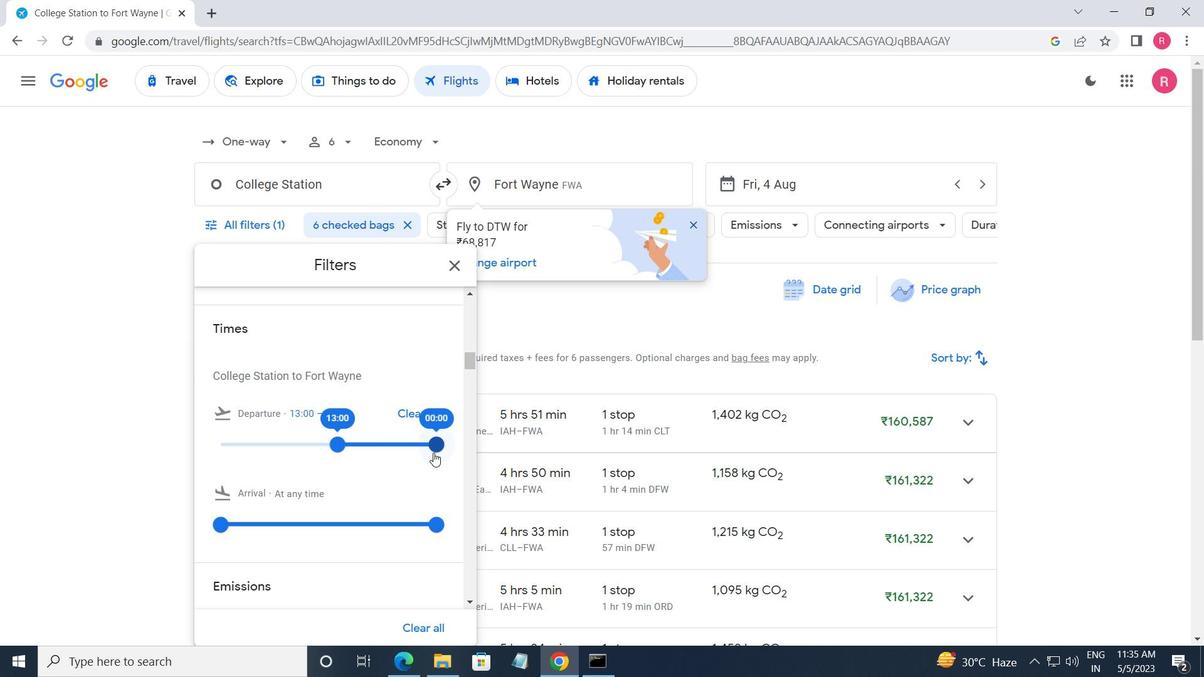 
Action: Mouse pressed left at (436, 453)
Screenshot: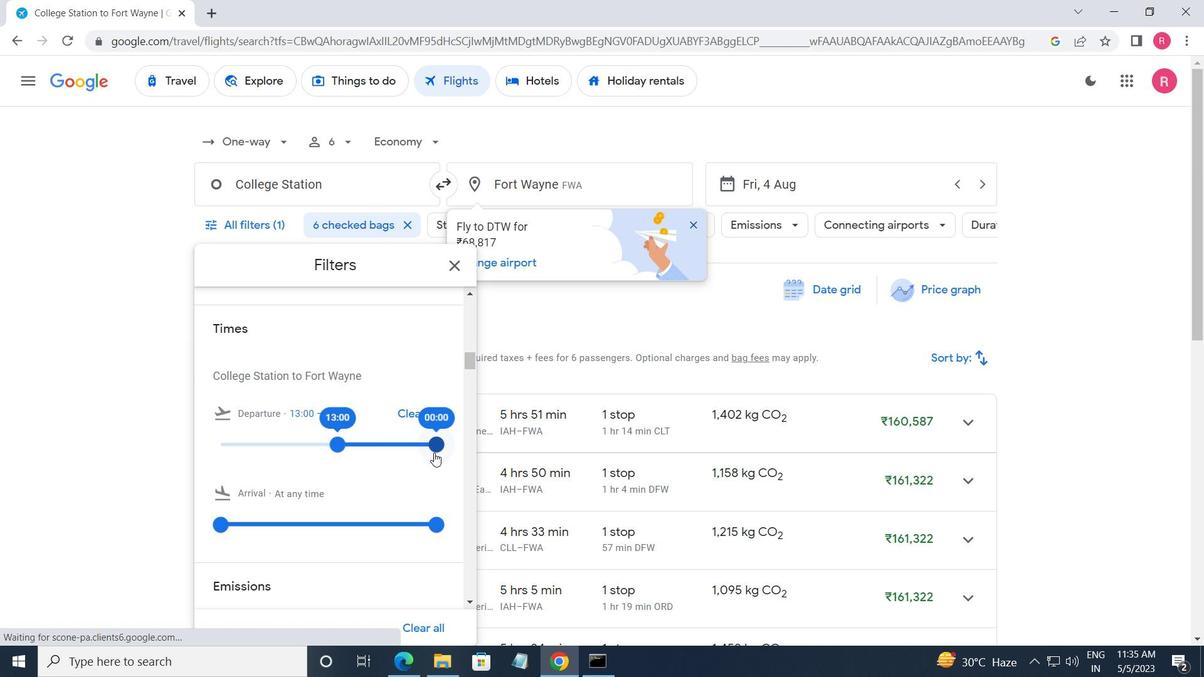
Action: Mouse moved to (456, 274)
Screenshot: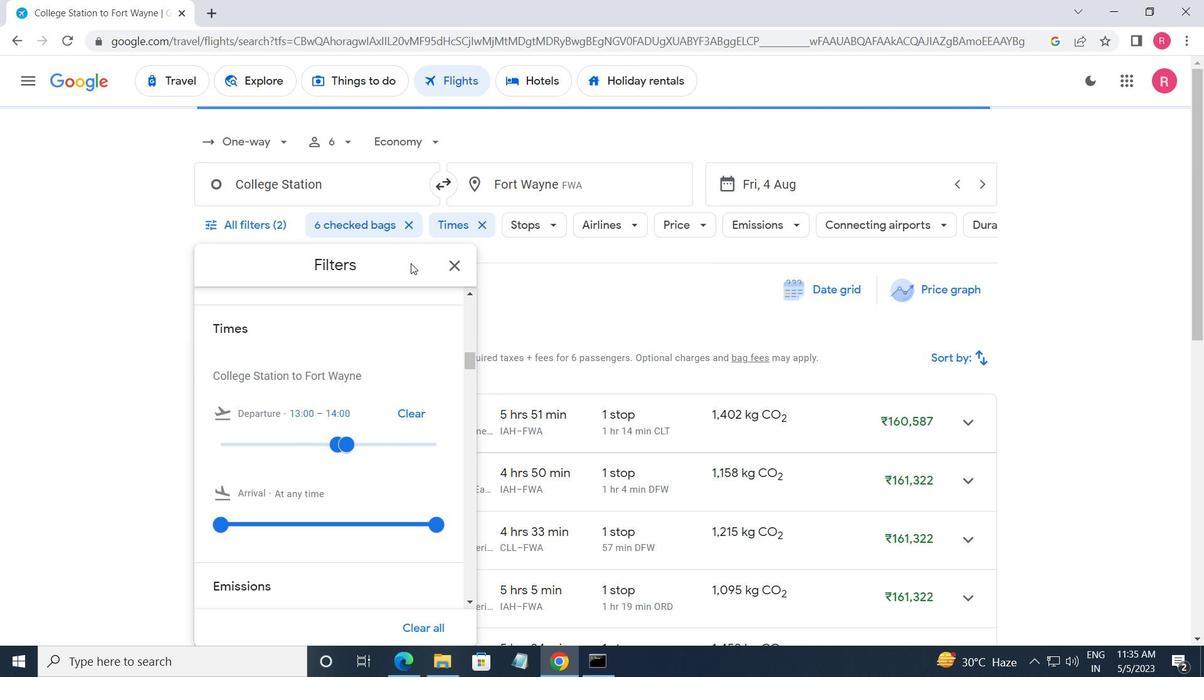 
Action: Mouse pressed left at (456, 274)
Screenshot: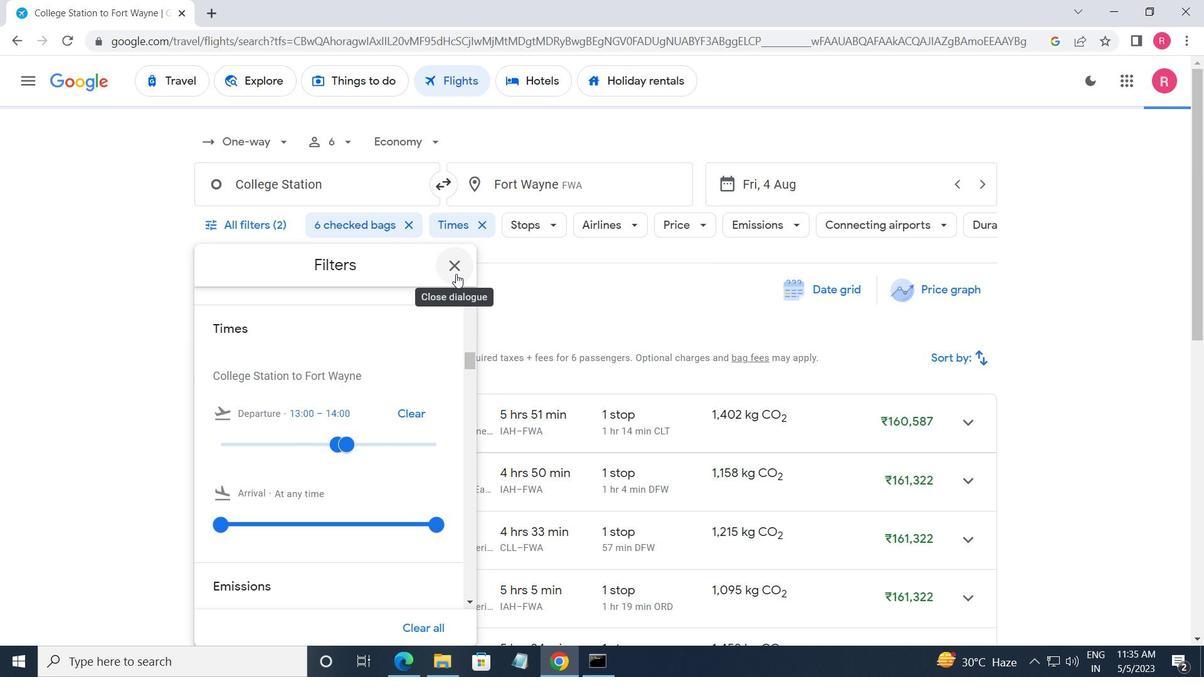 
